 Task: Design an intricate, multi-part, and multi-material model of a famous warship .
Action: Mouse moved to (210, 132)
Screenshot: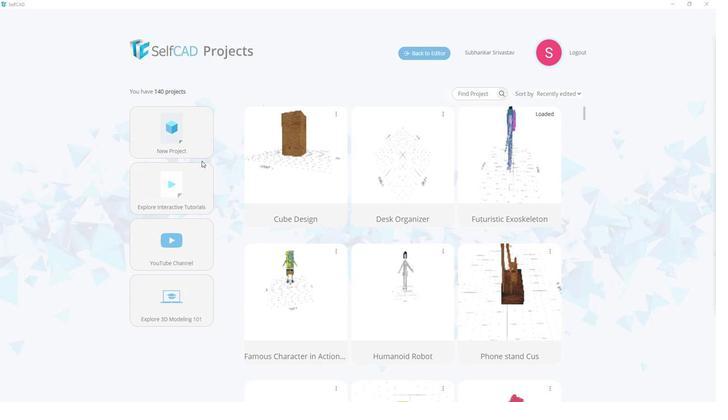 
Action: Mouse pressed left at (210, 132)
Screenshot: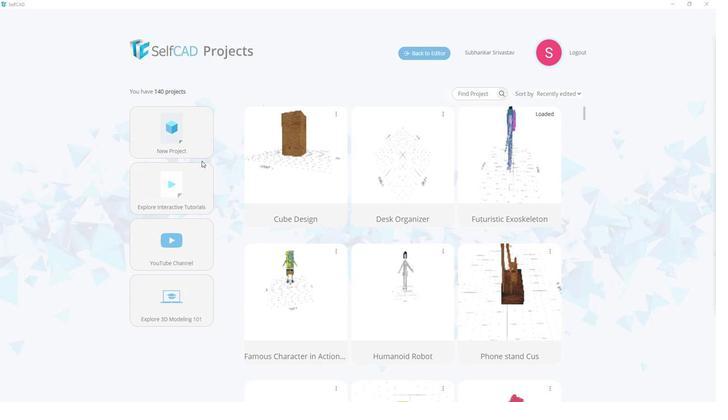 
Action: Mouse moved to (354, 160)
Screenshot: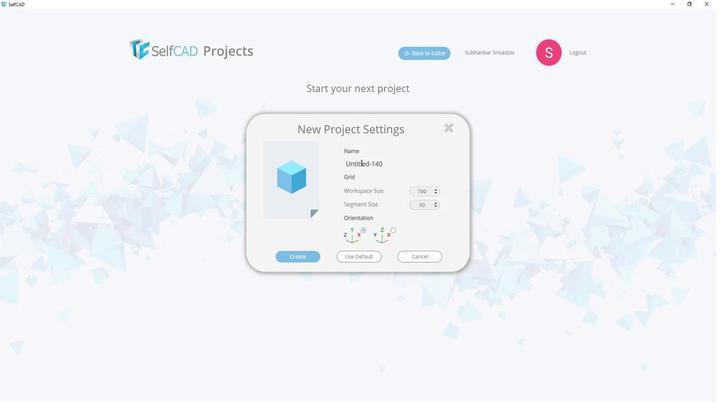 
Action: Mouse pressed left at (354, 160)
Screenshot: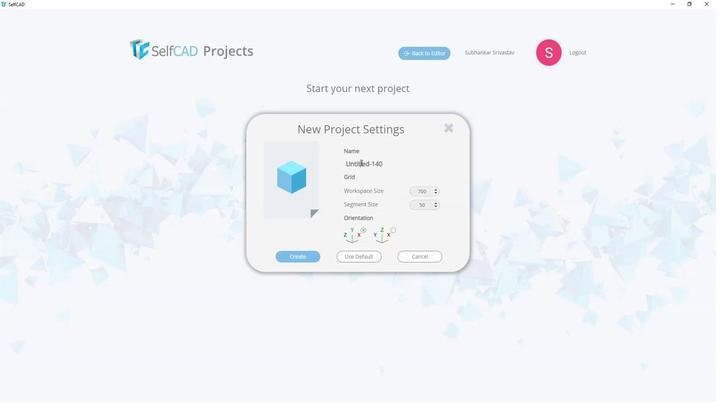 
Action: Key pressed <Key.shift><Key.shift><Key.shift><Key.shift><Key.shift><Key.shift><Key.shift><Key.shift><Key.shift><Key.shift><Key.shift><Key.shift><Key.shift><Key.shift><Key.shift><Key.shift>Famous<Key.space>warship
Screenshot: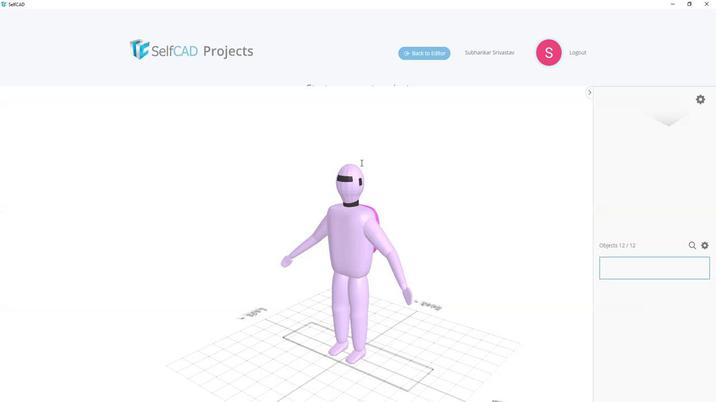 
Action: Mouse moved to (311, 244)
Screenshot: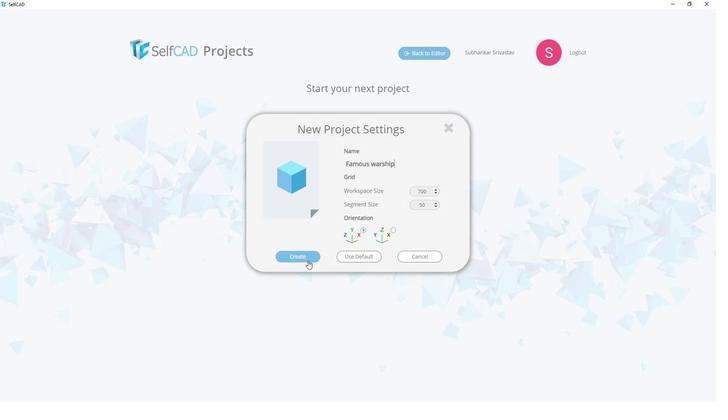 
Action: Mouse pressed left at (311, 244)
Screenshot: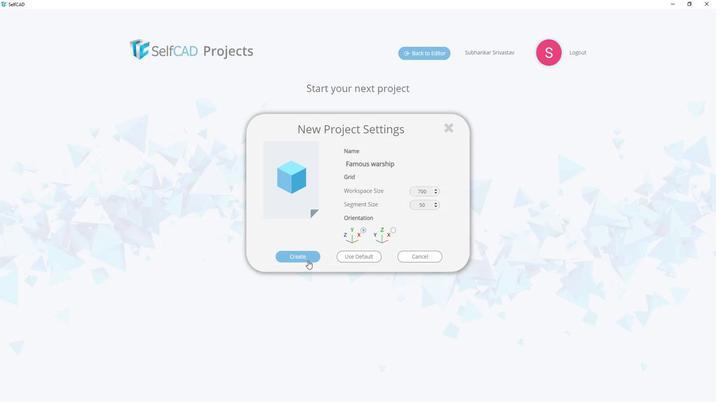 
Action: Mouse moved to (81, 89)
Screenshot: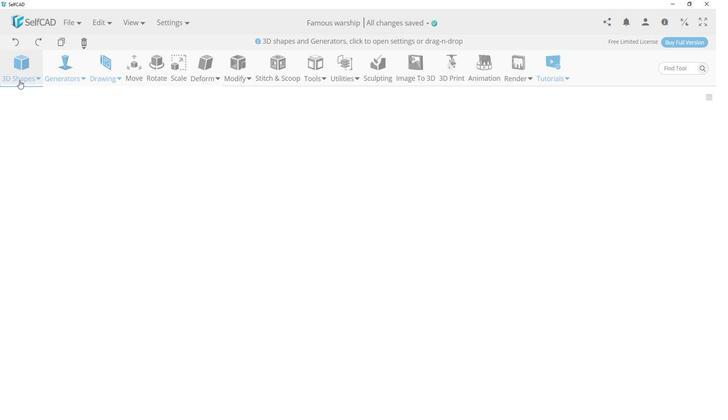
Action: Mouse pressed left at (81, 89)
Screenshot: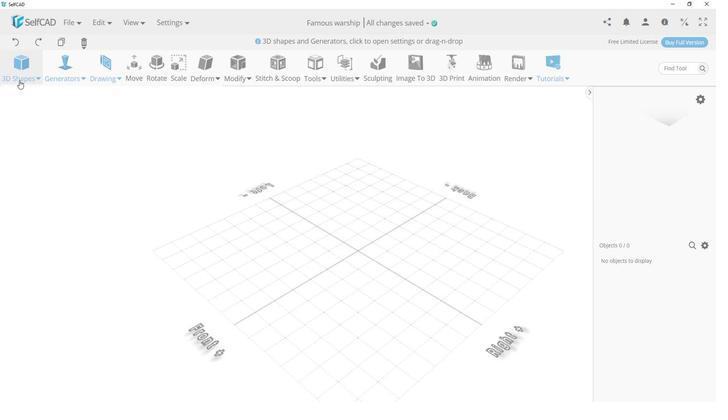 
Action: Mouse moved to (88, 155)
Screenshot: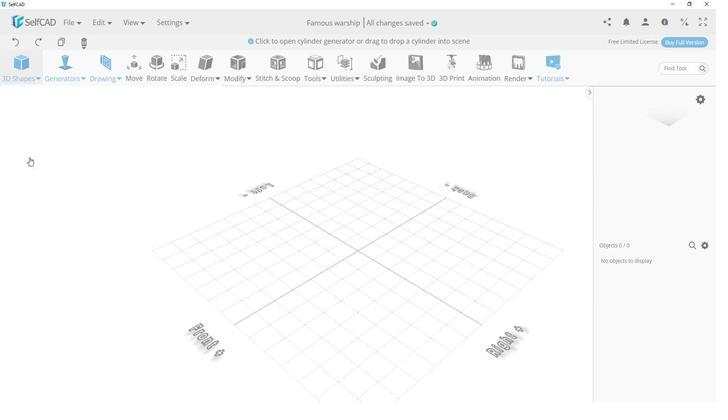 
Action: Mouse pressed left at (88, 155)
Screenshot: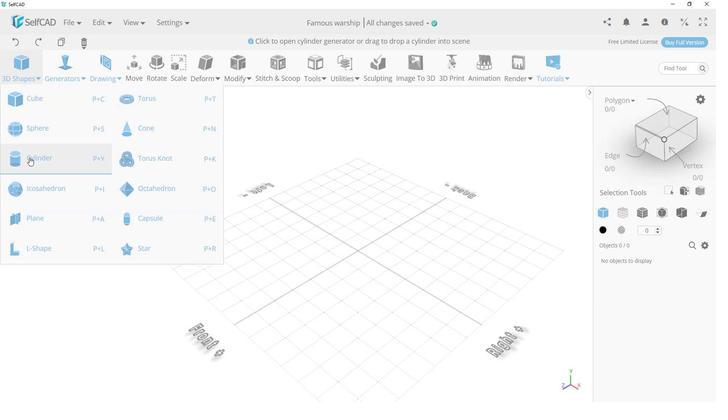 
Action: Mouse moved to (157, 147)
Screenshot: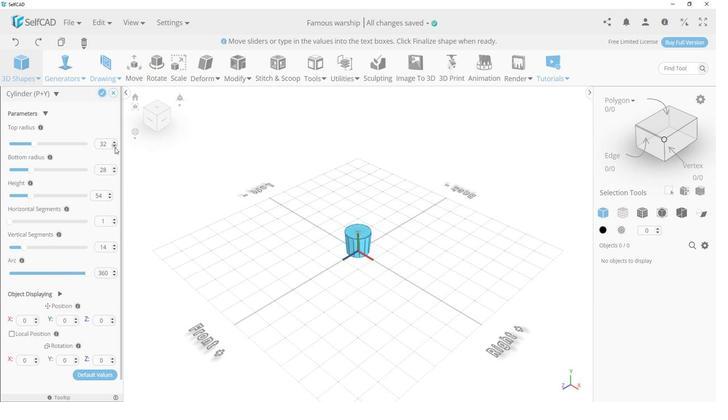 
Action: Mouse pressed left at (157, 147)
Screenshot: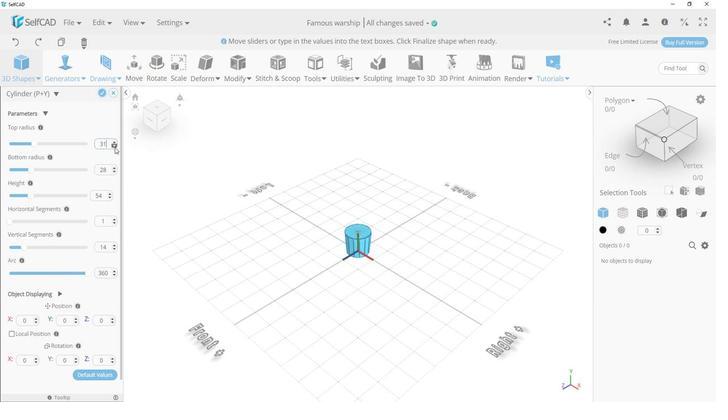 
Action: Mouse pressed left at (157, 147)
Screenshot: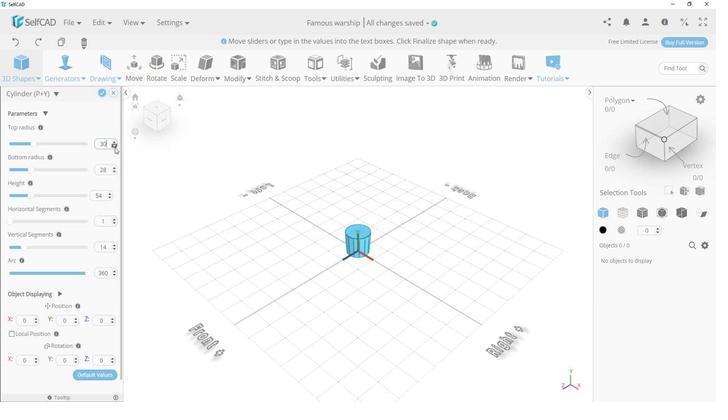 
Action: Mouse moved to (156, 165)
Screenshot: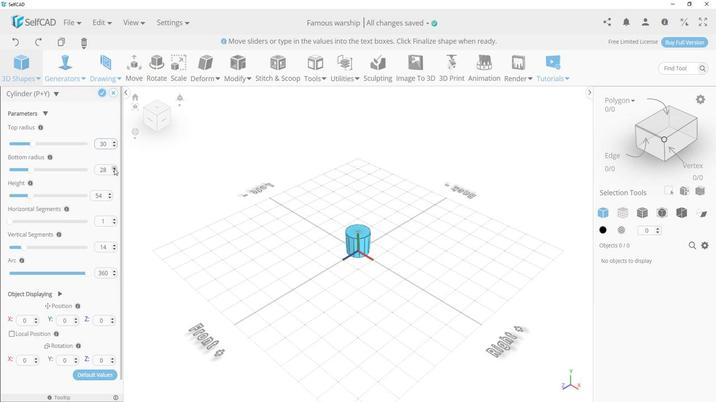 
Action: Mouse pressed left at (156, 165)
Screenshot: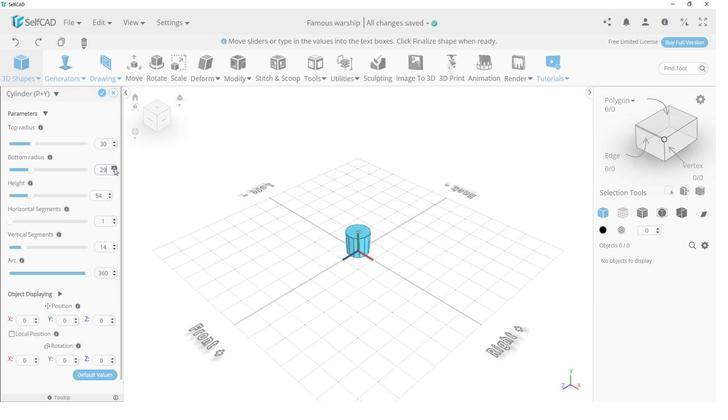 
Action: Mouse pressed left at (156, 165)
Screenshot: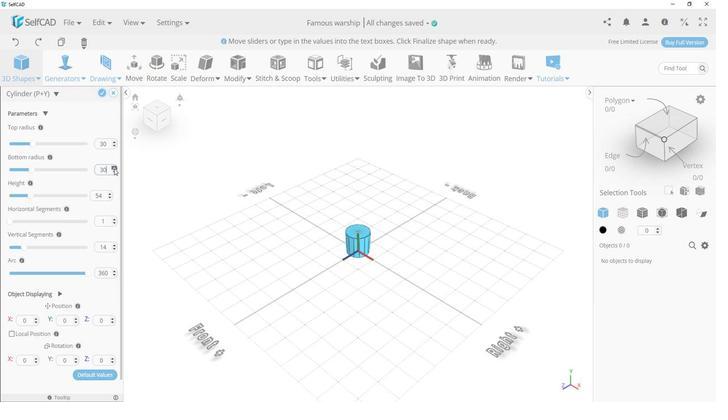 
Action: Mouse moved to (89, 188)
Screenshot: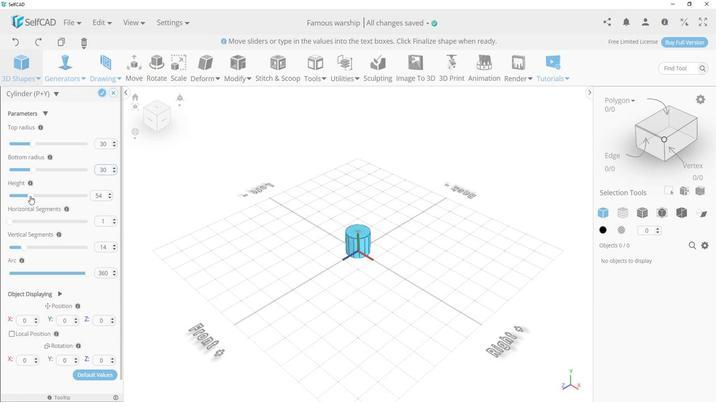 
Action: Mouse pressed left at (89, 188)
Screenshot: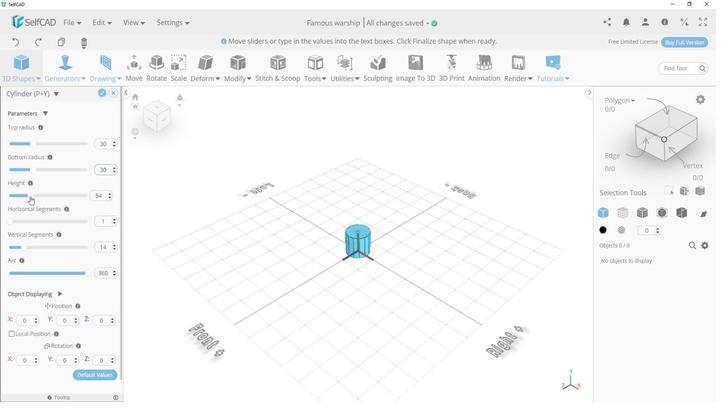 
Action: Mouse moved to (146, 100)
Screenshot: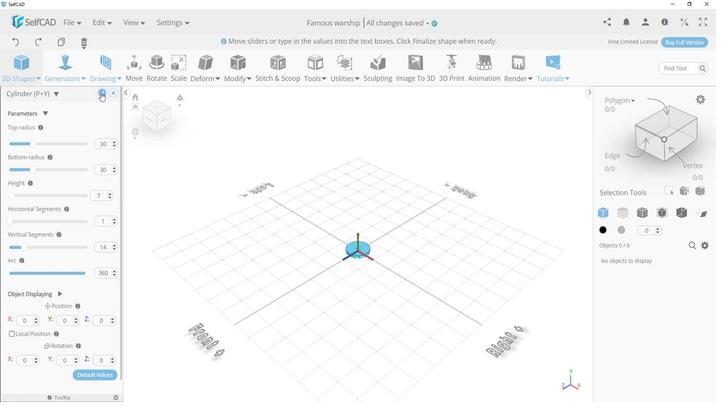 
Action: Mouse pressed left at (146, 100)
Screenshot: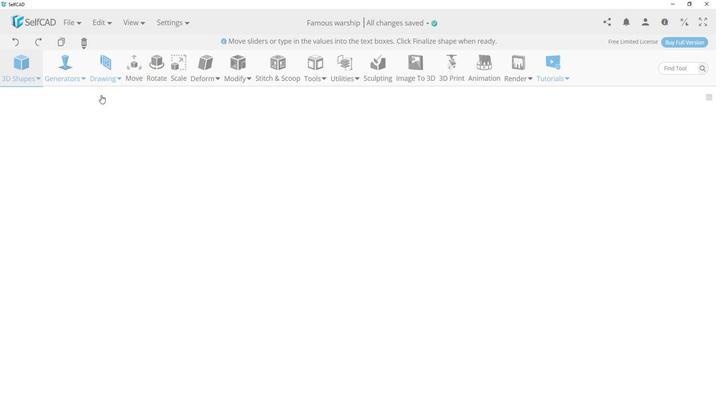 
Action: Mouse moved to (282, 207)
Screenshot: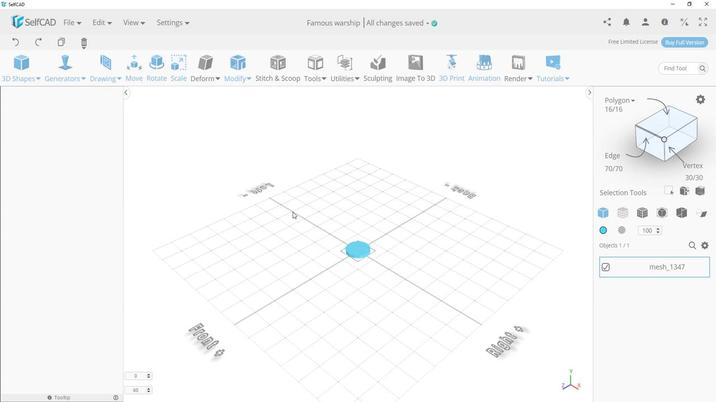 
Action: Mouse pressed left at (282, 207)
Screenshot: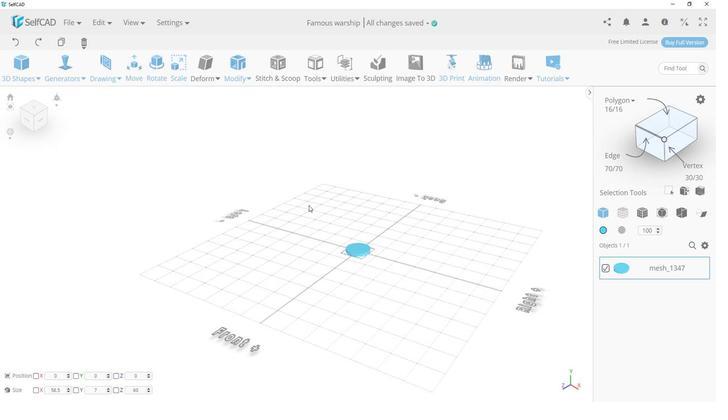 
Action: Mouse moved to (354, 235)
Screenshot: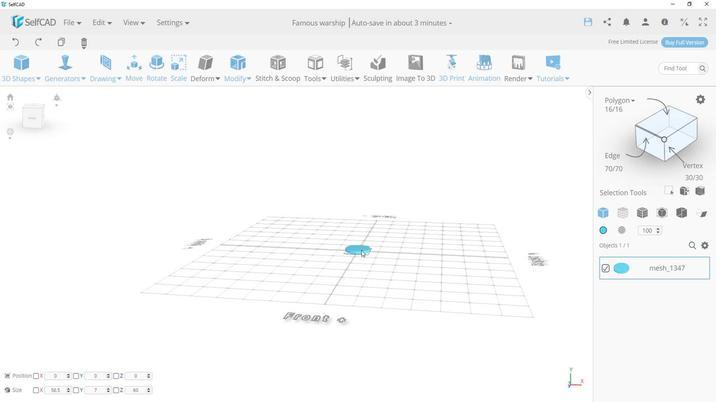 
Action: Mouse scrolled (354, 235) with delta (0, 0)
Screenshot: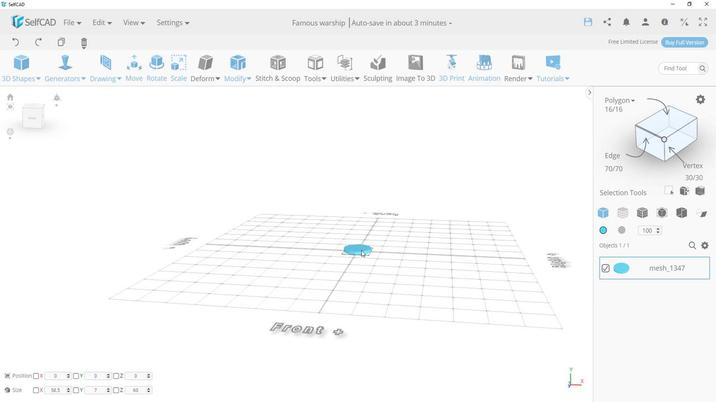 
Action: Mouse scrolled (354, 235) with delta (0, 0)
Screenshot: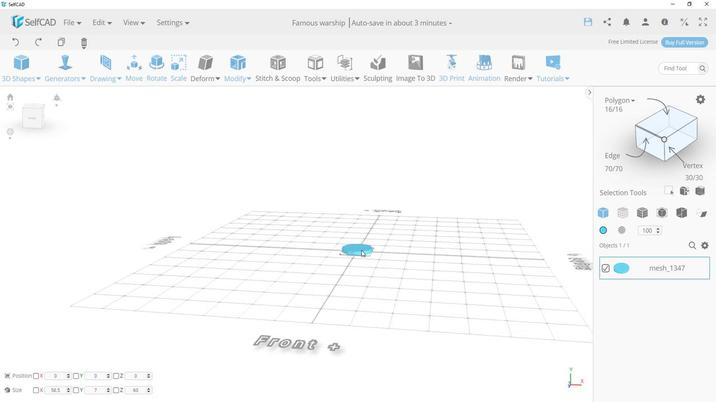 
Action: Mouse scrolled (354, 235) with delta (0, 0)
Screenshot: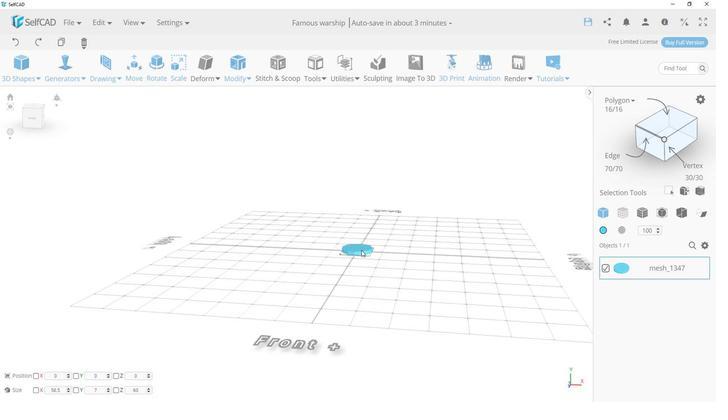 
Action: Mouse scrolled (354, 235) with delta (0, 0)
Screenshot: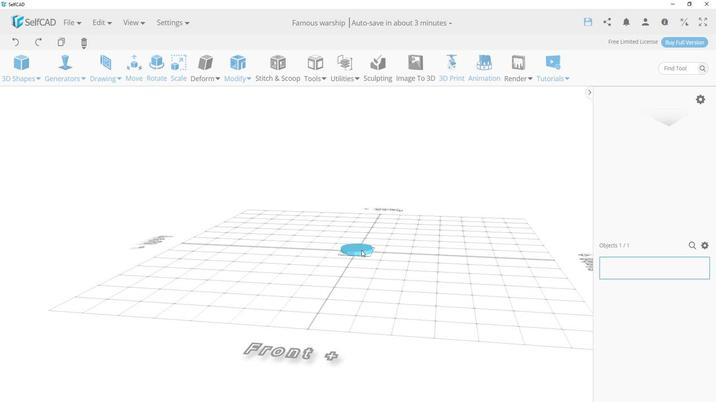 
Action: Mouse scrolled (354, 235) with delta (0, 0)
Screenshot: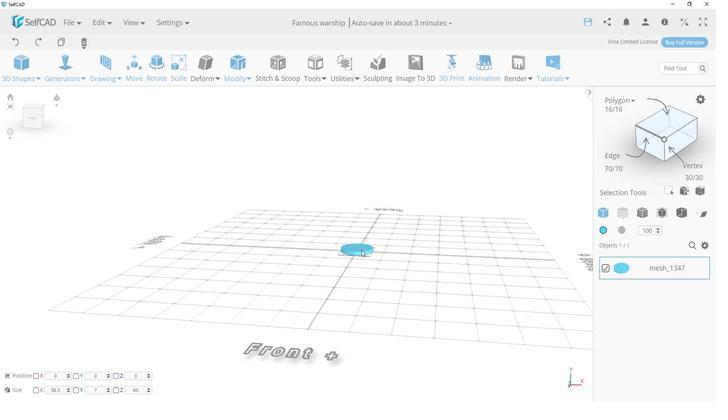 
Action: Mouse scrolled (354, 235) with delta (0, 0)
Screenshot: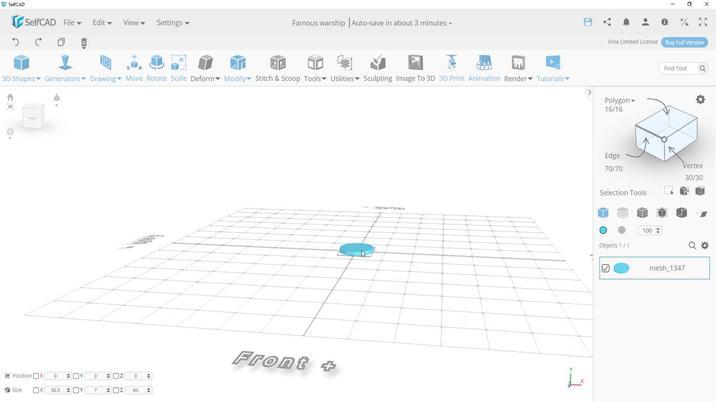 
Action: Mouse scrolled (354, 235) with delta (0, 0)
Screenshot: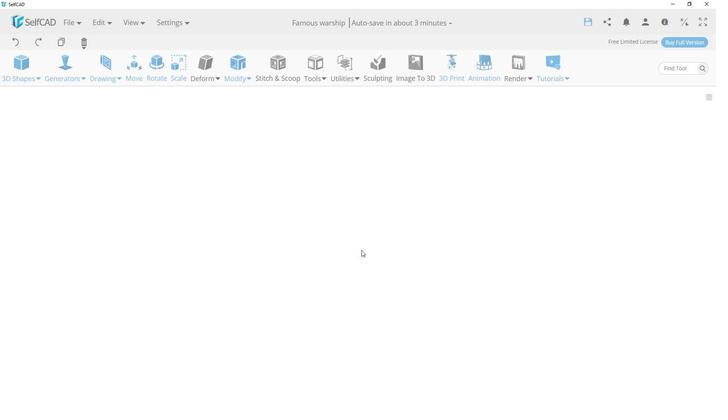 
Action: Mouse scrolled (354, 235) with delta (0, 0)
Screenshot: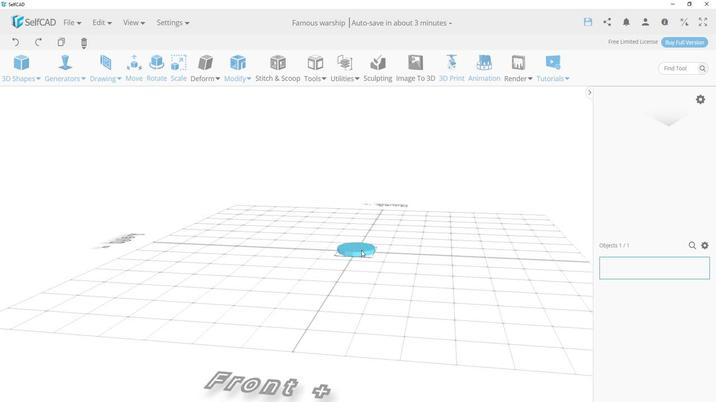 
Action: Mouse scrolled (354, 235) with delta (0, 0)
Screenshot: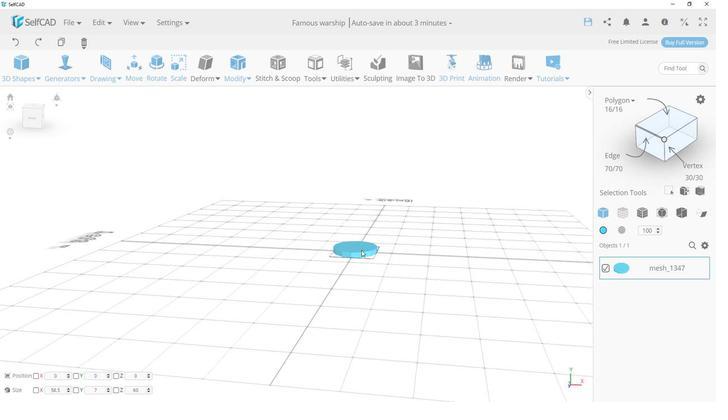 
Action: Mouse scrolled (354, 235) with delta (0, 0)
Screenshot: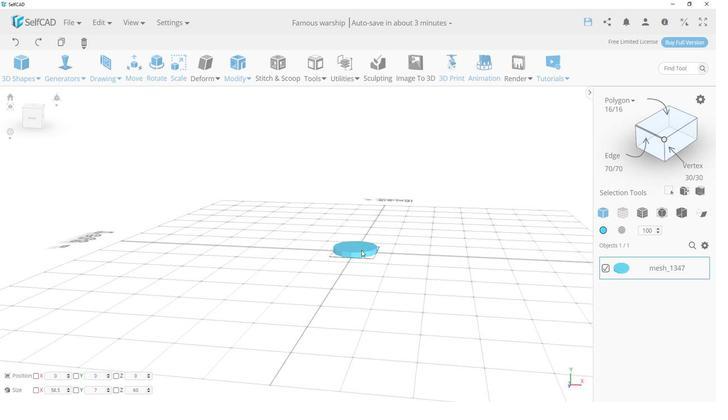 
Action: Mouse scrolled (354, 235) with delta (0, 0)
Screenshot: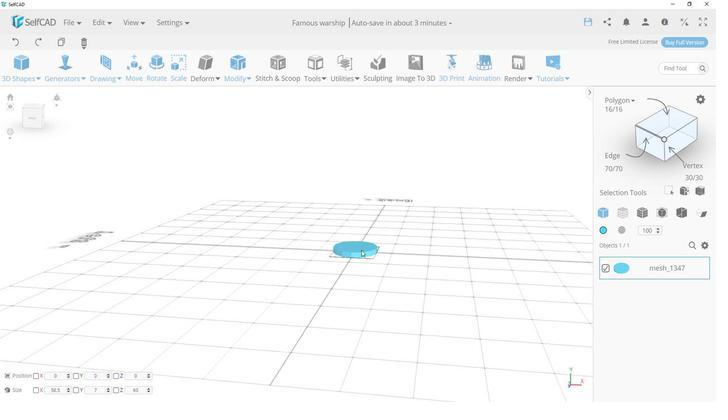 
Action: Mouse moved to (77, 354)
Screenshot: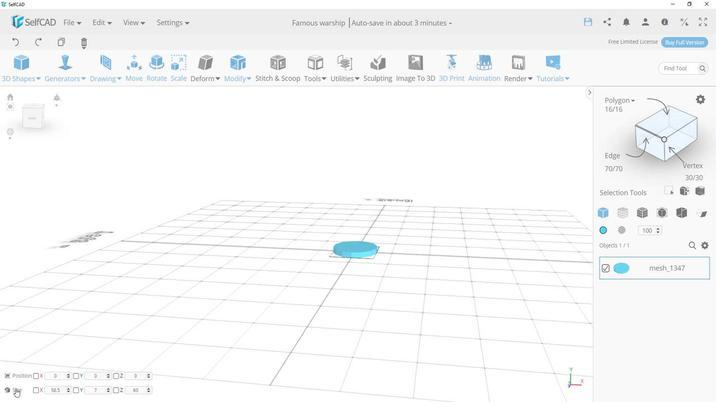 
Action: Mouse pressed left at (77, 354)
Screenshot: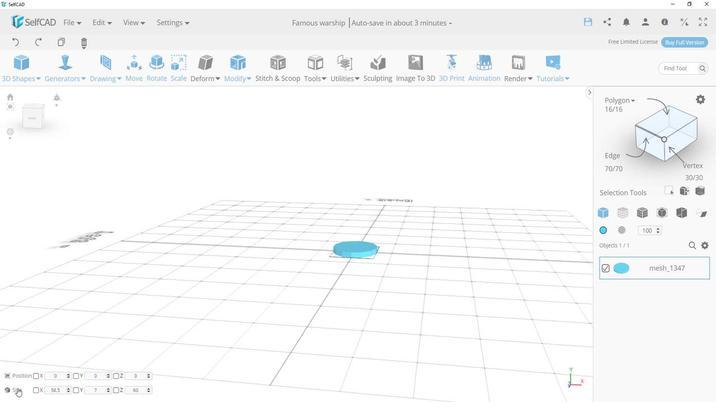 
Action: Mouse moved to (370, 233)
Screenshot: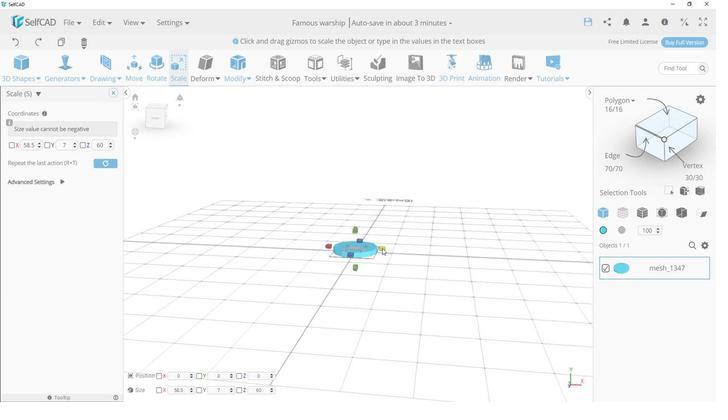 
Action: Mouse pressed left at (370, 233)
Screenshot: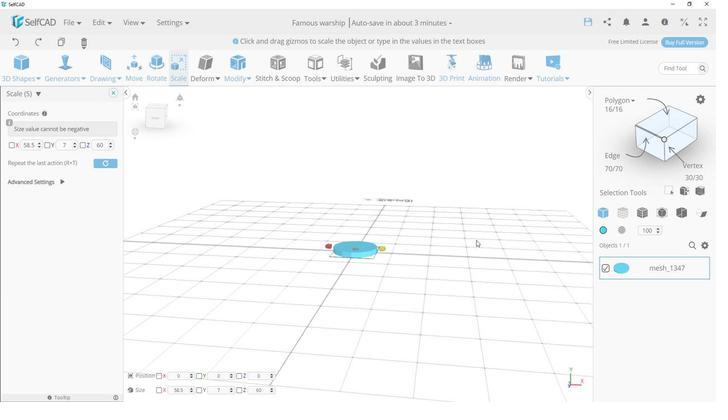 
Action: Mouse moved to (400, 234)
Screenshot: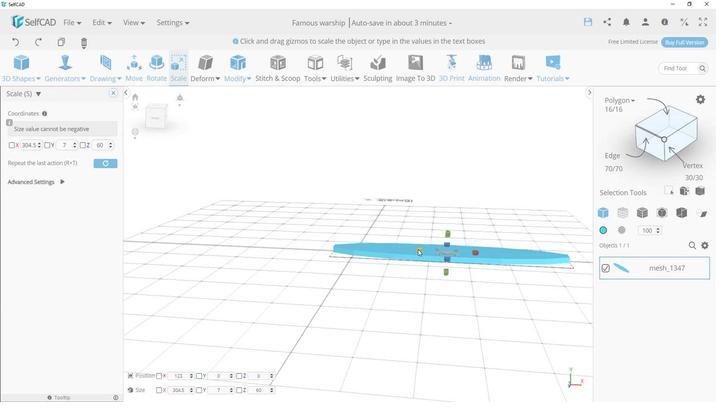 
Action: Mouse pressed left at (400, 234)
Screenshot: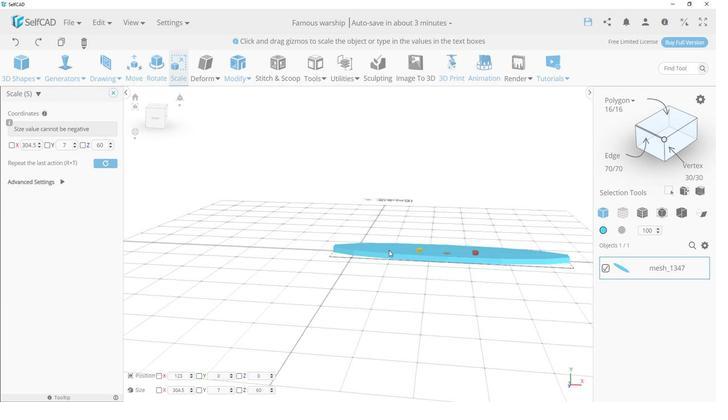 
Action: Mouse moved to (208, 342)
Screenshot: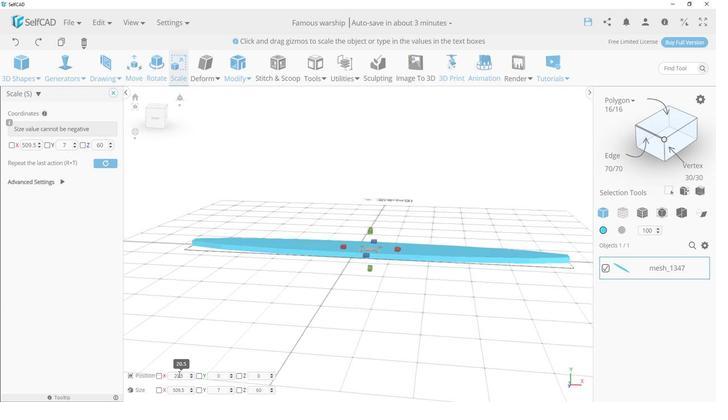 
Action: Mouse pressed left at (208, 342)
Screenshot: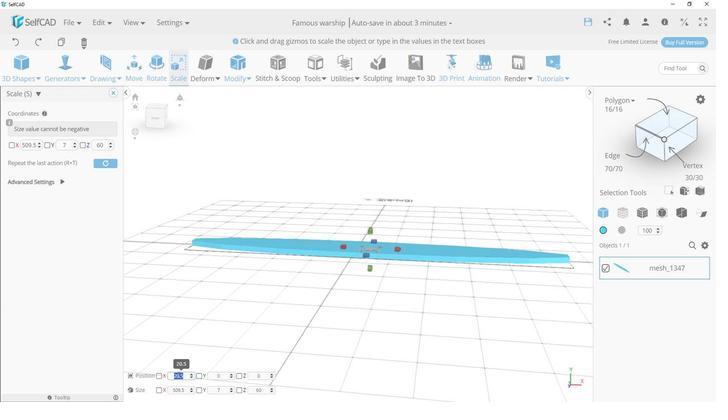 
Action: Mouse moved to (208, 342)
Screenshot: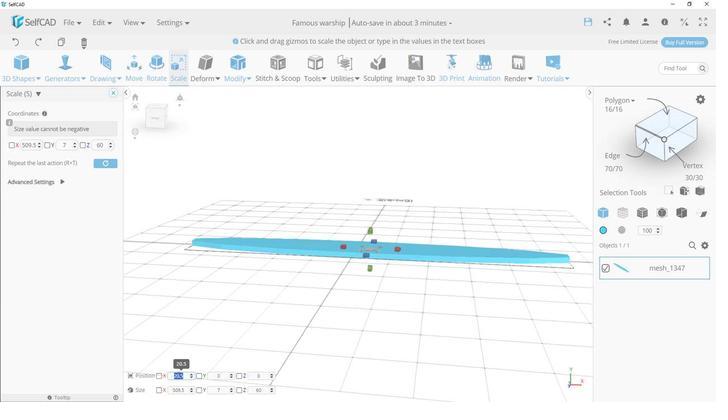 
Action: Key pressed 0<Key.enter>
Screenshot: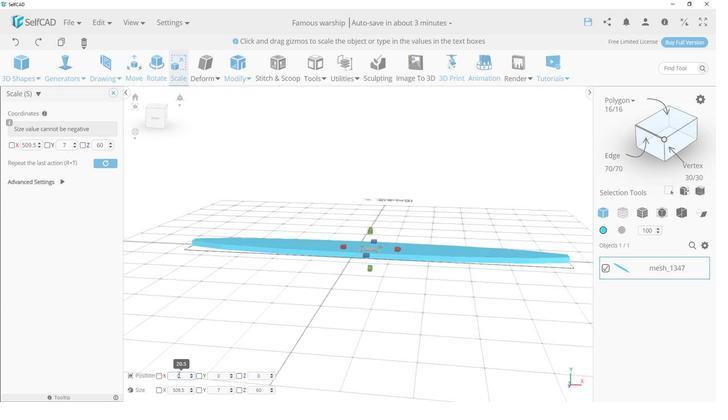 
Action: Mouse moved to (335, 280)
Screenshot: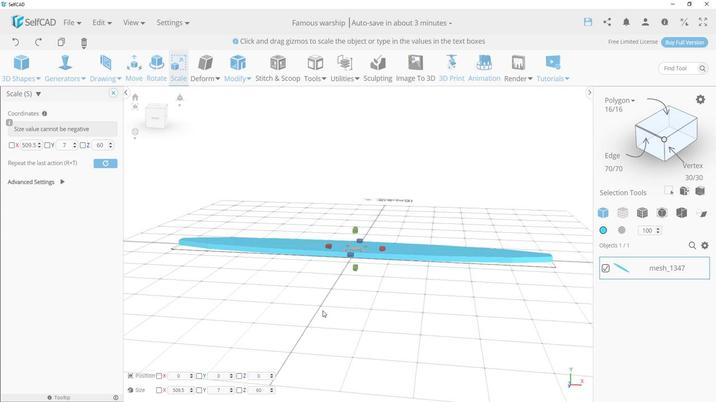 
Action: Mouse pressed left at (335, 280)
Screenshot: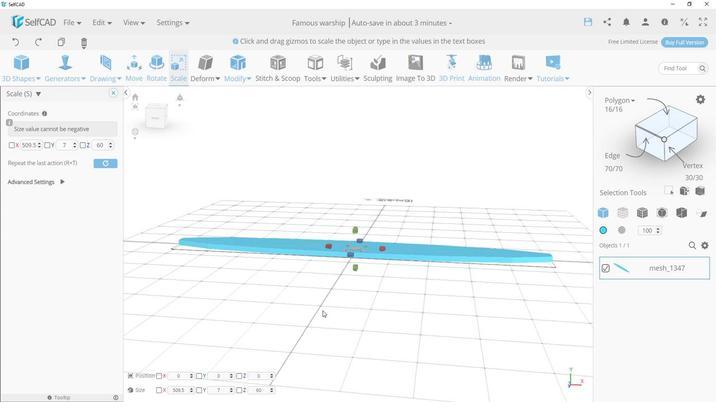 
Action: Mouse moved to (373, 228)
Screenshot: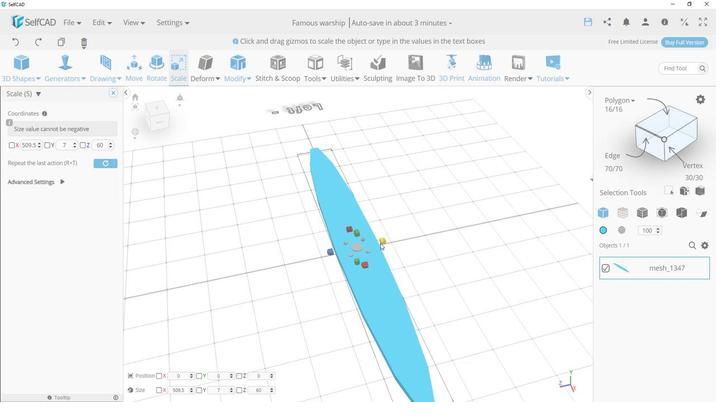 
Action: Mouse pressed left at (373, 228)
Screenshot: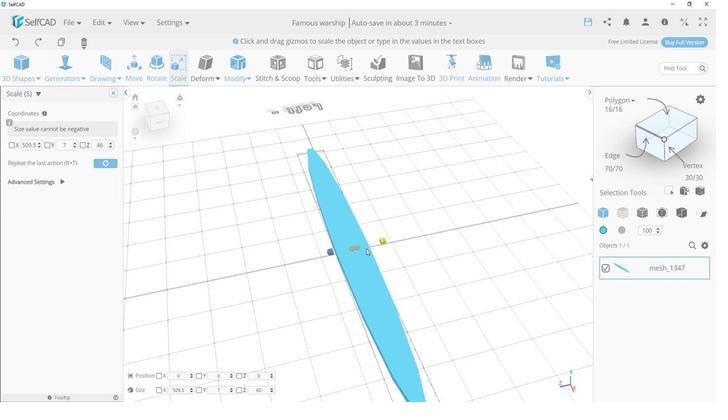 
Action: Mouse moved to (275, 343)
Screenshot: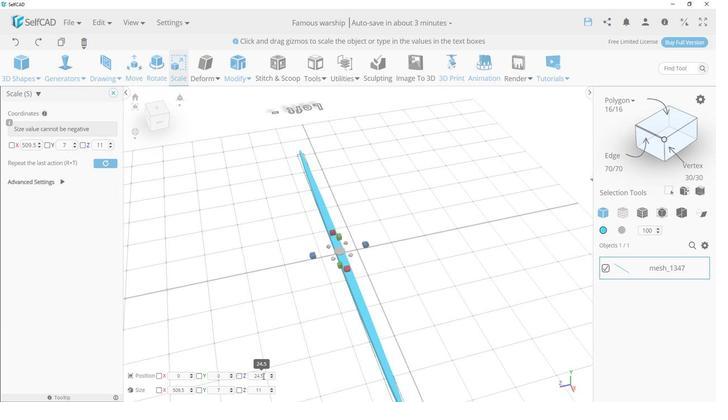 
Action: Mouse pressed left at (275, 343)
Screenshot: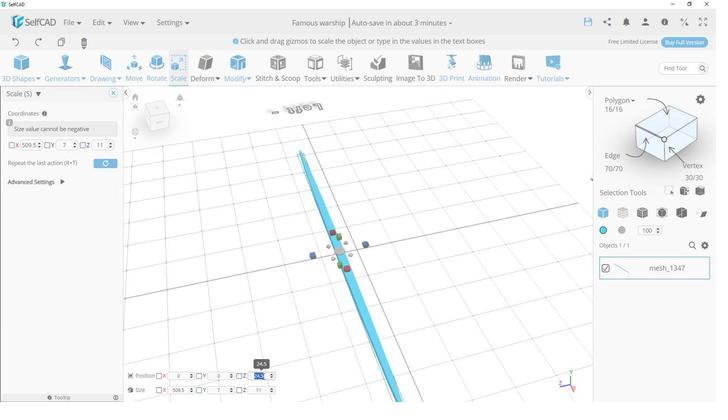 
Action: Key pressed 0<Key.enter>
Screenshot: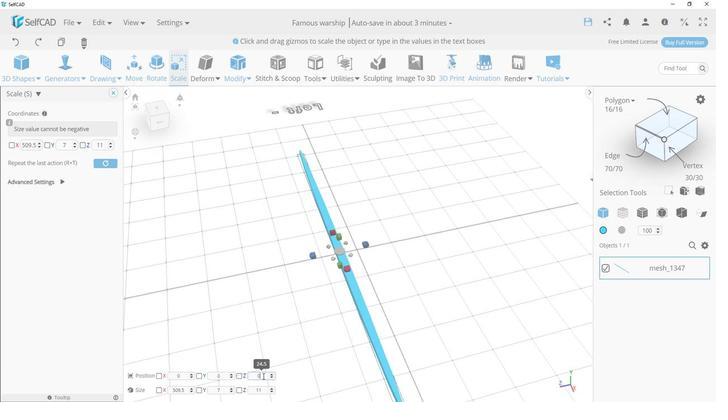 
Action: Mouse moved to (324, 296)
Screenshot: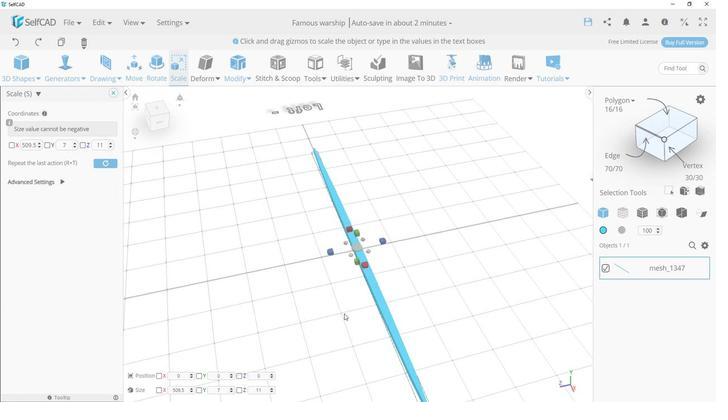 
Action: Mouse pressed left at (324, 296)
Screenshot: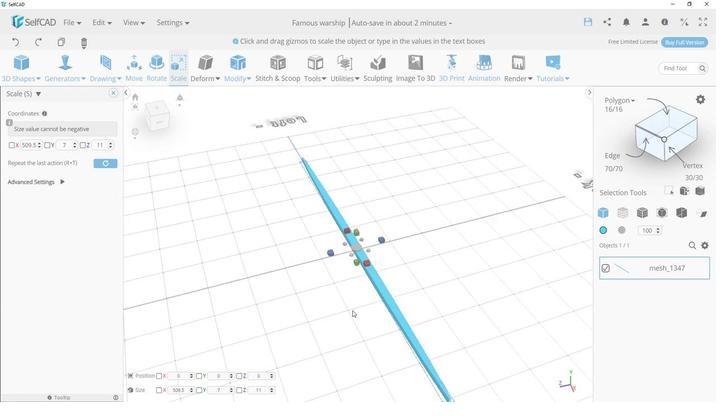 
Action: Mouse moved to (599, 130)
Screenshot: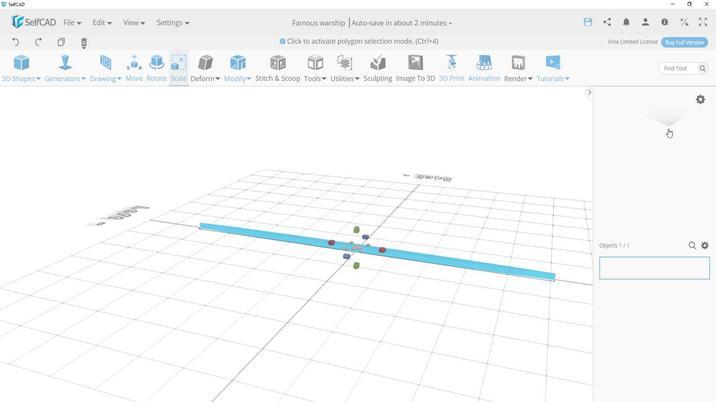 
Action: Mouse pressed left at (599, 130)
Screenshot: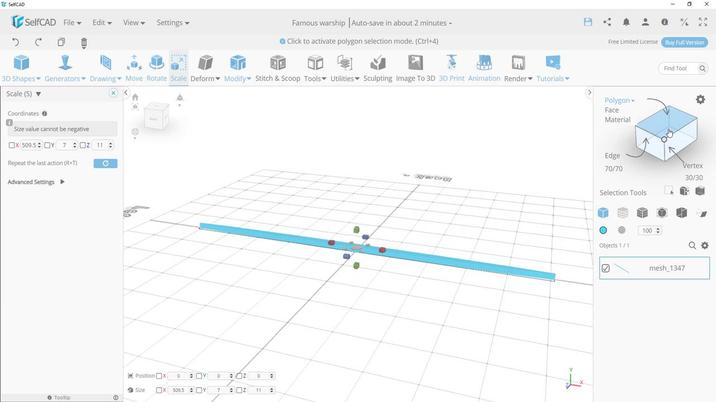
Action: Mouse moved to (350, 288)
Screenshot: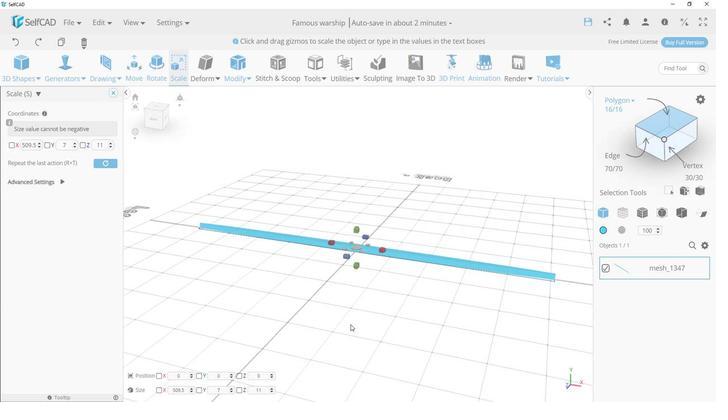 
Action: Mouse pressed left at (350, 288)
Screenshot: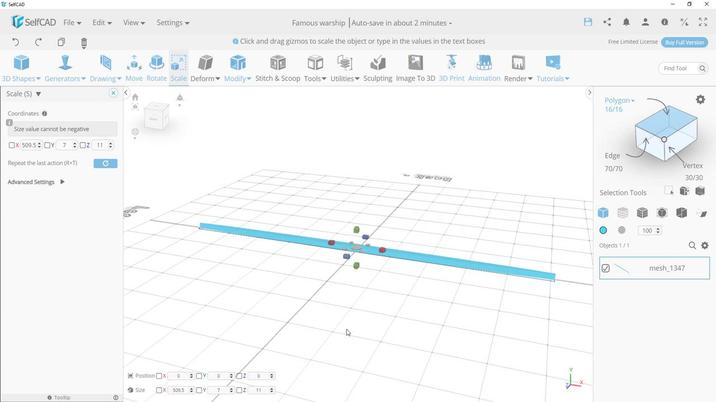 
Action: Mouse moved to (339, 228)
Screenshot: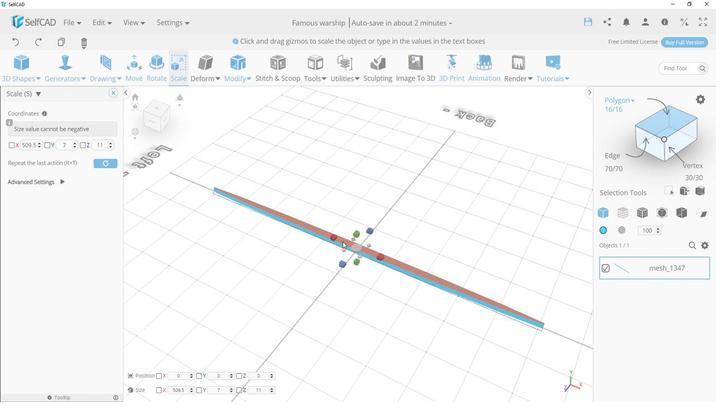 
Action: Mouse pressed left at (339, 228)
Screenshot: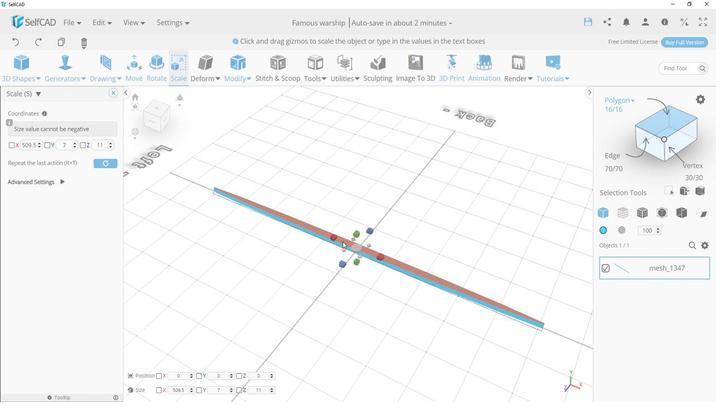 
Action: Mouse moved to (282, 288)
Screenshot: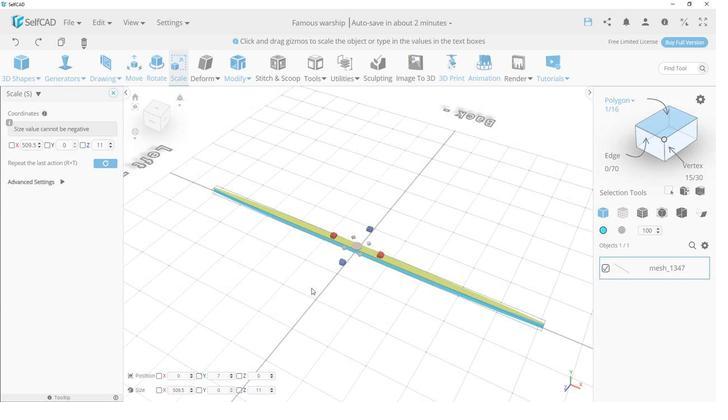 
Action: Mouse pressed left at (282, 288)
Screenshot: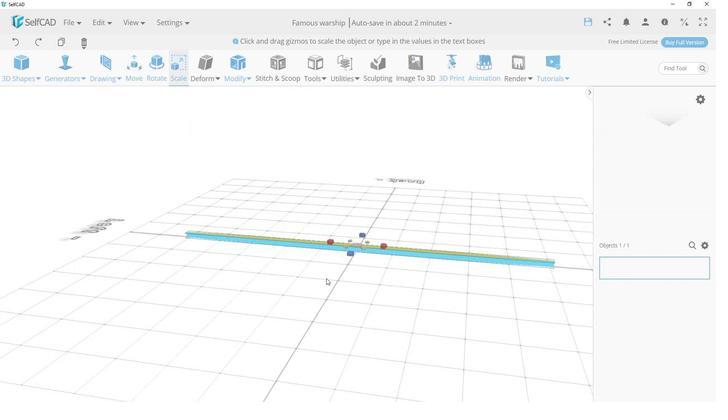 
Action: Mouse moved to (272, 109)
Screenshot: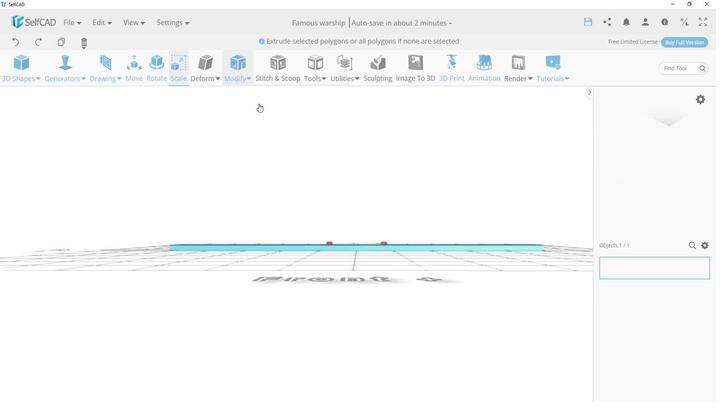 
Action: Mouse pressed left at (272, 109)
Screenshot: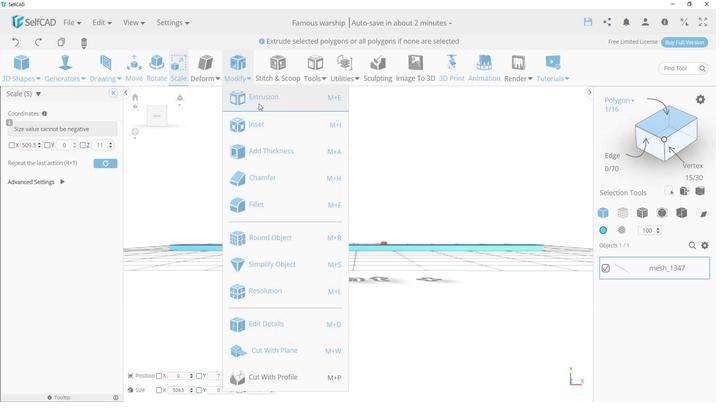 
Action: Mouse moved to (350, 167)
Screenshot: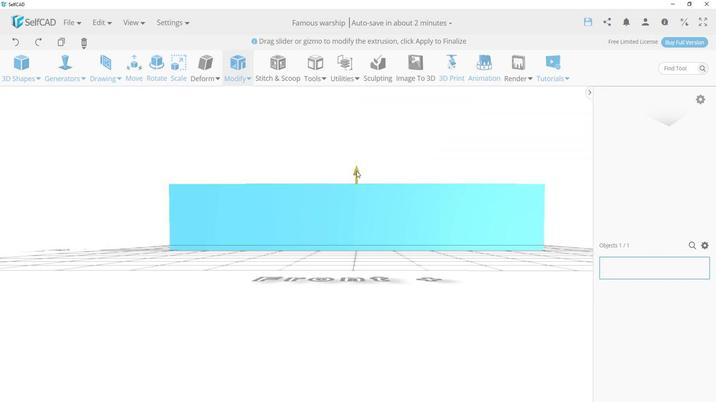 
Action: Mouse pressed left at (350, 167)
Screenshot: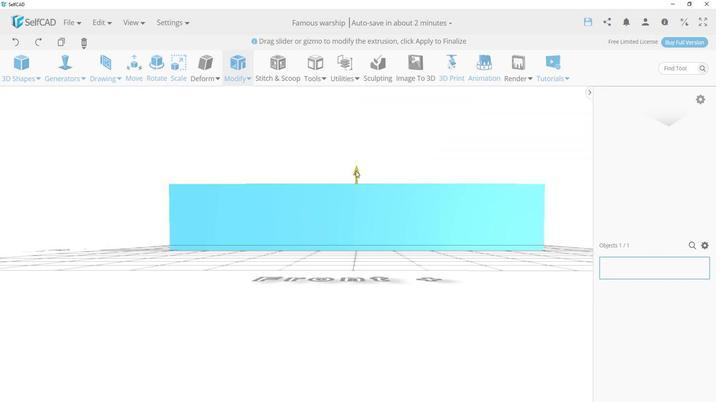 
Action: Mouse moved to (302, 160)
Screenshot: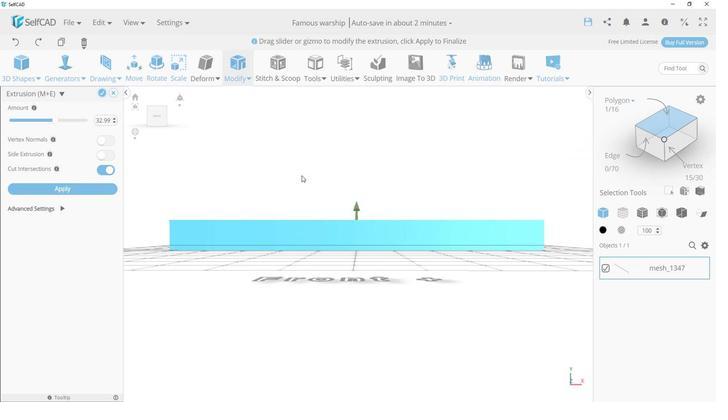 
Action: Mouse pressed left at (302, 160)
Screenshot: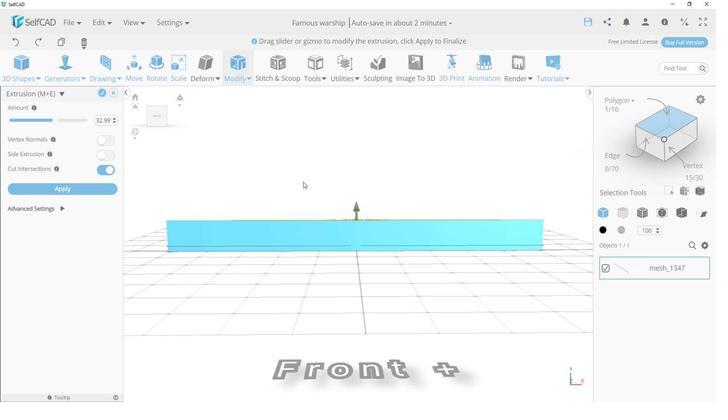 
Action: Mouse moved to (157, 126)
Screenshot: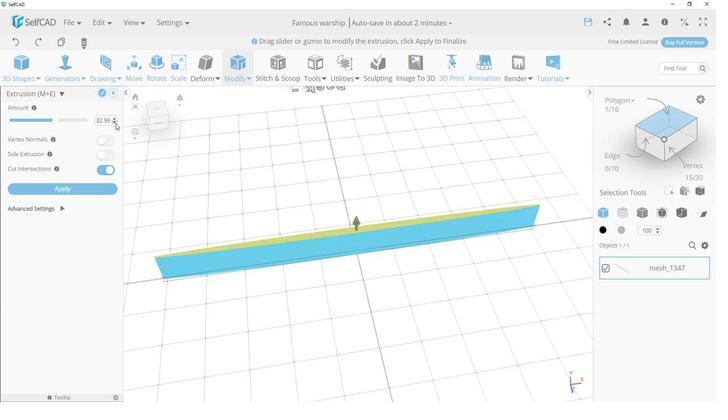 
Action: Mouse pressed left at (157, 126)
Screenshot: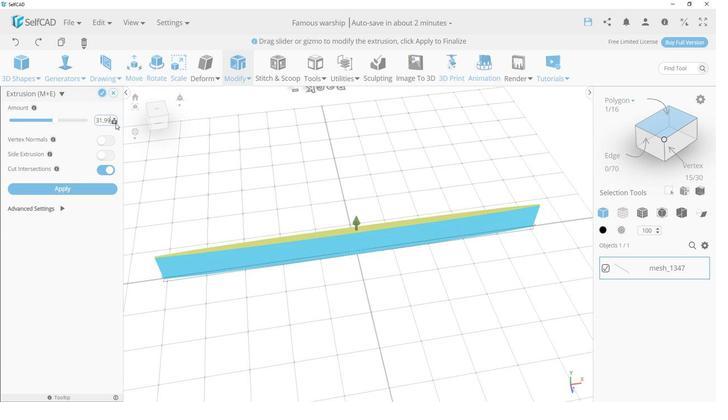 
Action: Mouse moved to (157, 125)
Screenshot: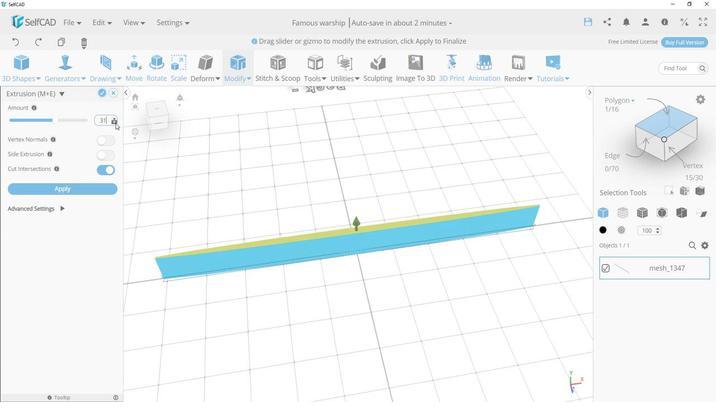 
Action: Mouse pressed left at (157, 125)
Screenshot: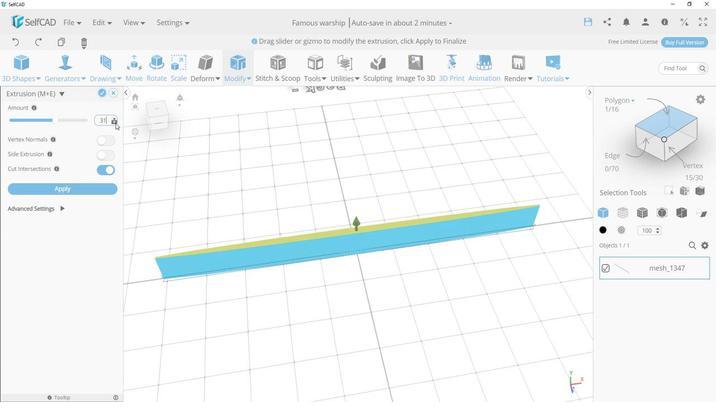 
Action: Mouse moved to (156, 124)
Screenshot: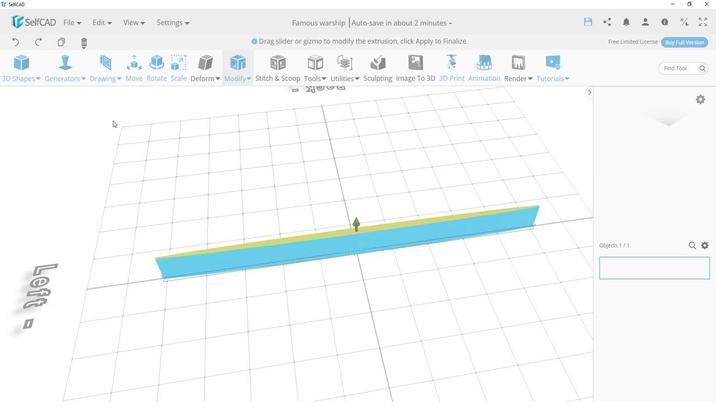 
Action: Mouse pressed left at (156, 124)
Screenshot: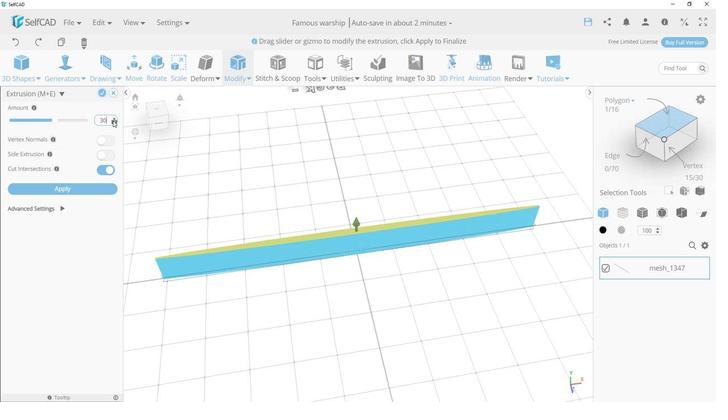 
Action: Mouse moved to (146, 100)
Screenshot: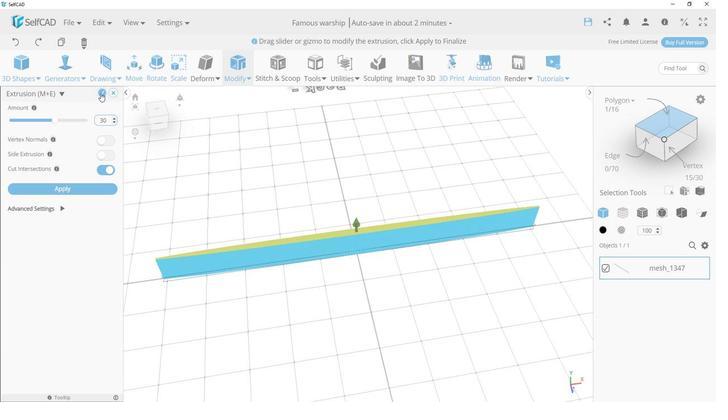 
Action: Mouse pressed left at (146, 100)
Screenshot: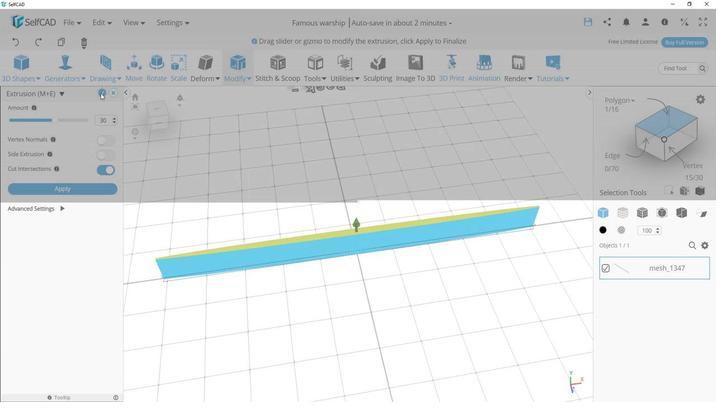 
Action: Mouse moved to (82, 354)
Screenshot: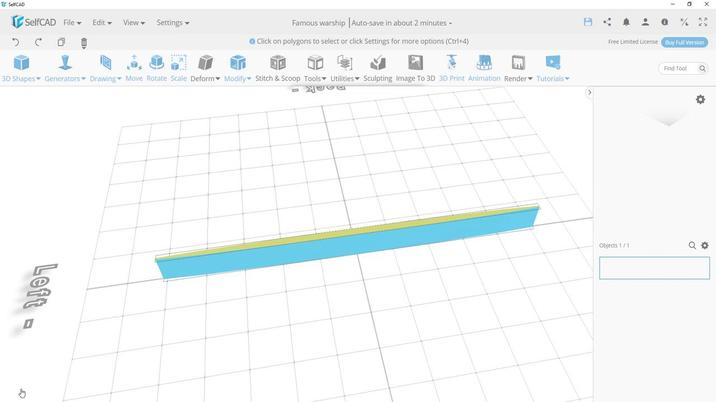 
Action: Mouse pressed left at (82, 354)
Screenshot: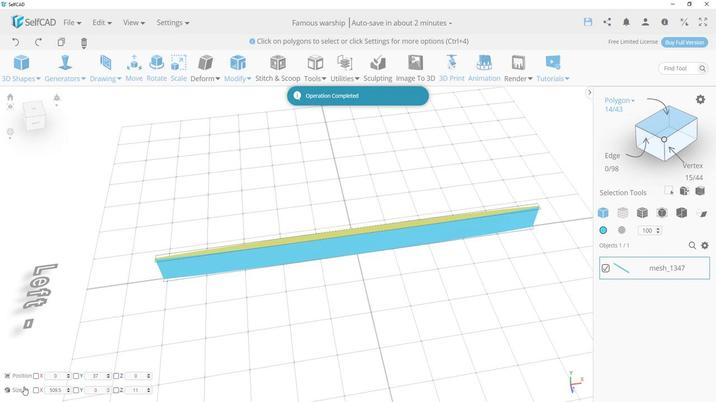 
Action: Mouse moved to (353, 218)
Screenshot: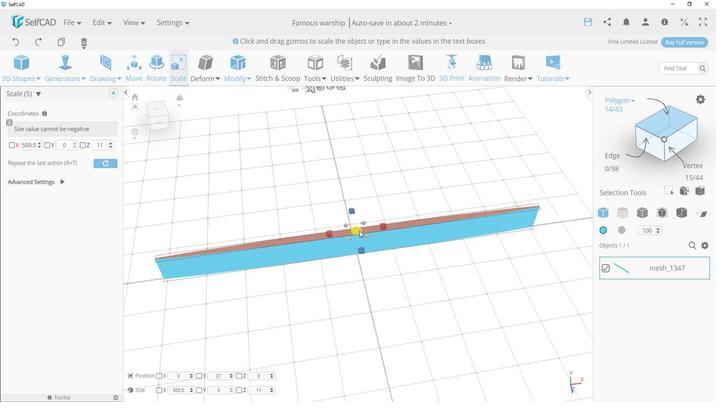 
Action: Mouse pressed left at (353, 218)
Screenshot: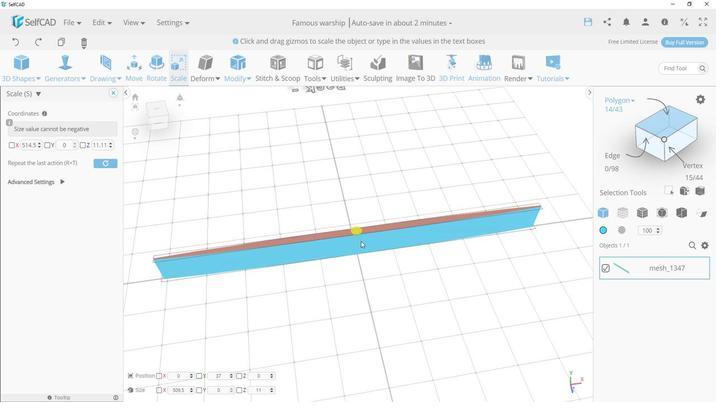 
Action: Mouse moved to (302, 293)
Screenshot: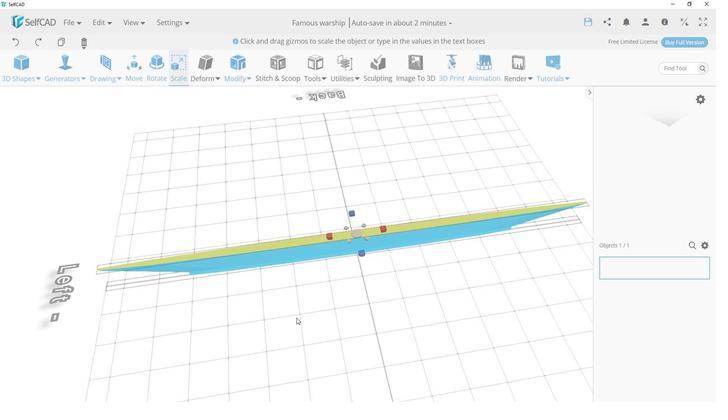 
Action: Key pressed ctrl+Z
Screenshot: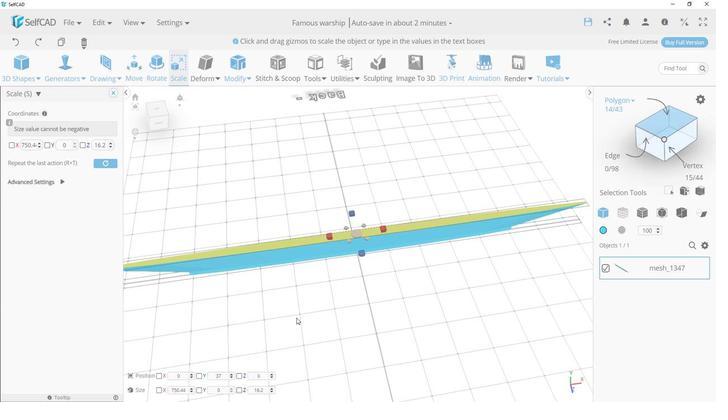 
Action: Mouse moved to (330, 234)
Screenshot: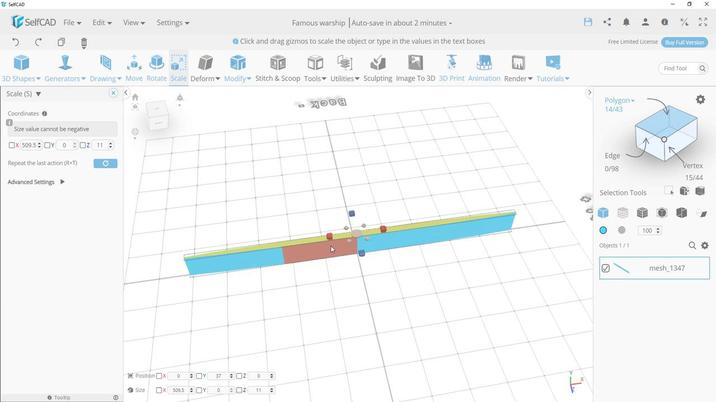 
Action: Mouse pressed left at (330, 234)
Screenshot: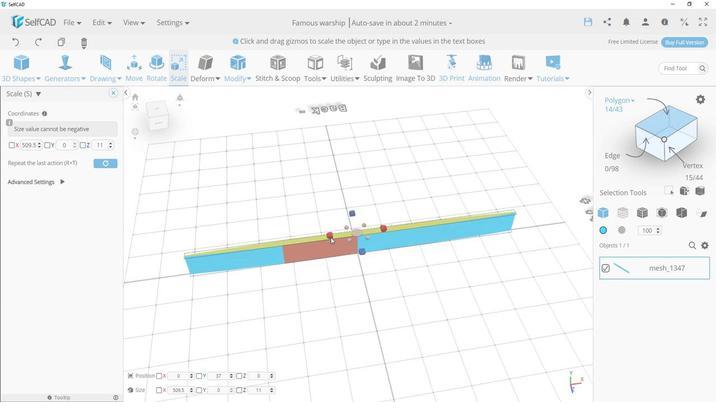 
Action: Mouse moved to (350, 218)
Screenshot: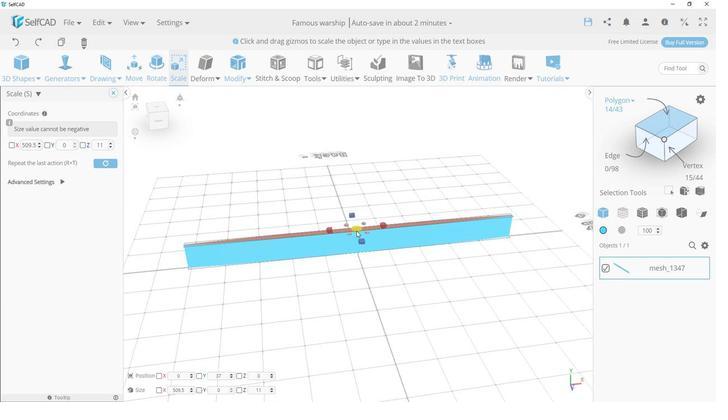 
Action: Mouse pressed left at (350, 218)
Screenshot: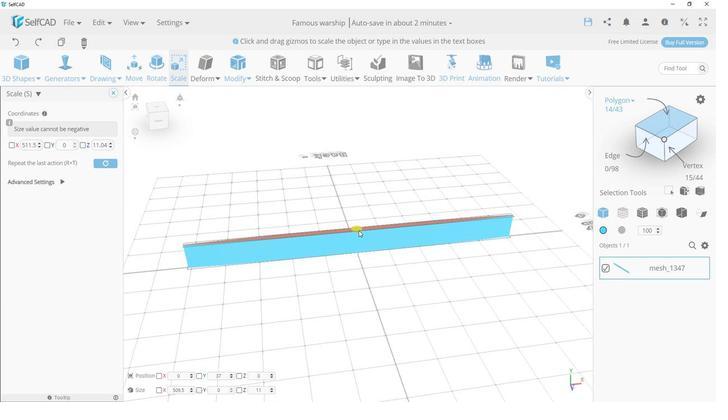 
Action: Mouse moved to (350, 221)
Screenshot: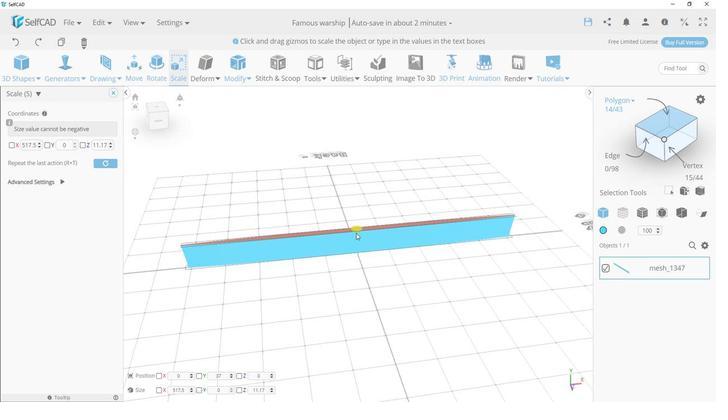 
Action: Key pressed ctrl+Z
Screenshot: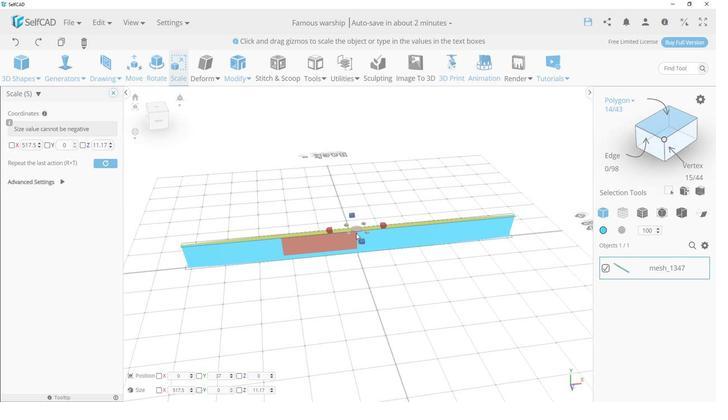 
Action: Mouse moved to (323, 260)
Screenshot: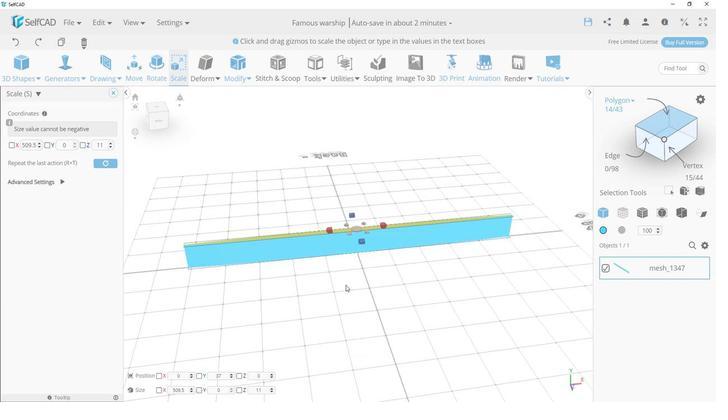 
Action: Mouse pressed left at (323, 260)
Screenshot: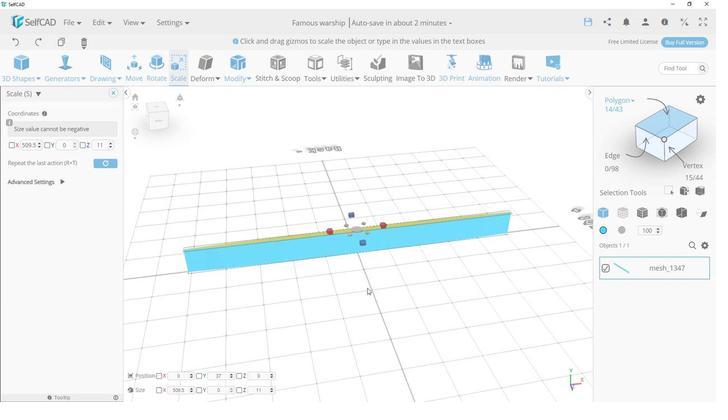 
Action: Mouse moved to (384, 259)
Screenshot: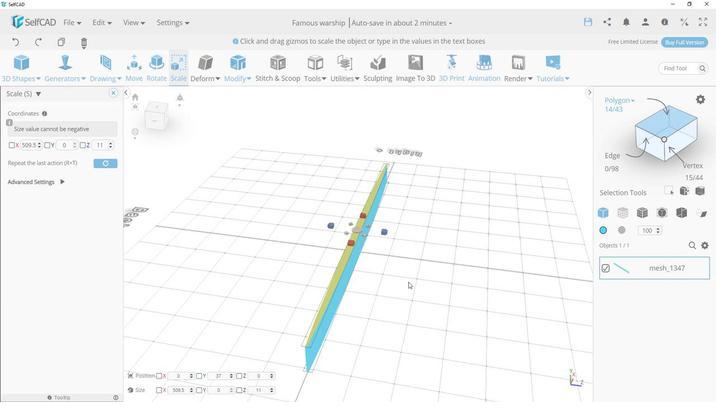 
Action: Mouse pressed left at (384, 259)
Screenshot: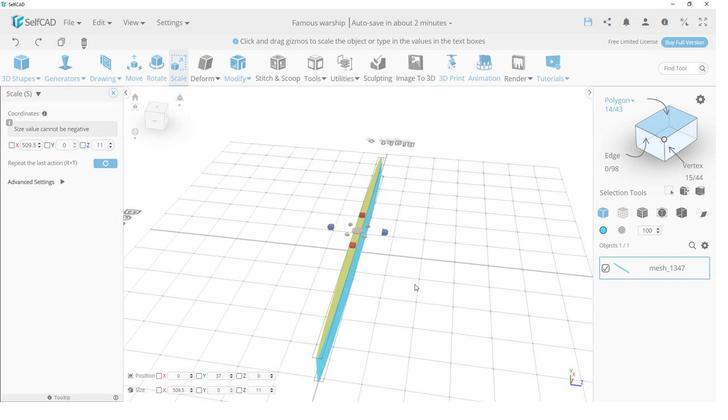 
Action: Mouse moved to (373, 220)
Screenshot: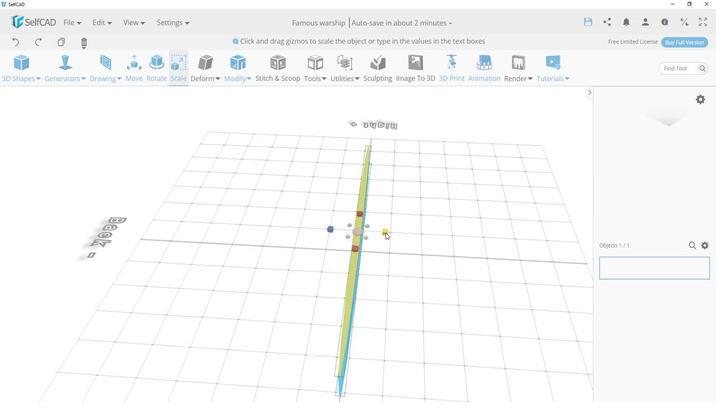 
Action: Mouse pressed left at (373, 220)
Screenshot: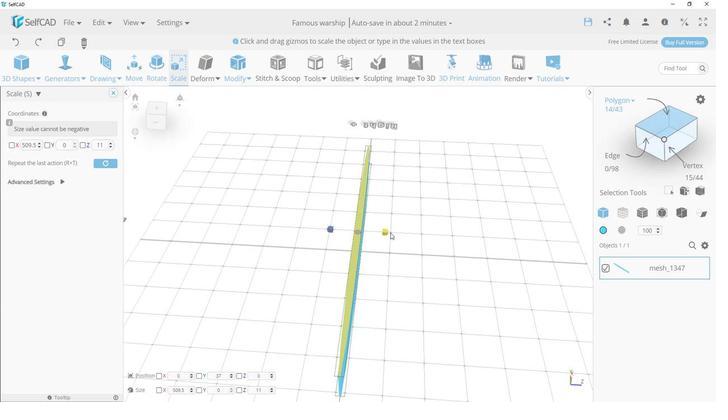 
Action: Mouse moved to (341, 216)
Screenshot: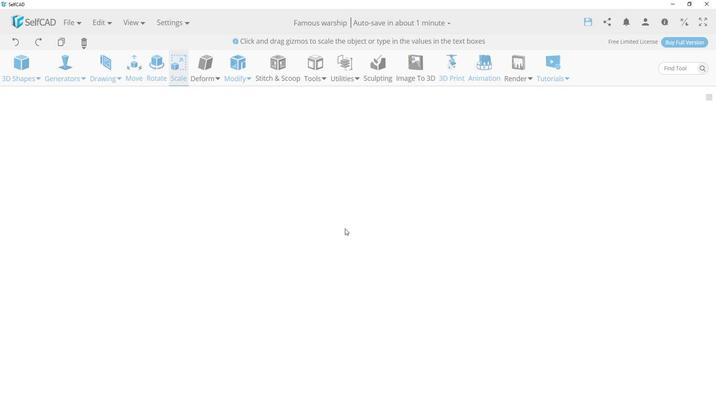 
Action: Mouse pressed left at (341, 216)
Screenshot: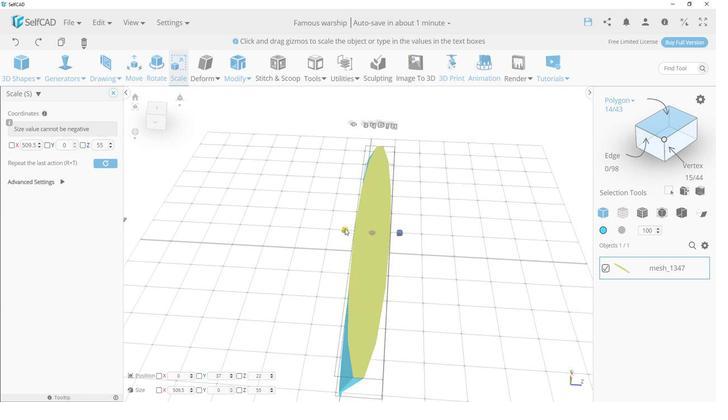 
Action: Mouse moved to (188, 113)
Screenshot: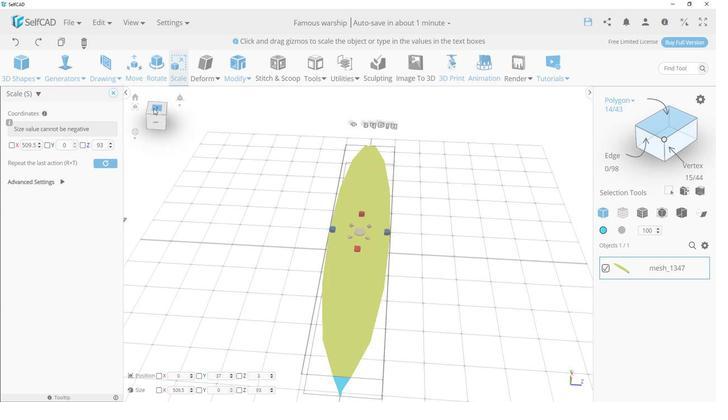 
Action: Mouse pressed left at (188, 113)
Screenshot: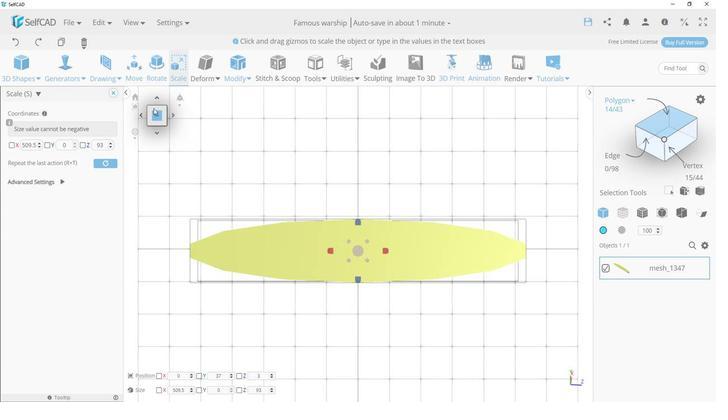 
Action: Mouse moved to (350, 210)
Screenshot: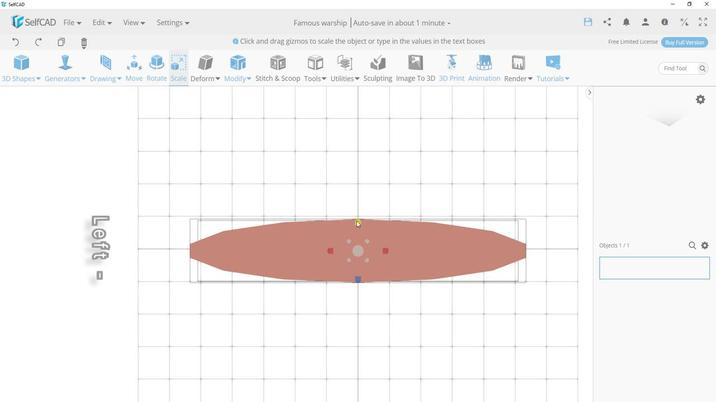 
Action: Mouse pressed left at (350, 210)
Screenshot: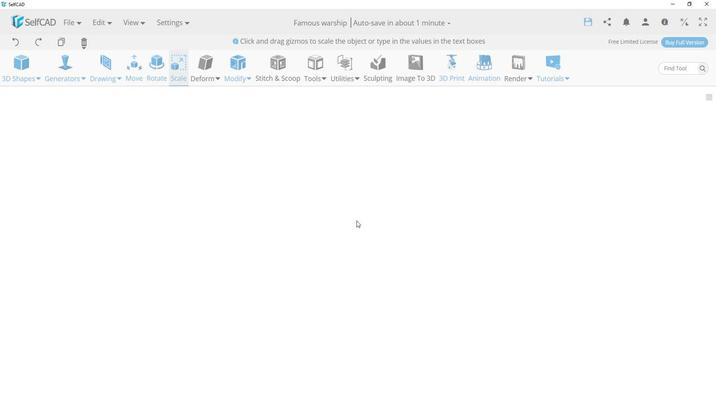 
Action: Mouse moved to (346, 279)
Screenshot: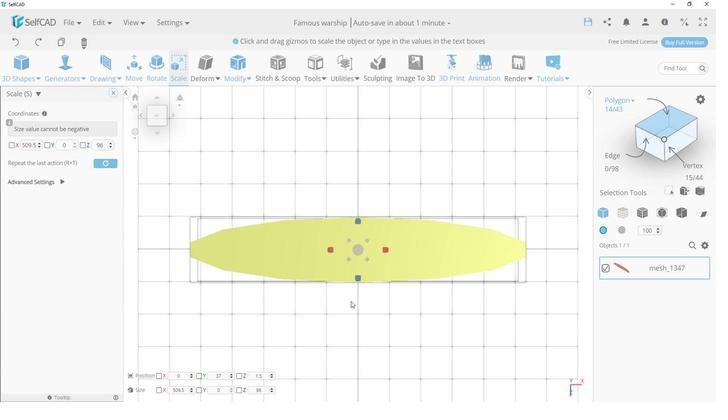 
Action: Mouse pressed left at (346, 279)
Screenshot: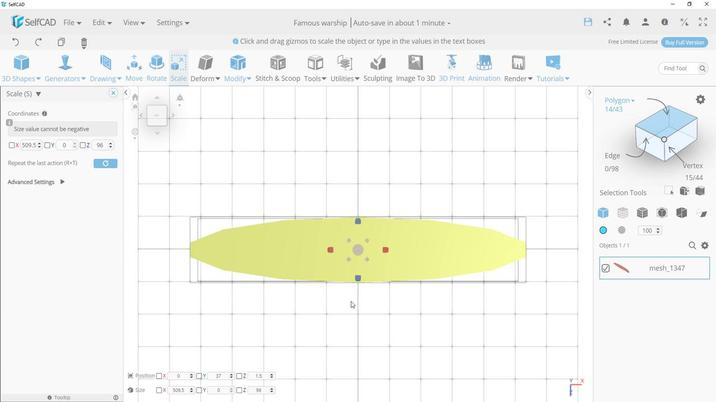 
Action: Mouse moved to (340, 307)
Screenshot: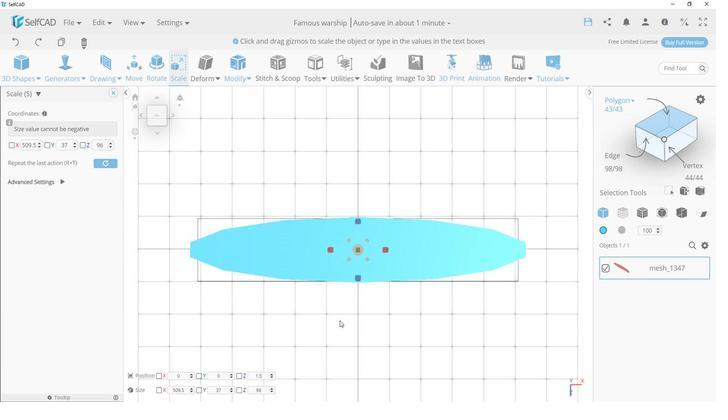 
Action: Mouse pressed left at (340, 307)
Screenshot: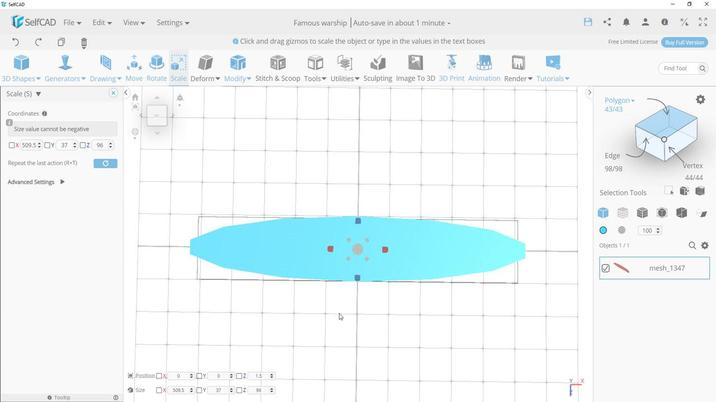 
Action: Mouse moved to (278, 242)
Screenshot: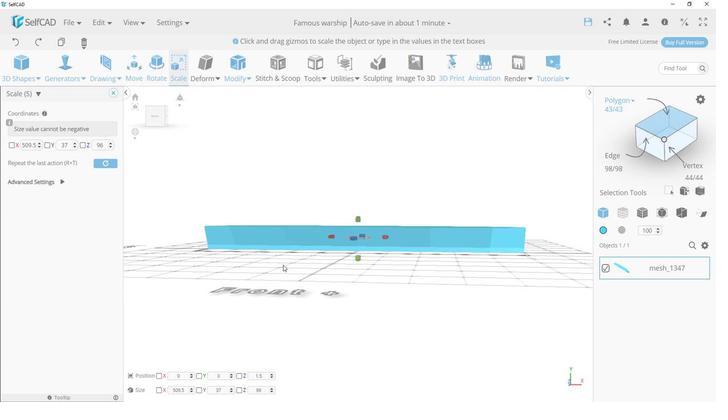 
Action: Mouse pressed left at (278, 242)
Screenshot: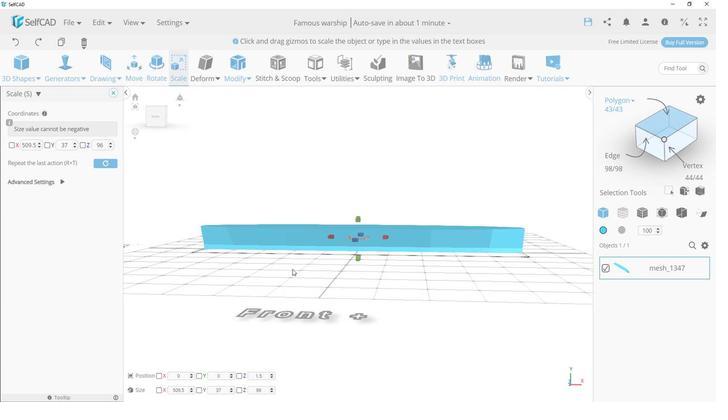 
Action: Mouse moved to (287, 214)
Screenshot: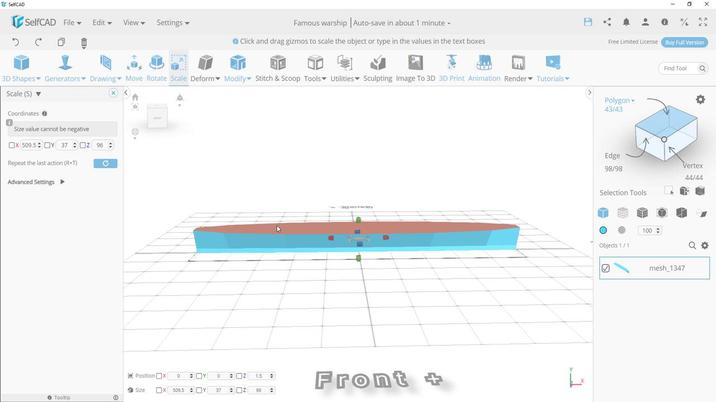 
Action: Mouse pressed left at (287, 214)
Screenshot: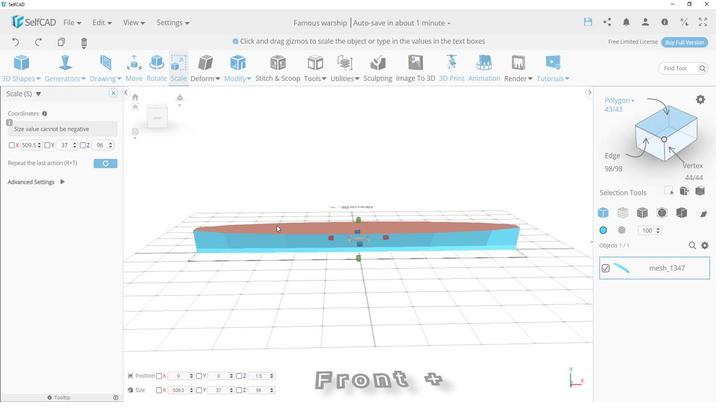 
Action: Mouse moved to (329, 214)
Screenshot: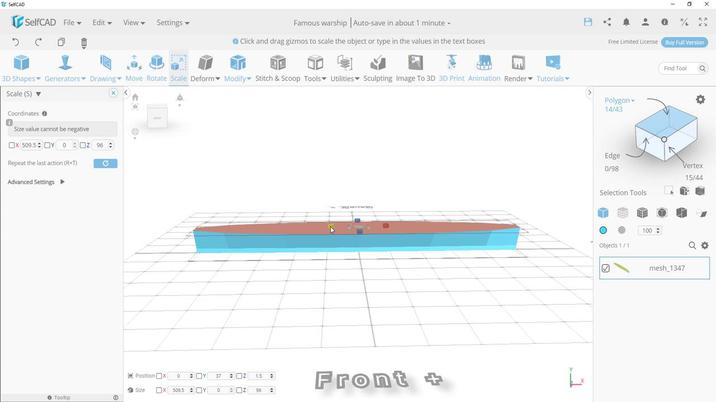 
Action: Mouse pressed left at (329, 214)
Screenshot: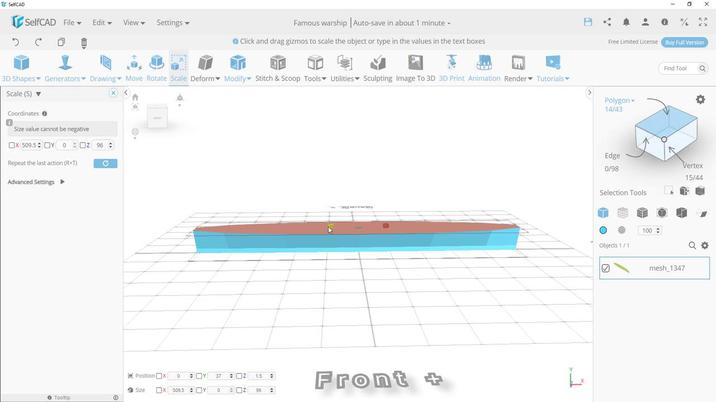 
Action: Mouse moved to (298, 248)
Screenshot: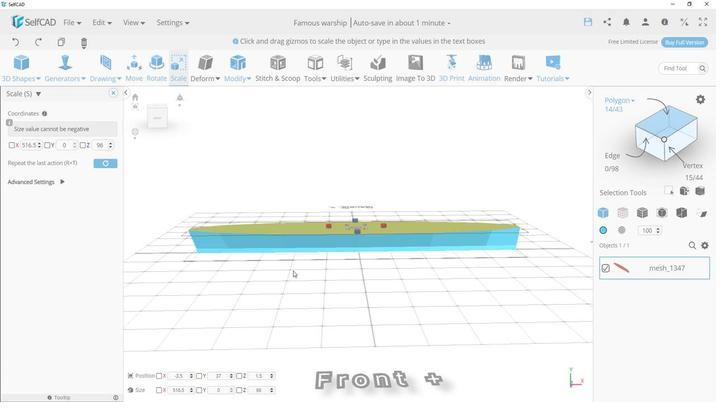 
Action: Mouse pressed left at (298, 248)
Screenshot: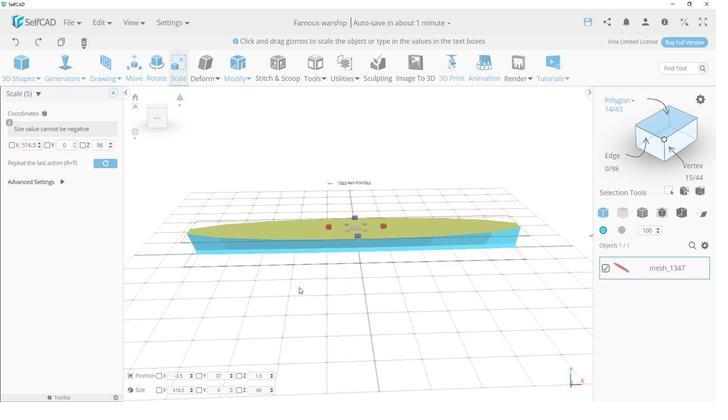 
Action: Mouse moved to (305, 302)
Screenshot: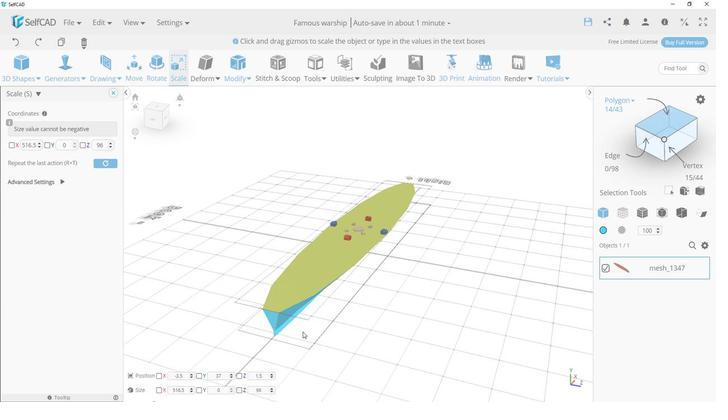
Action: Mouse pressed left at (305, 302)
Screenshot: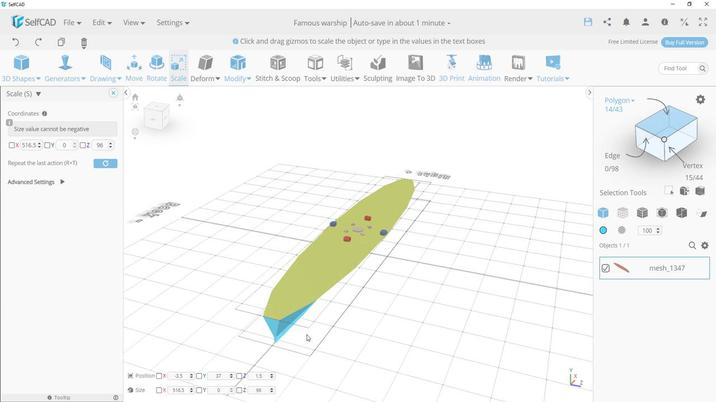 
Action: Mouse moved to (378, 267)
Screenshot: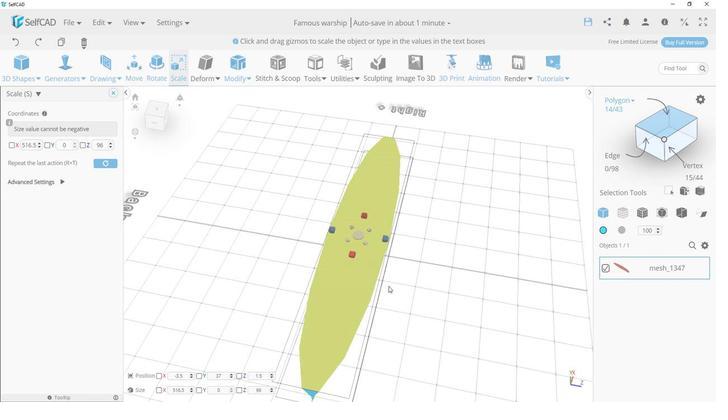 
Action: Mouse pressed left at (378, 267)
Screenshot: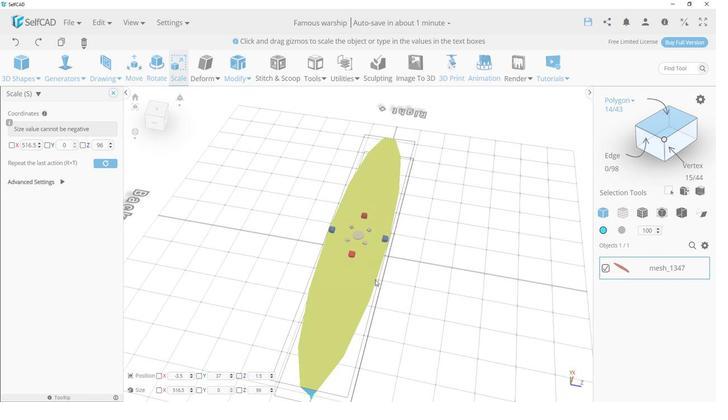 
Action: Mouse moved to (336, 238)
Screenshot: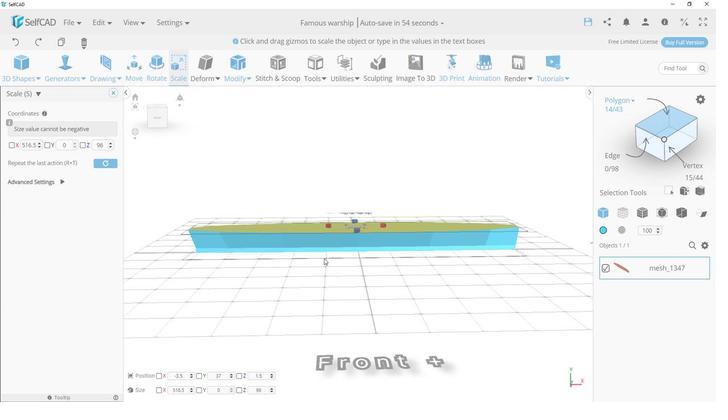 
Action: Mouse pressed left at (336, 238)
Screenshot: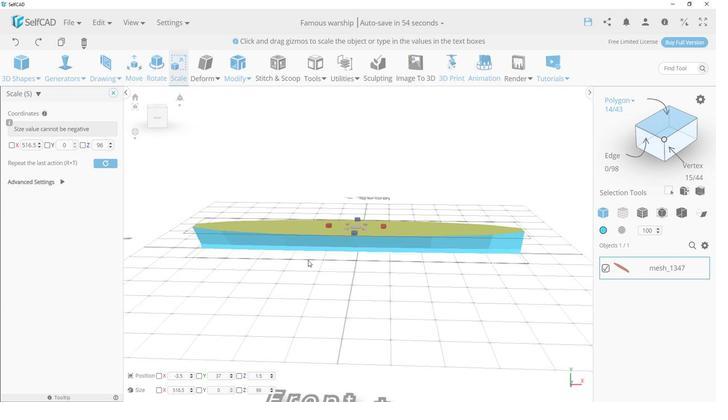 
Action: Mouse moved to (369, 218)
Screenshot: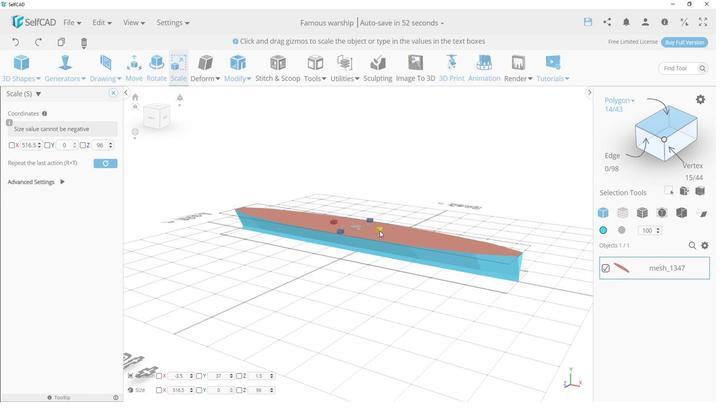 
Action: Mouse pressed left at (369, 218)
Screenshot: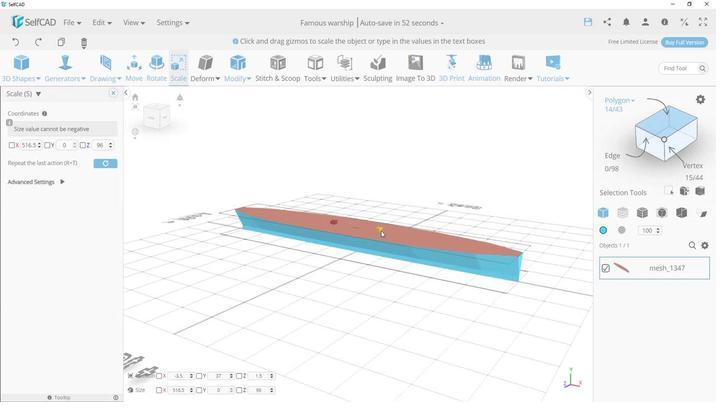 
Action: Mouse moved to (370, 256)
Screenshot: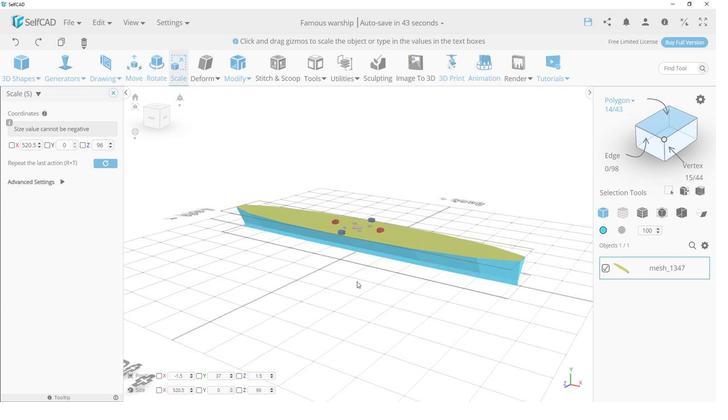 
Action: Mouse pressed left at (370, 256)
Screenshot: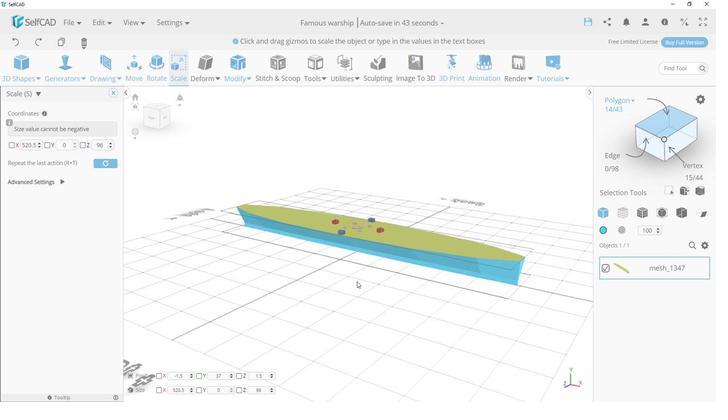 
Action: Mouse moved to (372, 213)
Screenshot: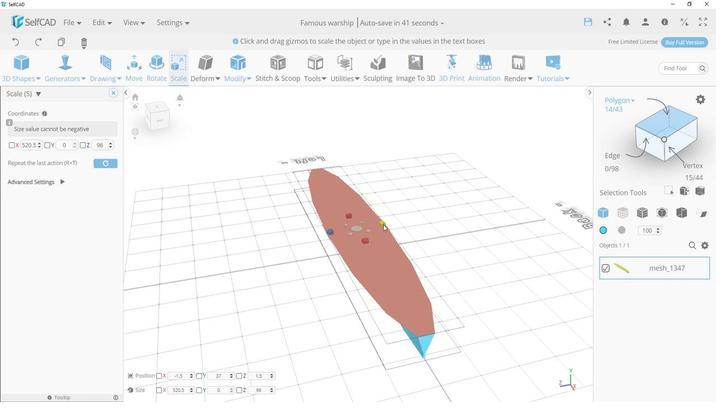 
Action: Mouse pressed left at (372, 213)
Screenshot: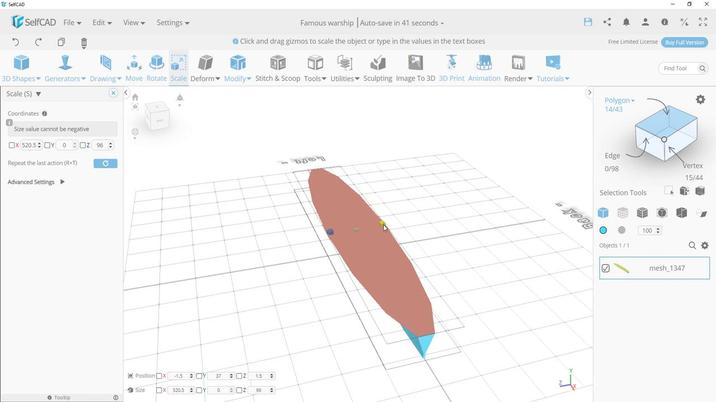 
Action: Mouse moved to (328, 221)
Screenshot: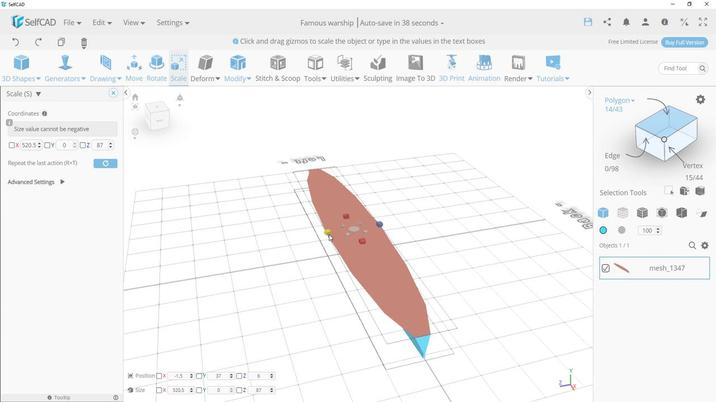 
Action: Mouse pressed left at (328, 221)
Screenshot: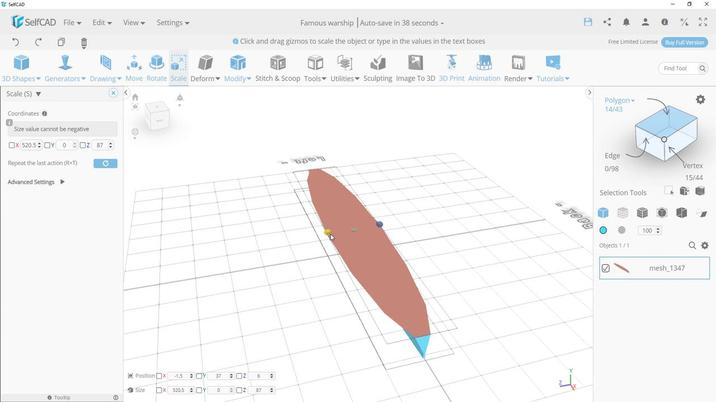 
Action: Mouse moved to (388, 279)
Screenshot: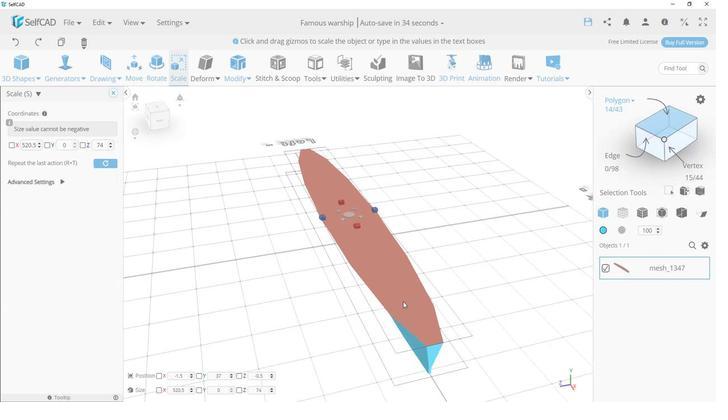 
Action: Mouse scrolled (388, 279) with delta (0, 0)
Screenshot: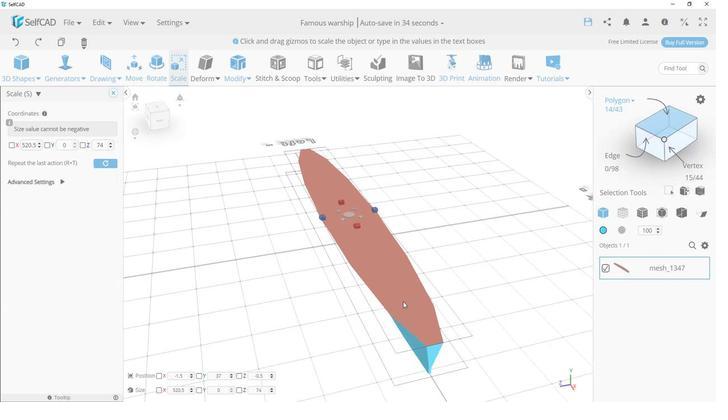 
Action: Mouse moved to (388, 279)
Screenshot: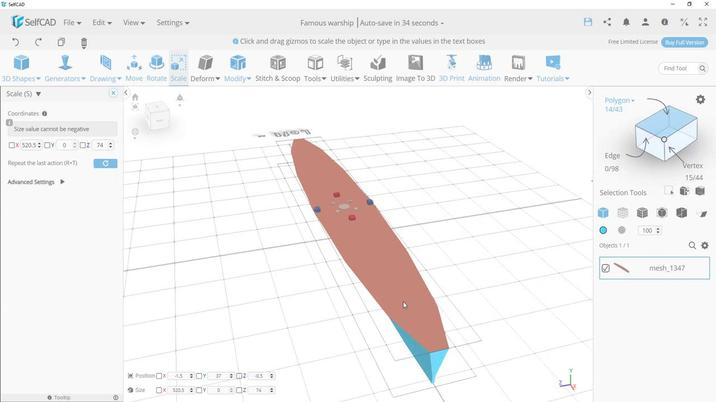 
Action: Mouse scrolled (388, 279) with delta (0, 0)
Screenshot: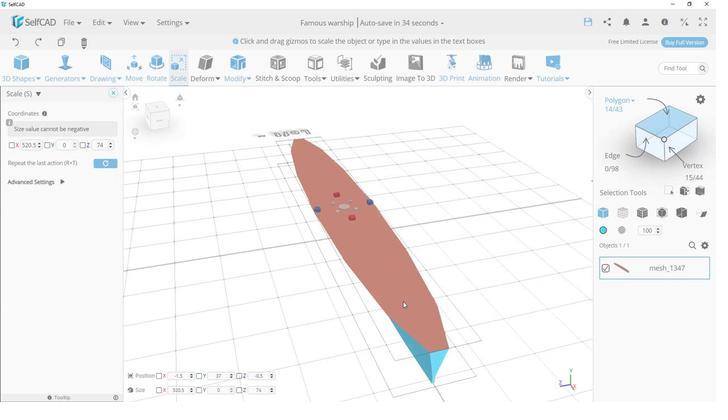 
Action: Mouse scrolled (388, 279) with delta (0, 0)
Screenshot: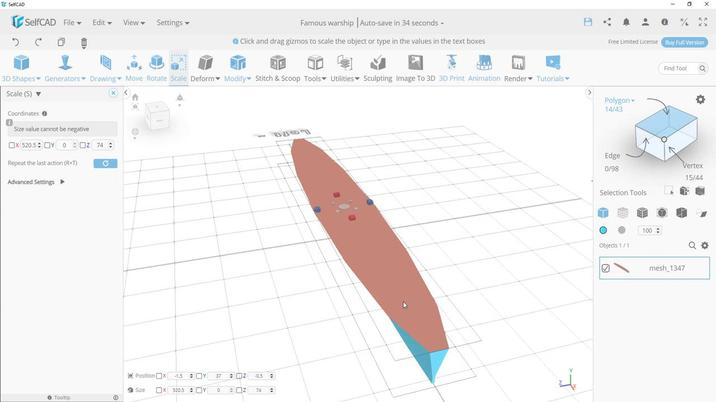 
Action: Mouse scrolled (388, 279) with delta (0, 0)
Screenshot: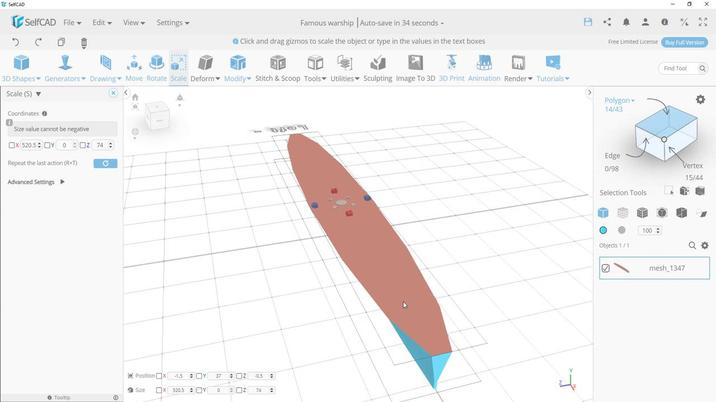 
Action: Mouse scrolled (388, 279) with delta (0, 0)
Screenshot: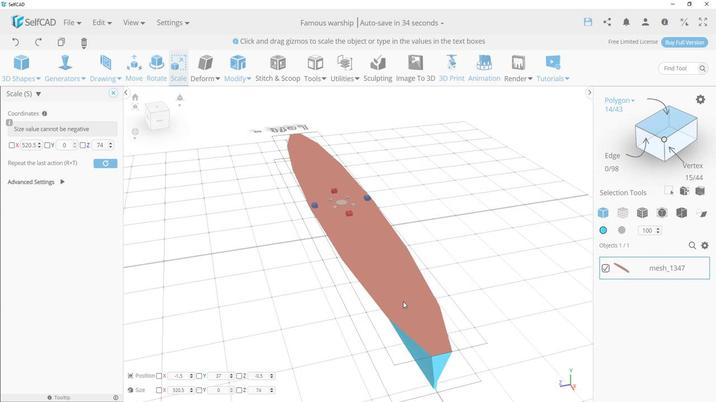 
Action: Mouse moved to (387, 279)
Screenshot: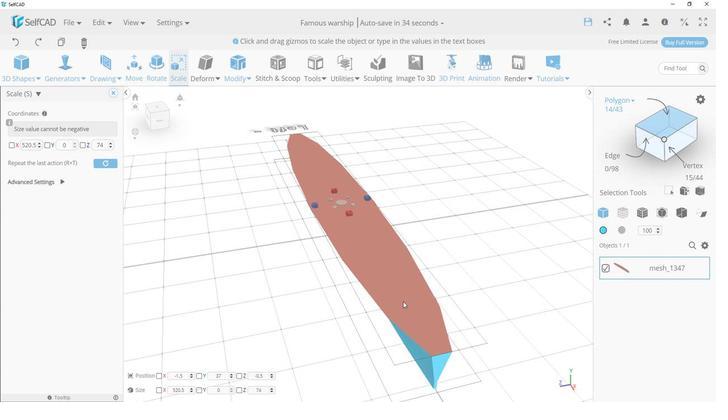 
Action: Mouse scrolled (387, 279) with delta (0, 0)
Screenshot: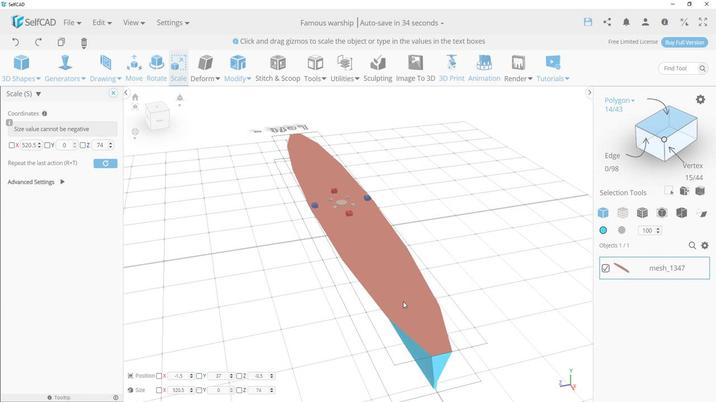 
Action: Mouse scrolled (387, 279) with delta (0, 0)
Screenshot: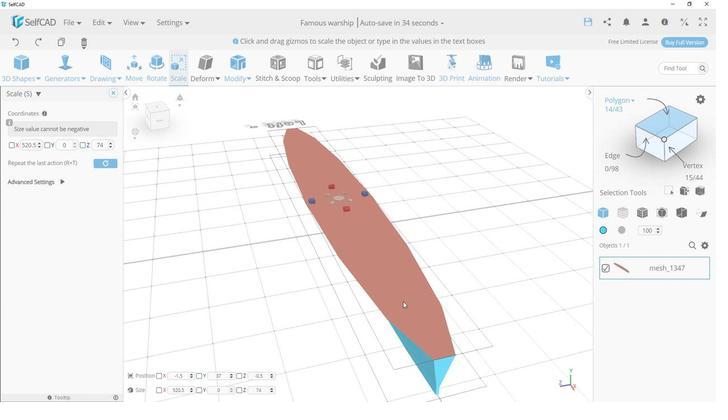 
Action: Mouse scrolled (387, 279) with delta (0, 0)
Screenshot: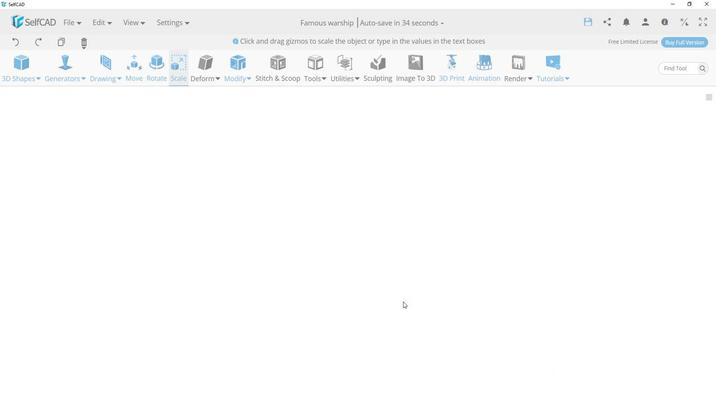 
Action: Mouse moved to (378, 306)
Screenshot: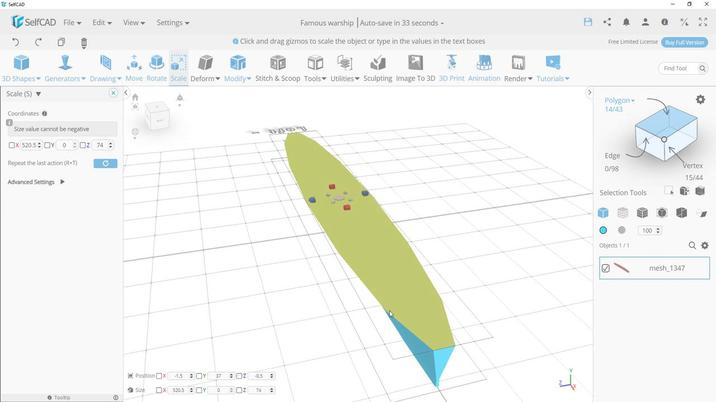
Action: Mouse pressed left at (378, 306)
Screenshot: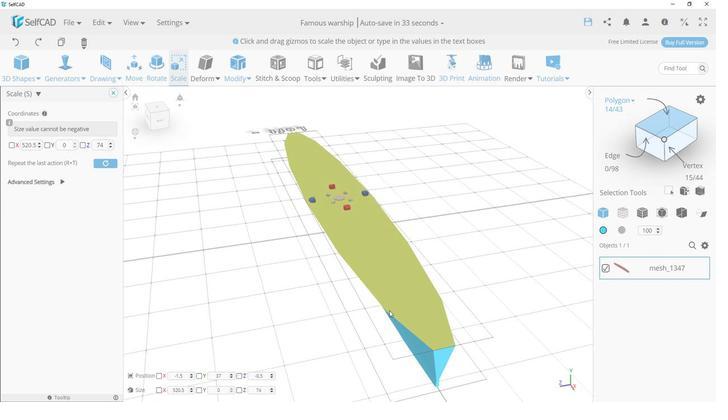 
Action: Mouse moved to (355, 258)
Screenshot: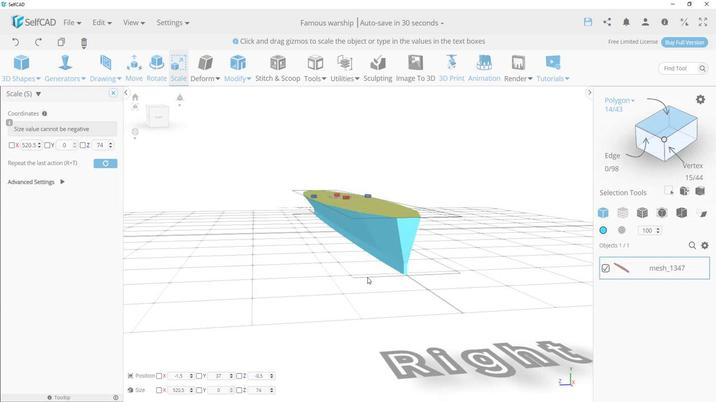 
Action: Mouse pressed left at (355, 258)
Screenshot: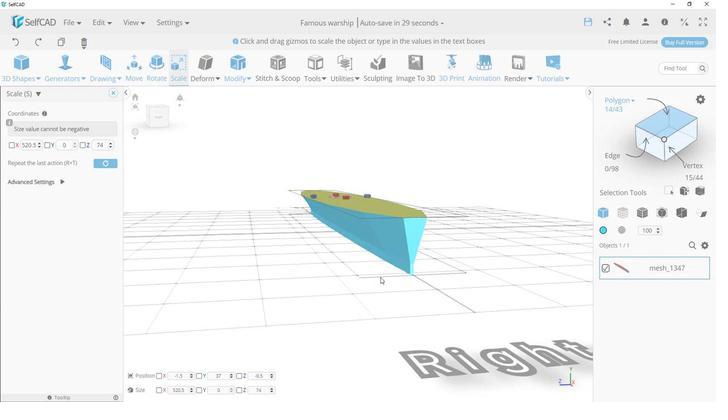 
Action: Mouse moved to (279, 255)
Screenshot: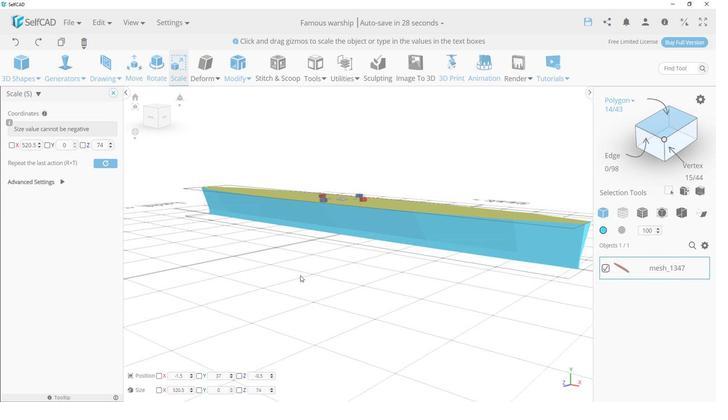 
Action: Mouse pressed left at (279, 255)
Screenshot: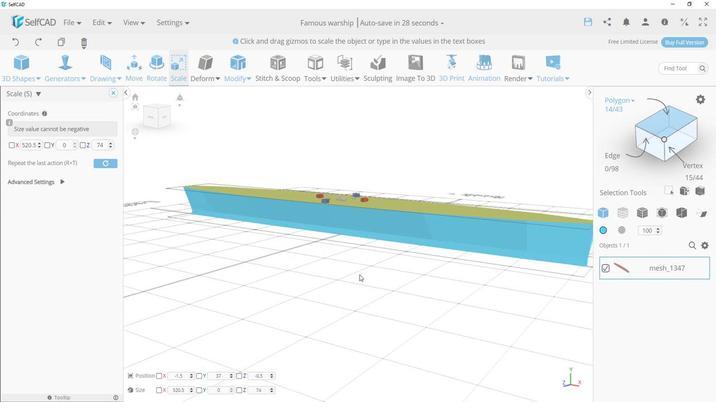 
Action: Mouse moved to (226, 262)
Screenshot: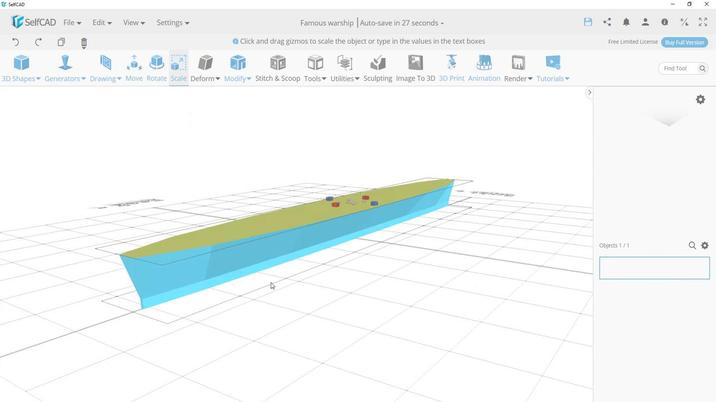 
Action: Mouse pressed left at (226, 262)
Screenshot: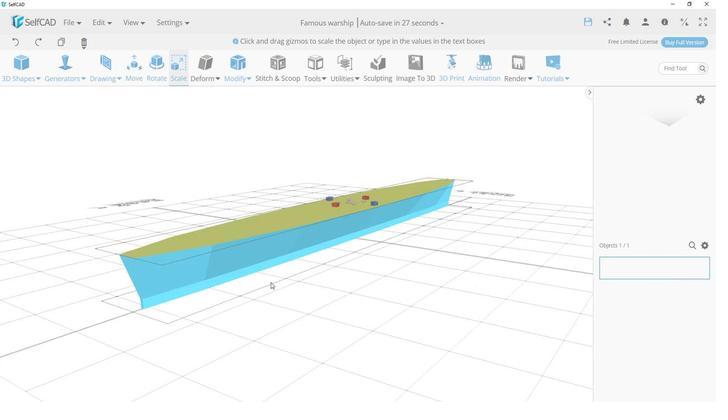 
Action: Mouse moved to (302, 291)
Screenshot: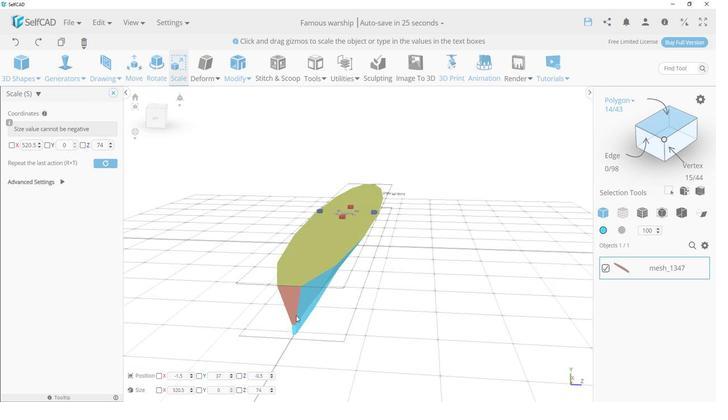 
Action: Mouse scrolled (302, 291) with delta (0, 0)
Screenshot: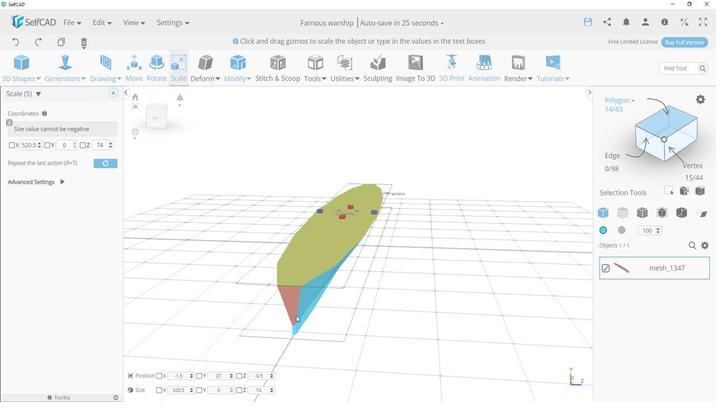 
Action: Mouse scrolled (302, 291) with delta (0, 0)
Screenshot: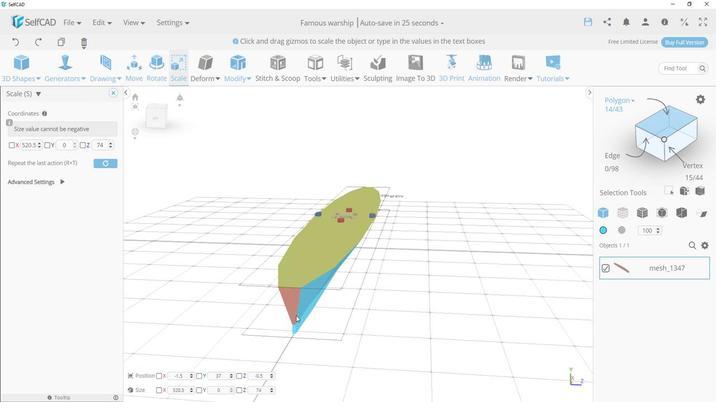 
Action: Mouse scrolled (302, 291) with delta (0, 0)
Screenshot: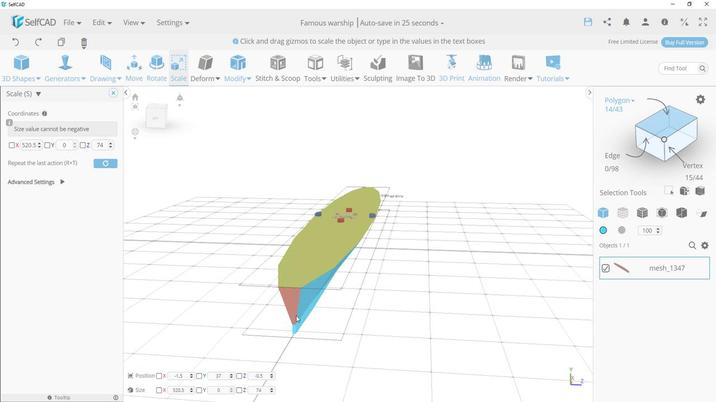 
Action: Mouse scrolled (302, 291) with delta (0, 0)
Screenshot: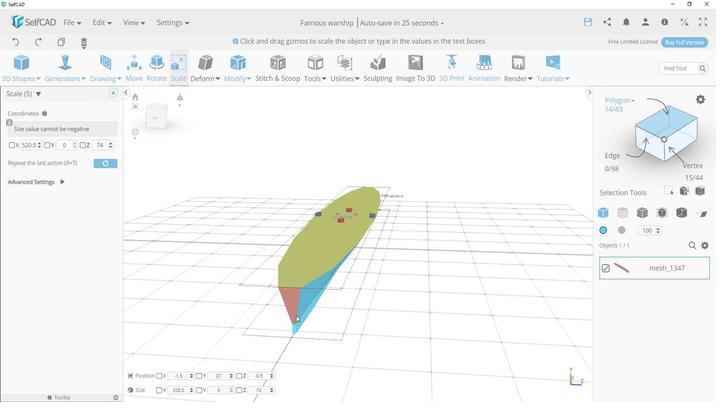 
Action: Mouse scrolled (302, 291) with delta (0, 0)
Screenshot: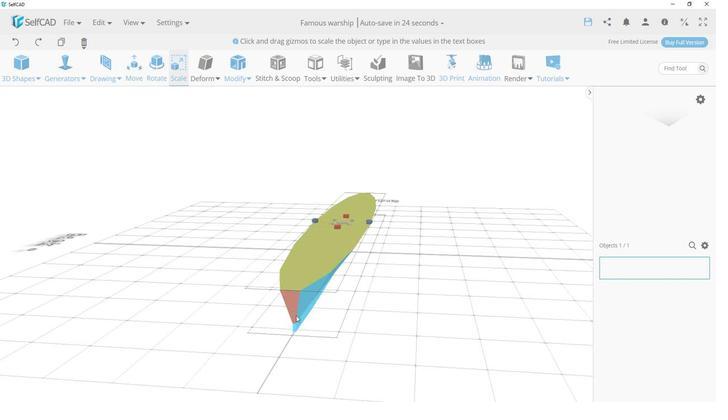 
Action: Mouse scrolled (302, 291) with delta (0, 0)
Screenshot: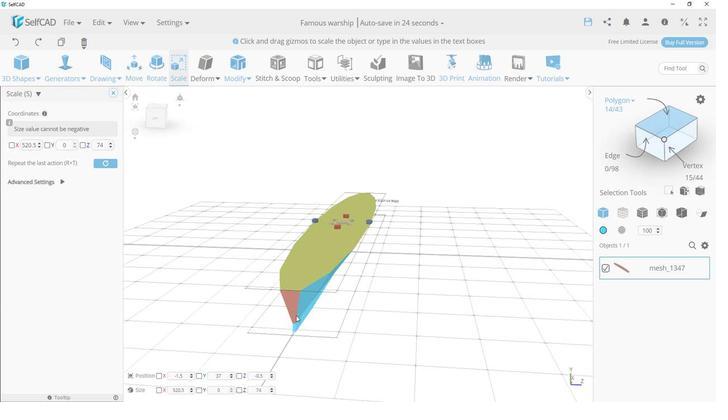 
Action: Mouse moved to (299, 289)
Screenshot: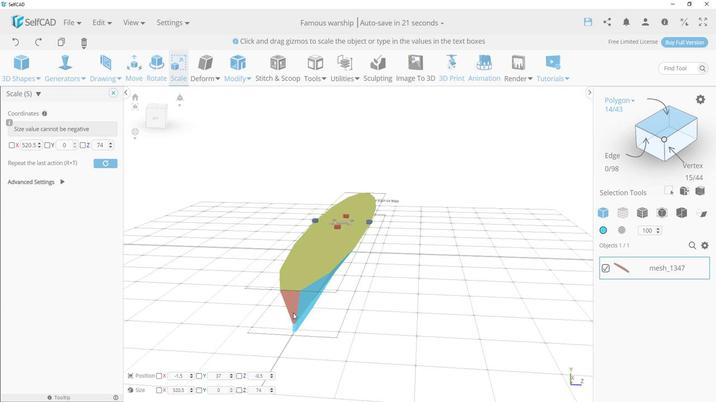 
Action: Key pressed ctrl+Z<'\x1a'><'\x1a'><'\x1a'><'\x1a'><'\x1a'><'\x1a'><'\x1a'><'\x1a'><'\x1a'><'\x1a'><'\x1a'><'\x1a'><'\x1a'><'\x1a'><'\x1a'><'\x1a'><'\x1a'><'\x1a'><'\x1a'><'\x1a'><'\x1a'><'\x1a'><'\x1a'><'\x1a'><'\x1a'><'\x1a'><'\x1a'><'\x1a'><'\x1a'><'\x1a'>
Screenshot: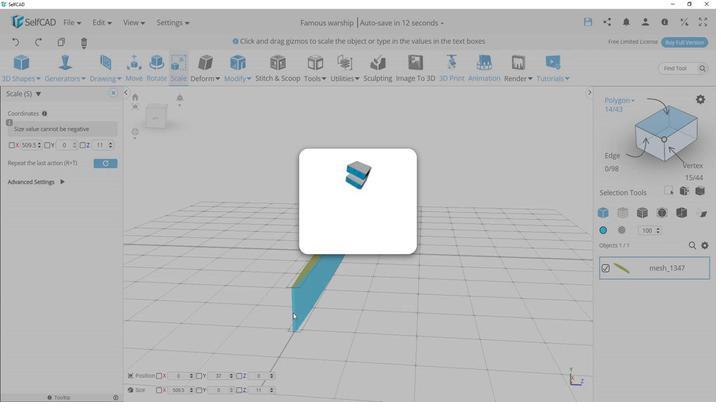 
Action: Mouse moved to (302, 312)
Screenshot: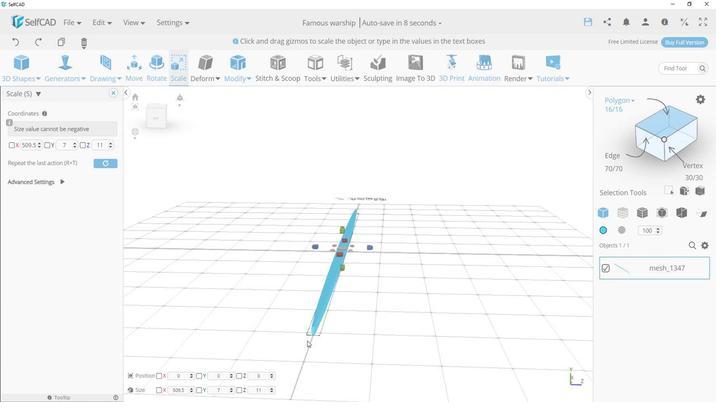 
Action: Mouse pressed left at (302, 312)
Screenshot: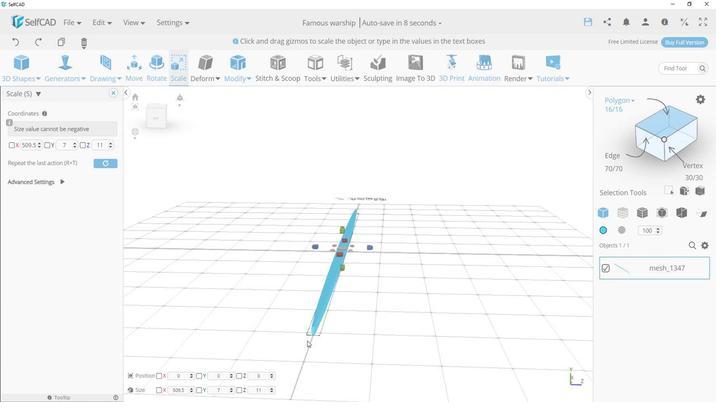 
Action: Mouse moved to (363, 233)
Screenshot: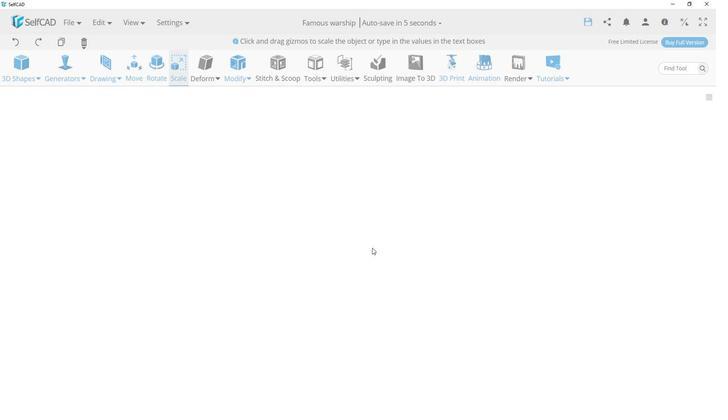 
Action: Mouse pressed left at (363, 233)
Screenshot: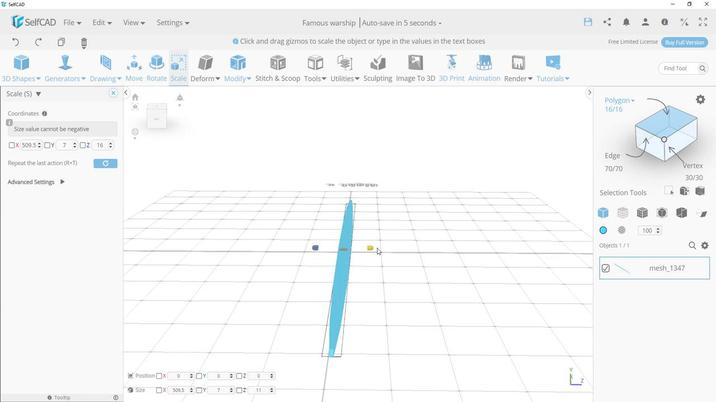 
Action: Mouse moved to (173, 80)
Screenshot: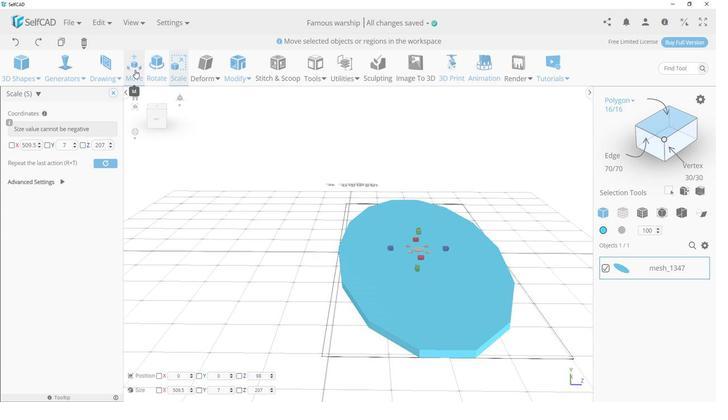 
Action: Mouse pressed left at (173, 80)
Screenshot: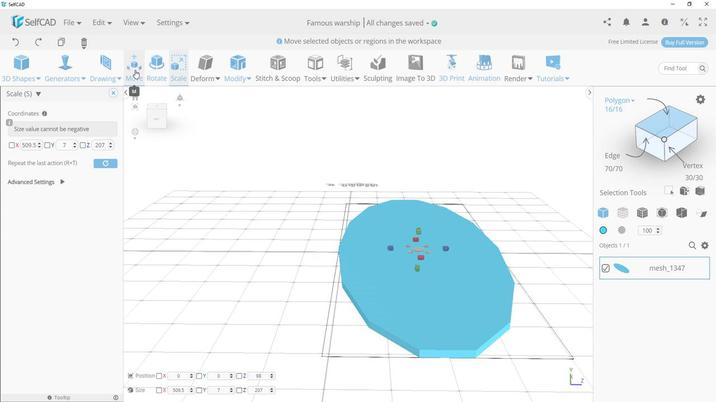 
Action: Mouse moved to (389, 185)
Screenshot: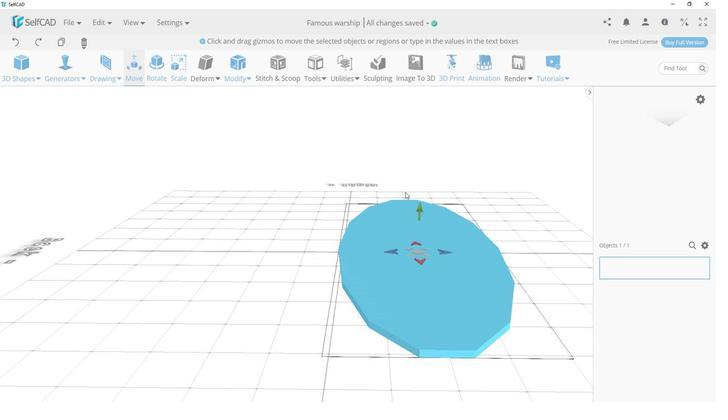 
Action: Key pressed ctrl+Z<'\x1a'><'\x1a'><'\x1a'><'\x1a'><'\x1a'><'\x1a'><'\x1a'><'\x1a'><'\x1a'><'\x1a'><'\x1a'><'\x1a'><'\x1a'><'\x1a'><'\x1a'><'\x1a'><'\x1a'>
Screenshot: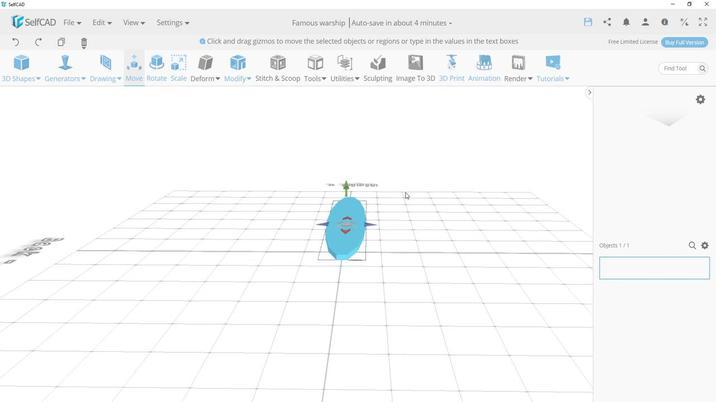 
Action: Mouse moved to (348, 210)
Screenshot: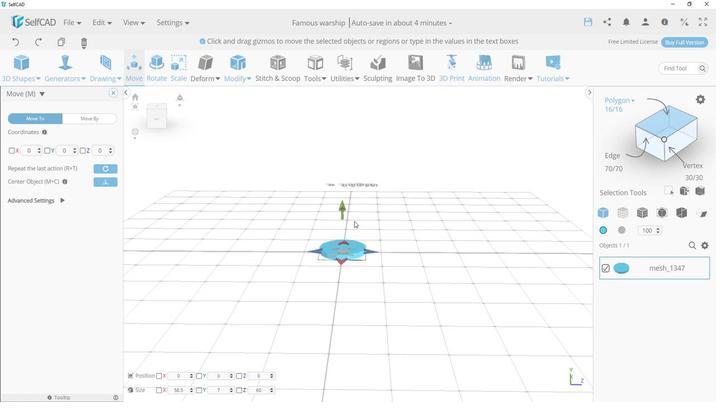 
Action: Mouse scrolled (348, 210) with delta (0, 0)
Screenshot: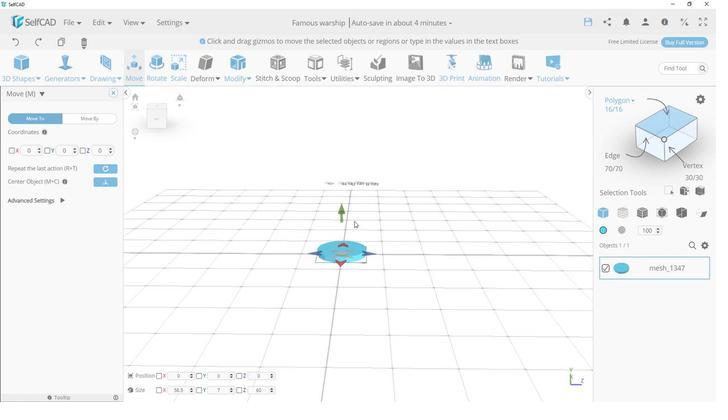 
Action: Mouse scrolled (348, 210) with delta (0, 0)
Screenshot: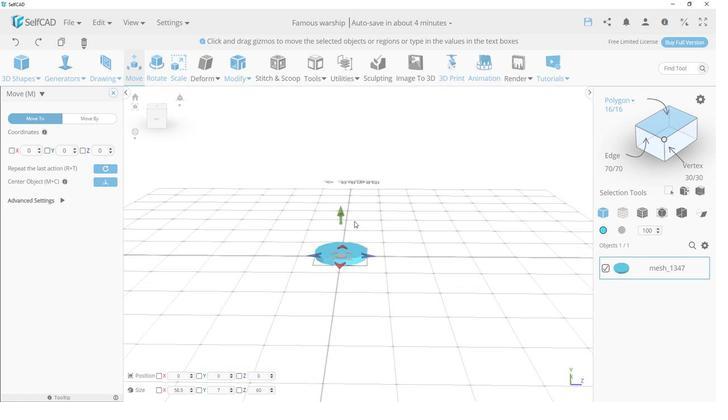 
Action: Mouse scrolled (348, 210) with delta (0, 0)
Screenshot: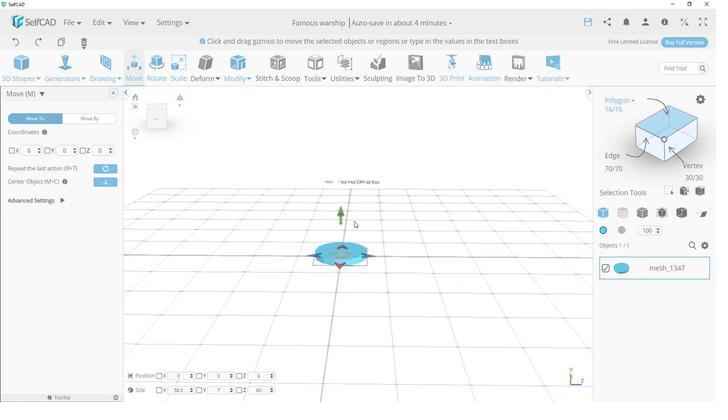 
Action: Mouse scrolled (348, 210) with delta (0, 0)
Screenshot: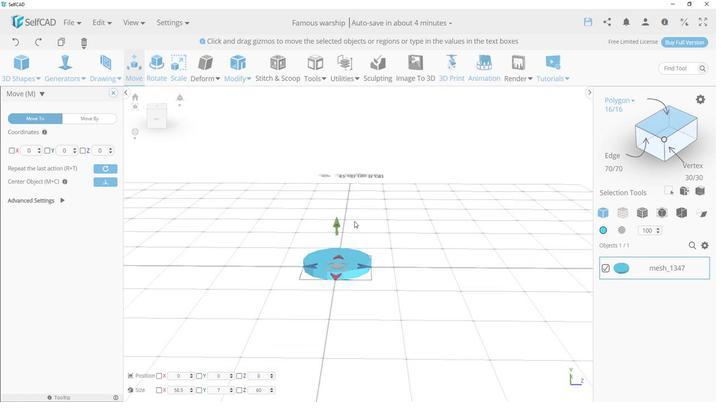 
Action: Mouse scrolled (348, 210) with delta (0, 0)
Screenshot: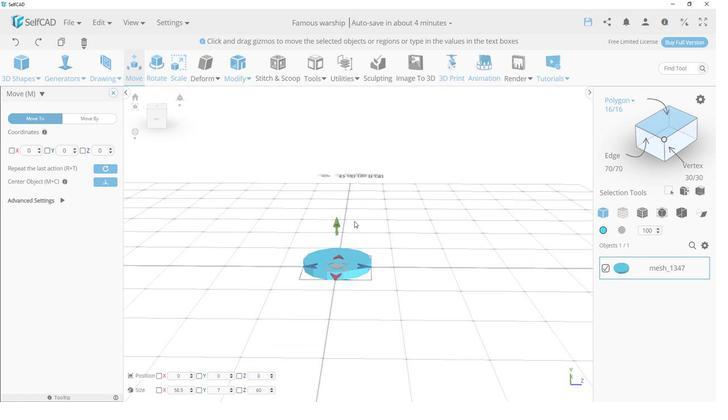 
Action: Mouse scrolled (348, 210) with delta (0, 0)
Screenshot: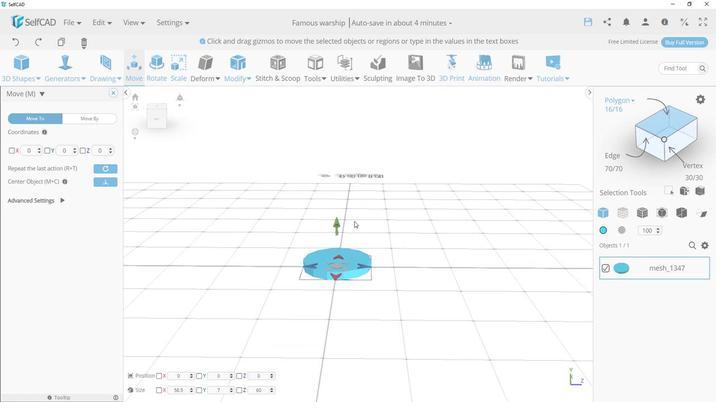 
Action: Mouse scrolled (348, 210) with delta (0, 0)
Screenshot: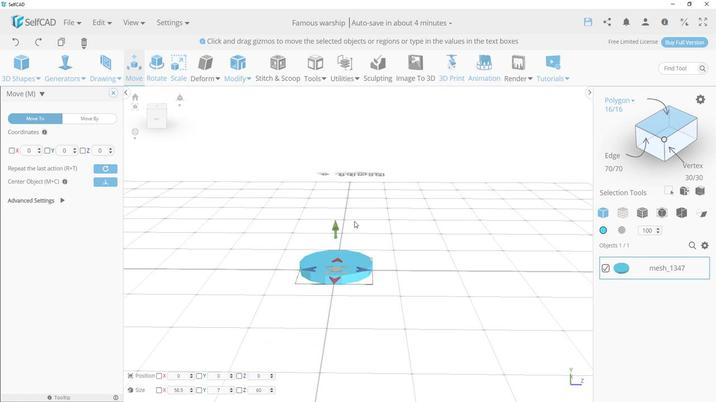 
Action: Key pressed ctrl+Zctrl+Y
Screenshot: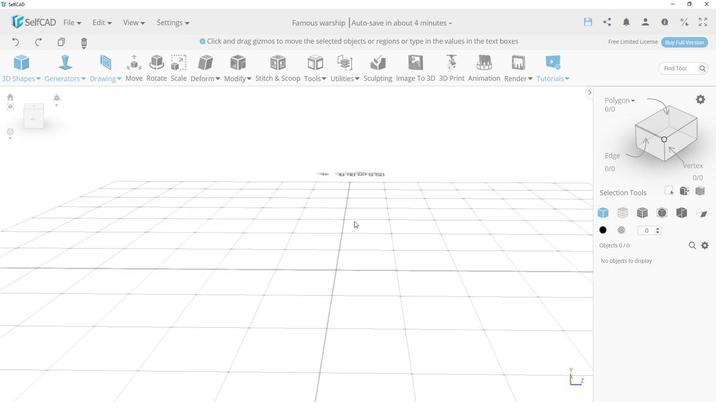 
Action: Mouse moved to (339, 238)
Screenshot: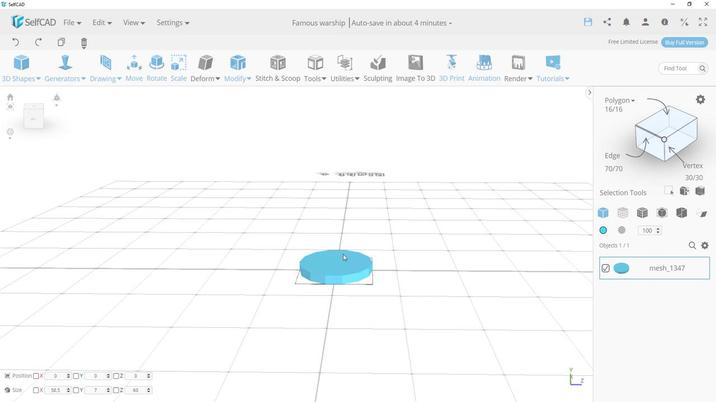 
Action: Mouse scrolled (339, 238) with delta (0, 0)
Screenshot: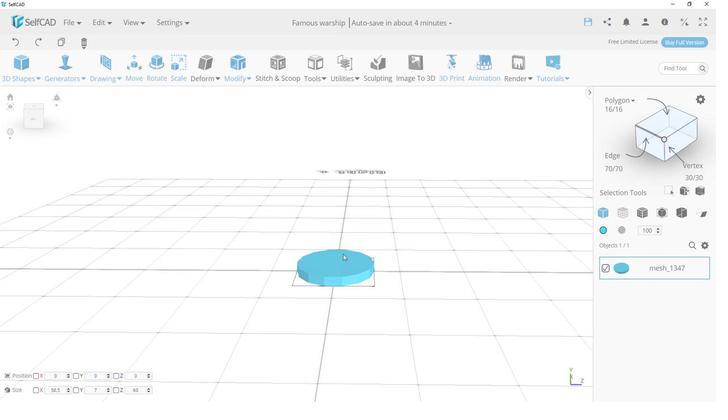 
Action: Mouse scrolled (339, 238) with delta (0, 0)
Screenshot: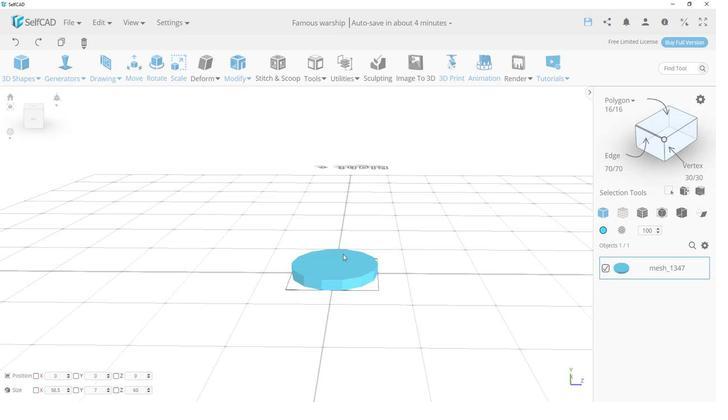 
Action: Mouse scrolled (339, 238) with delta (0, 0)
Screenshot: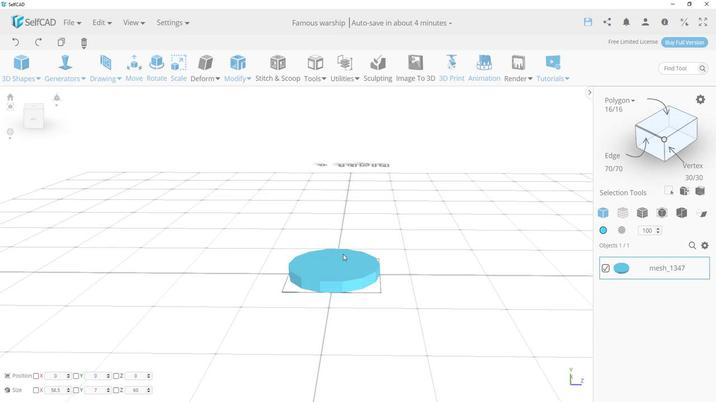 
Action: Mouse scrolled (339, 238) with delta (0, 0)
Screenshot: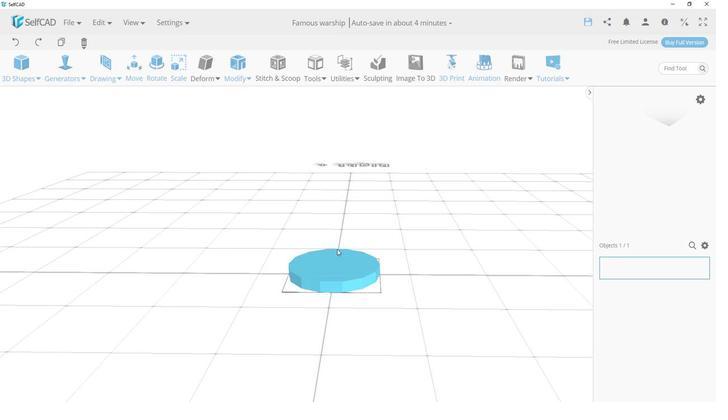 
Action: Mouse moved to (192, 81)
Screenshot: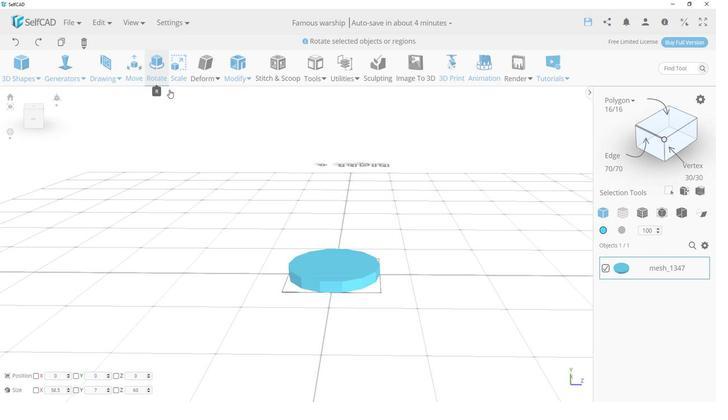 
Action: Mouse pressed left at (192, 81)
Screenshot: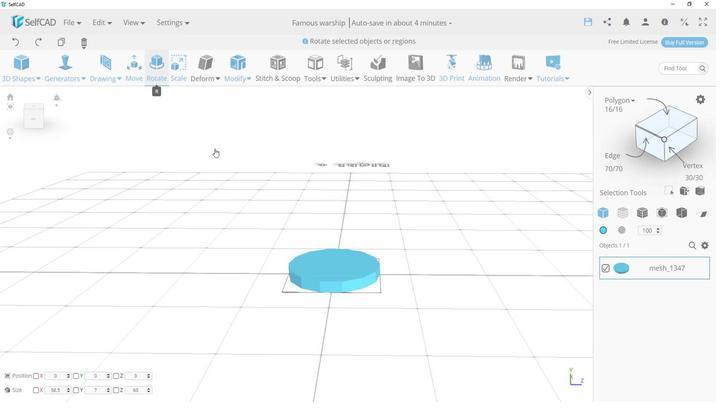
Action: Mouse moved to (325, 193)
Screenshot: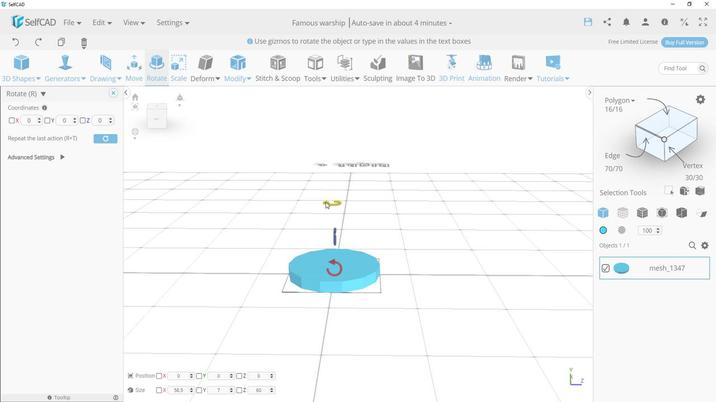 
Action: Mouse pressed left at (325, 193)
Screenshot: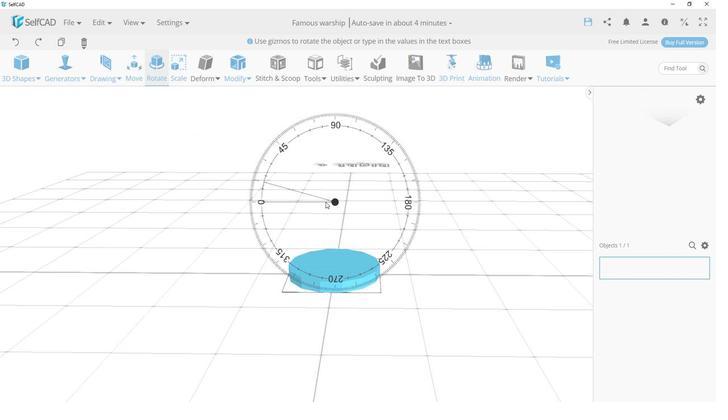 
Action: Mouse moved to (356, 270)
Screenshot: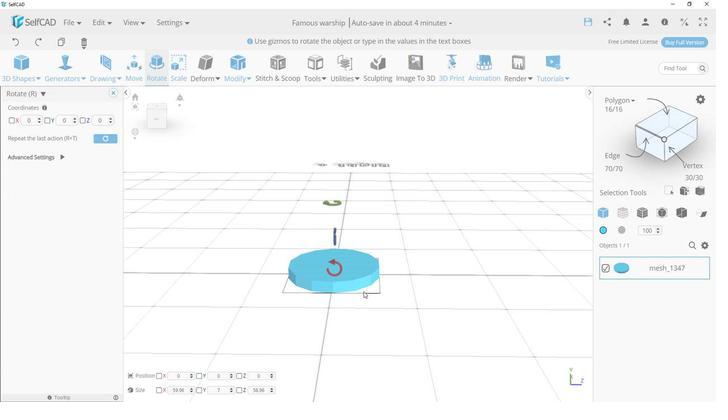 
Action: Mouse scrolled (356, 271) with delta (0, 0)
Screenshot: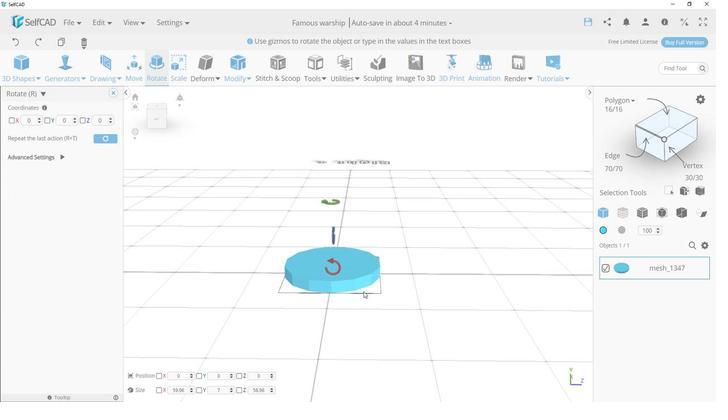 
Action: Mouse scrolled (356, 271) with delta (0, 0)
Screenshot: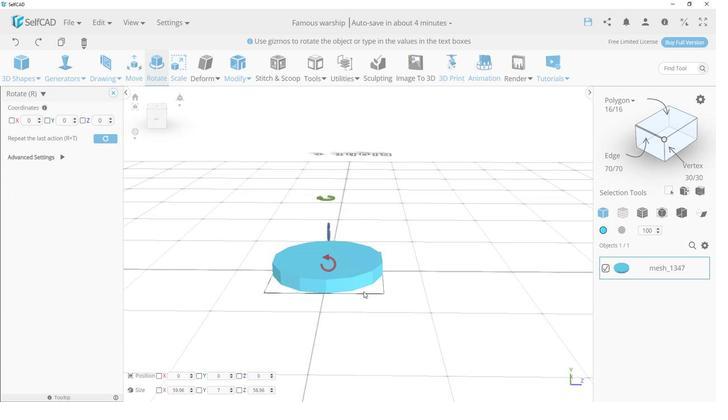 
Action: Mouse scrolled (356, 271) with delta (0, 0)
Screenshot: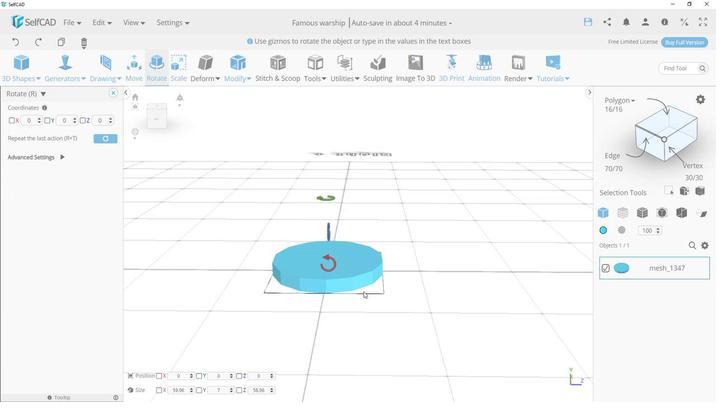
Action: Mouse scrolled (356, 271) with delta (0, 0)
Screenshot: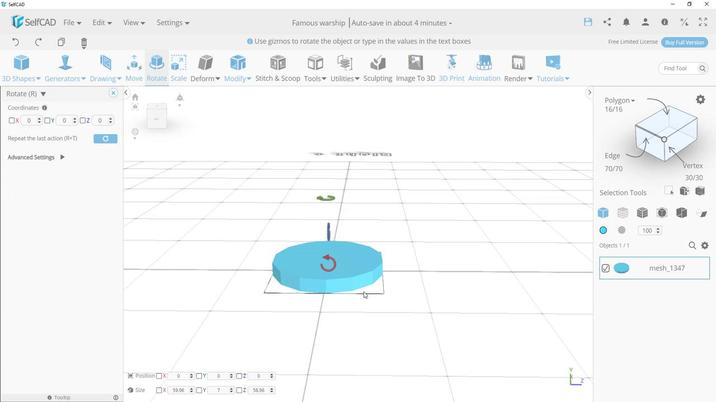 
Action: Mouse scrolled (356, 271) with delta (0, 0)
Screenshot: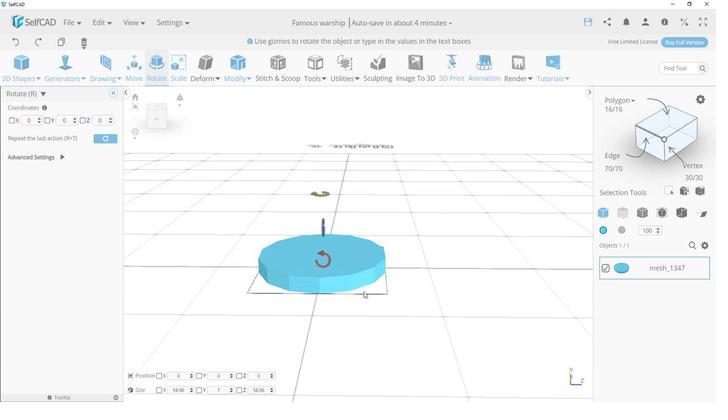 
Action: Mouse scrolled (356, 271) with delta (0, 0)
Screenshot: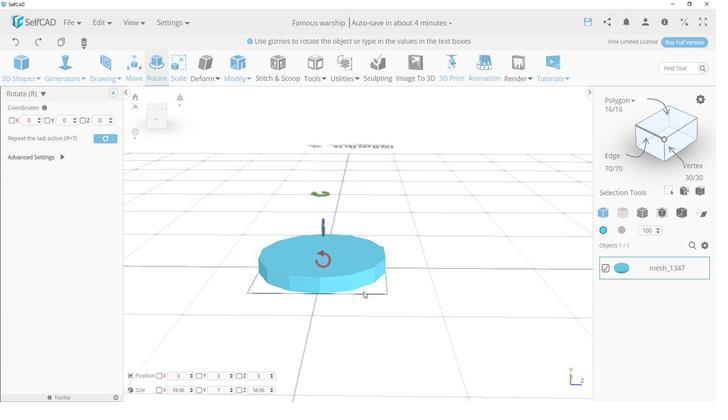 
Action: Mouse scrolled (356, 271) with delta (0, 0)
Screenshot: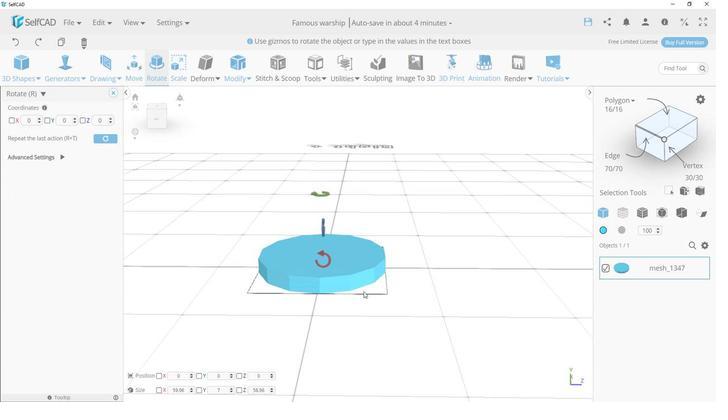 
Action: Mouse scrolled (356, 271) with delta (0, 0)
Screenshot: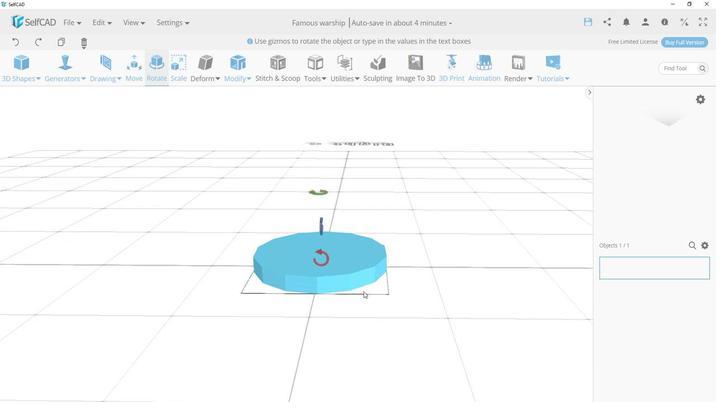
Action: Mouse scrolled (356, 271) with delta (0, 0)
Screenshot: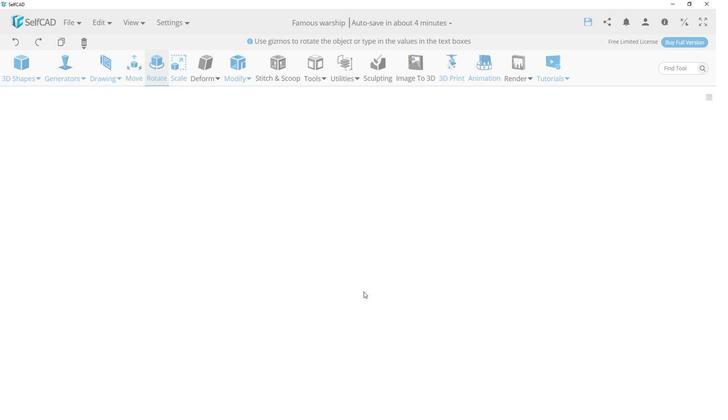 
Action: Mouse scrolled (356, 271) with delta (0, 0)
Screenshot: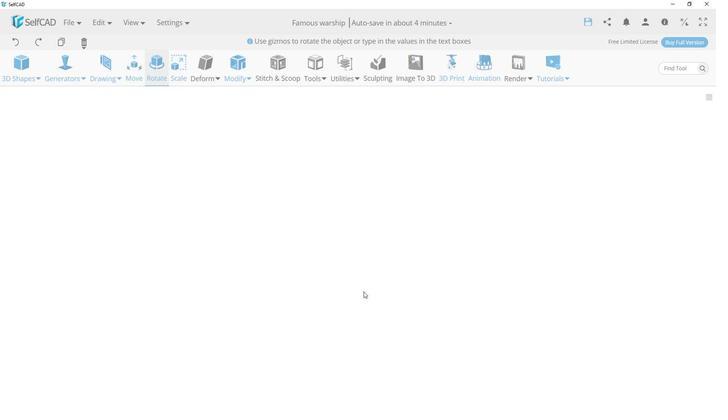 
Action: Mouse scrolled (356, 271) with delta (0, 0)
Screenshot: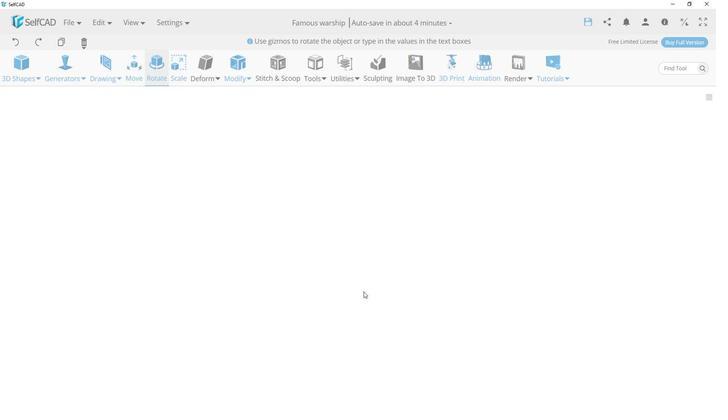 
Action: Mouse scrolled (356, 271) with delta (0, 0)
Screenshot: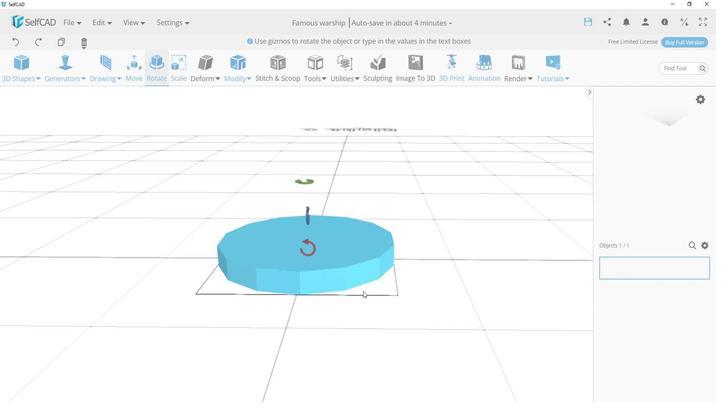 
Action: Mouse scrolled (356, 271) with delta (0, 0)
Screenshot: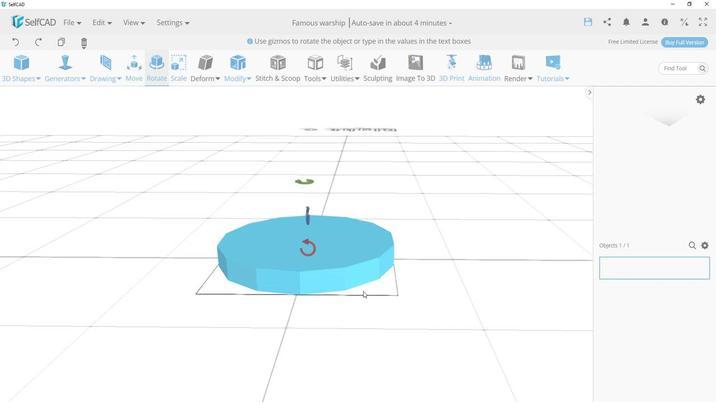 
Action: Mouse scrolled (356, 271) with delta (0, 0)
Screenshot: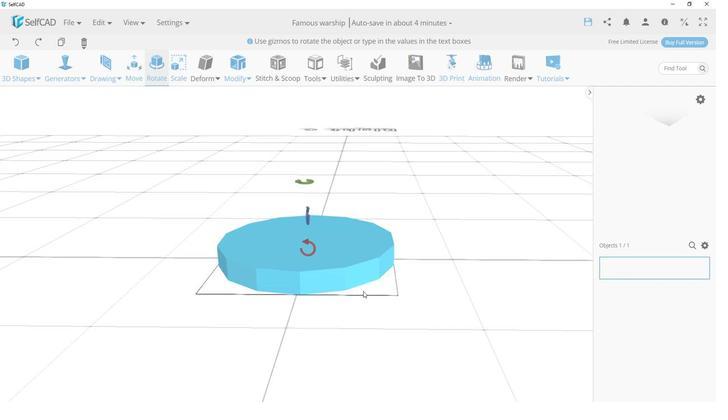 
Action: Mouse moved to (355, 270)
Screenshot: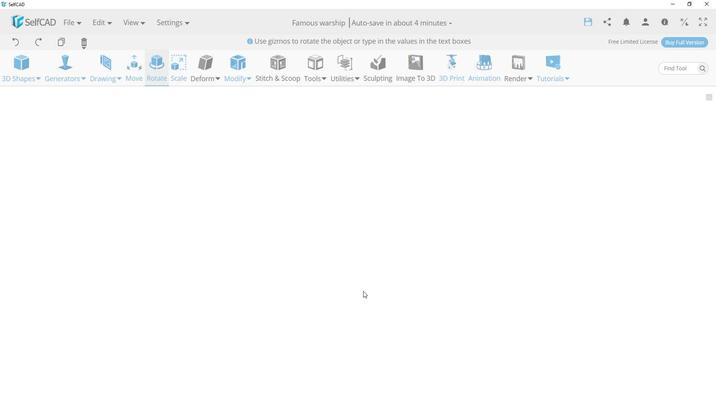 
Action: Mouse scrolled (355, 270) with delta (0, 0)
Screenshot: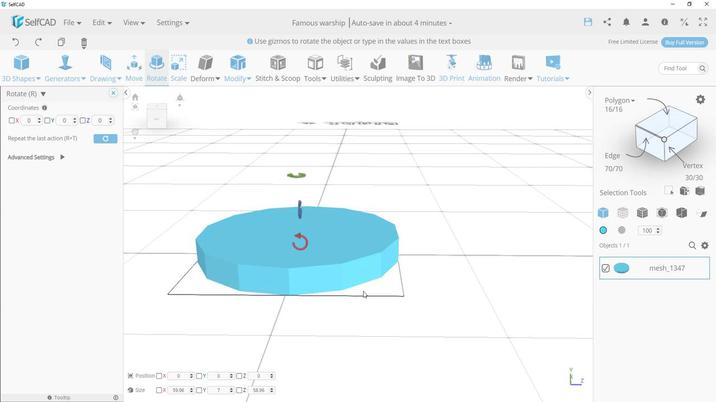 
Action: Mouse scrolled (355, 270) with delta (0, 0)
Screenshot: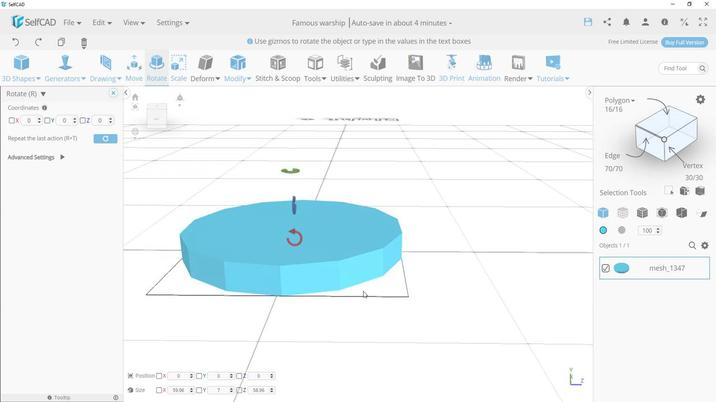 
Action: Mouse scrolled (355, 270) with delta (0, 0)
Screenshot: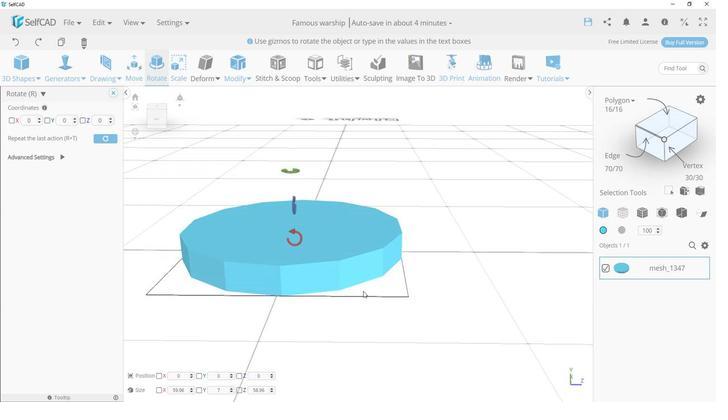 
Action: Mouse scrolled (355, 270) with delta (0, 0)
Screenshot: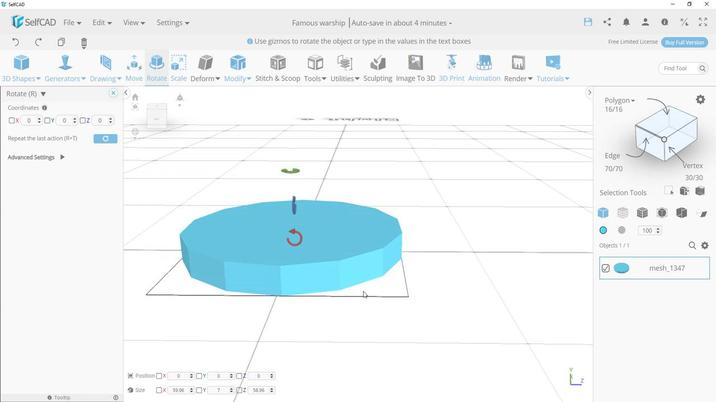 
Action: Mouse scrolled (355, 270) with delta (0, 0)
Screenshot: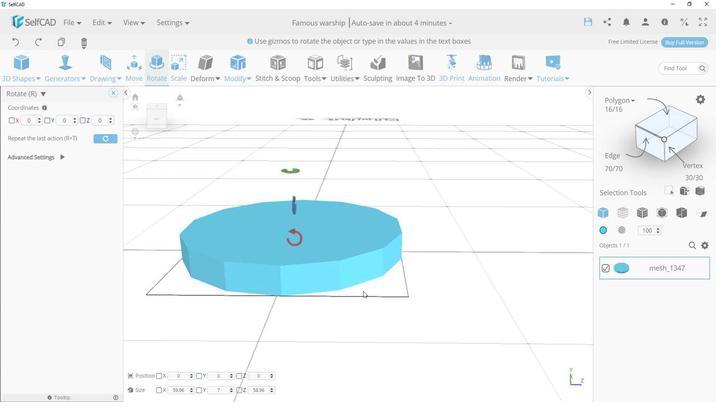 
Action: Mouse moved to (294, 166)
Screenshot: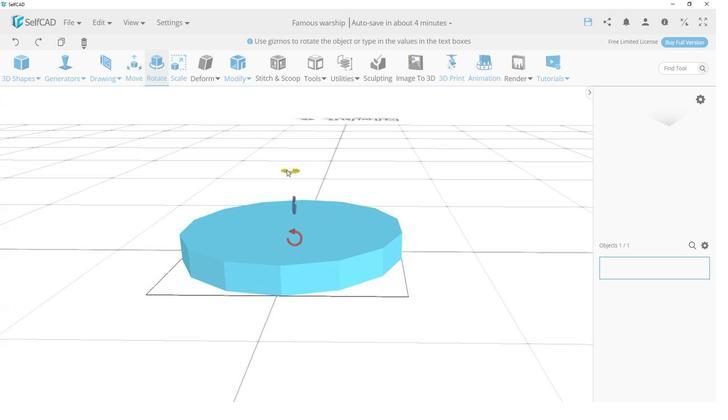 
Action: Mouse pressed left at (294, 166)
Screenshot: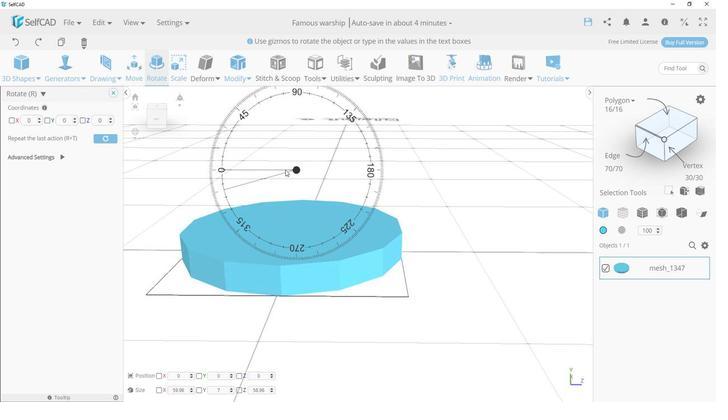 
Action: Mouse moved to (271, 274)
Screenshot: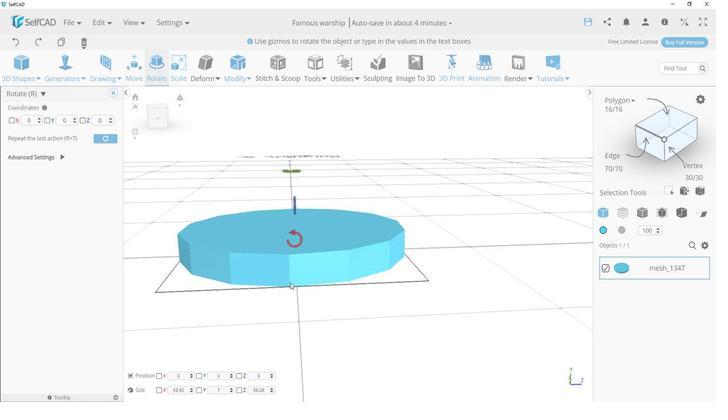 
Action: Mouse pressed left at (271, 274)
Screenshot: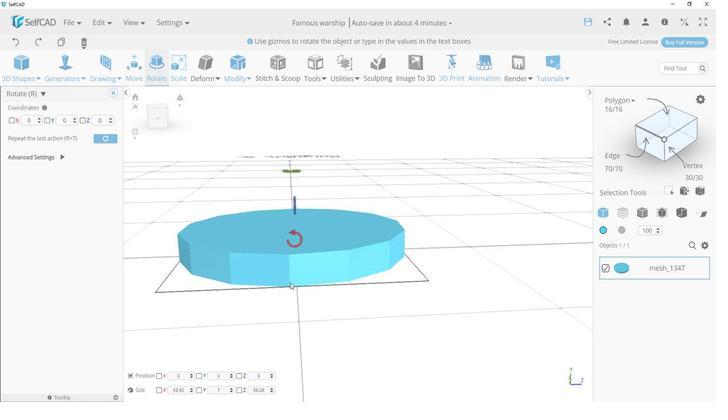 
Action: Mouse moved to (294, 165)
Screenshot: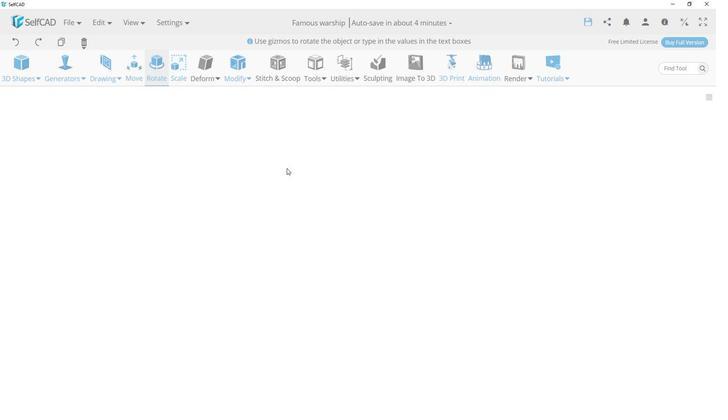 
Action: Mouse pressed left at (294, 165)
Screenshot: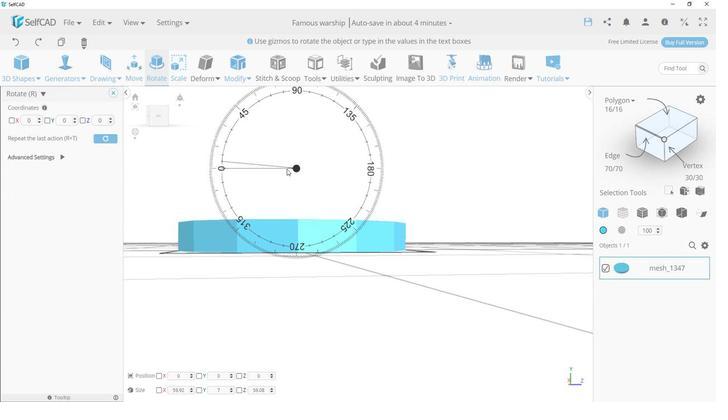
Action: Mouse moved to (358, 260)
Screenshot: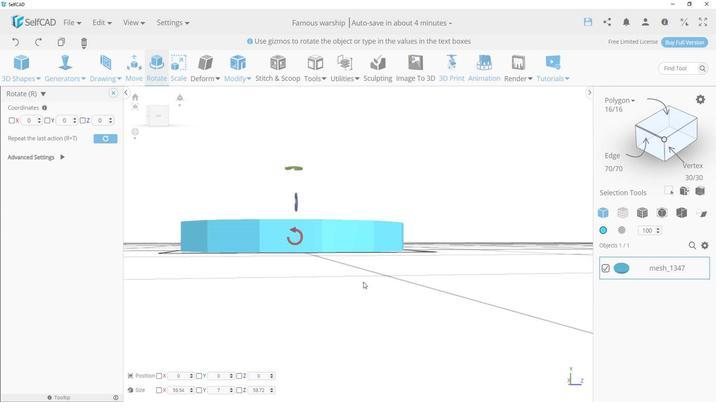 
Action: Mouse pressed left at (358, 260)
Screenshot: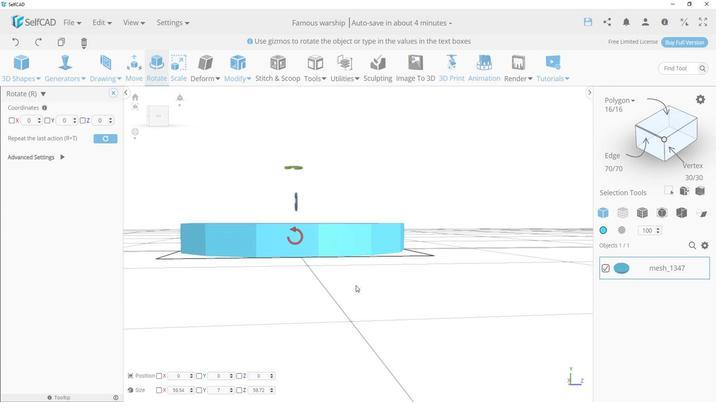 
Action: Mouse moved to (294, 163)
Screenshot: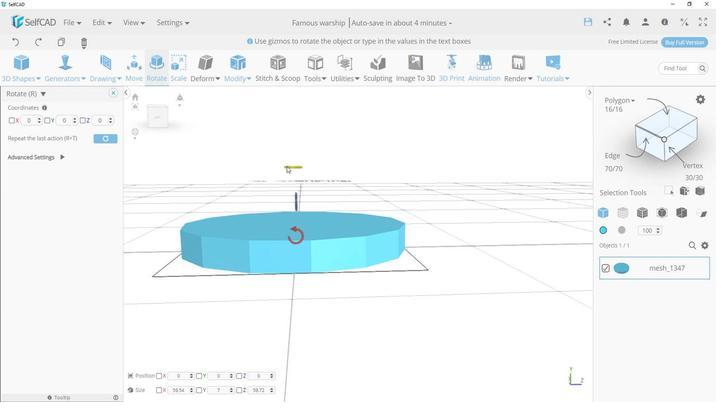 
Action: Mouse pressed left at (294, 163)
Screenshot: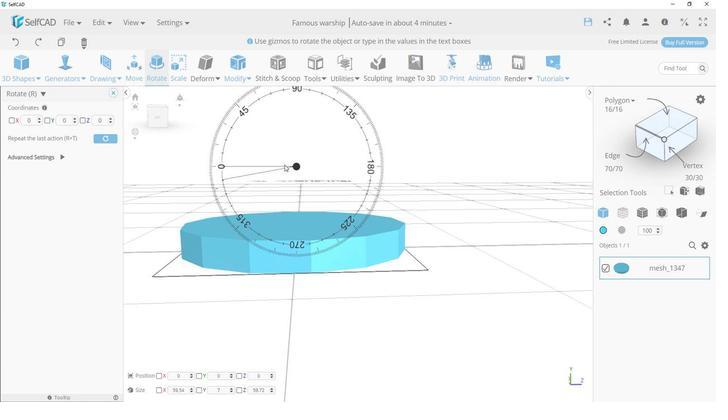 
Action: Mouse moved to (126, 125)
Screenshot: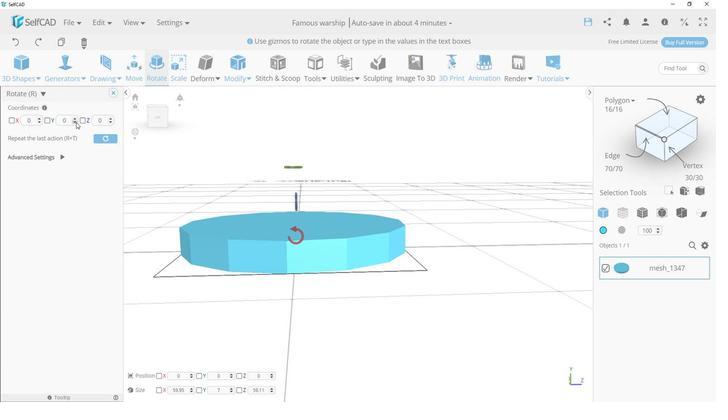 
Action: Mouse pressed left at (126, 125)
Screenshot: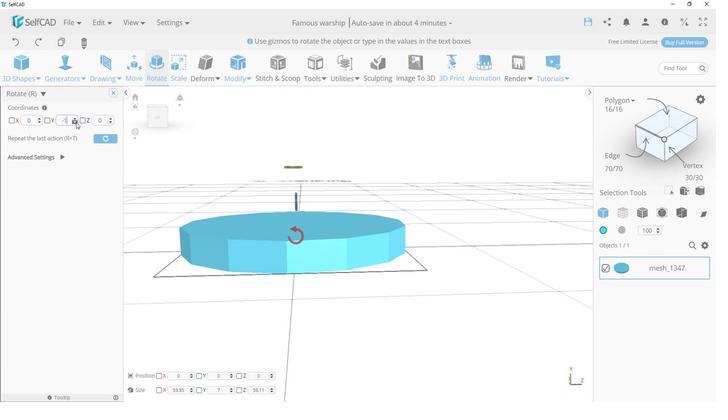
Action: Mouse pressed left at (126, 125)
Screenshot: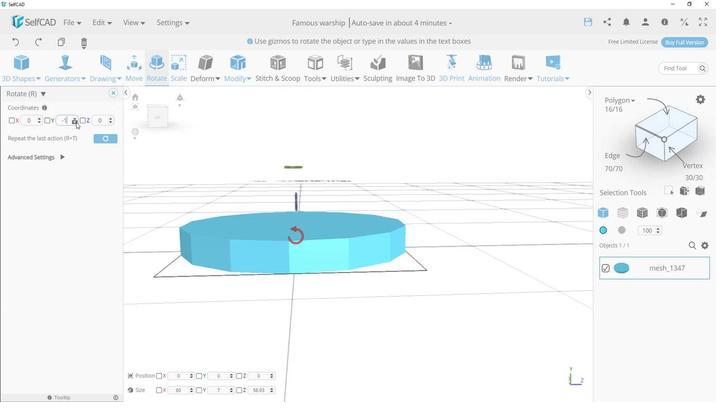 
Action: Mouse pressed left at (126, 125)
Screenshot: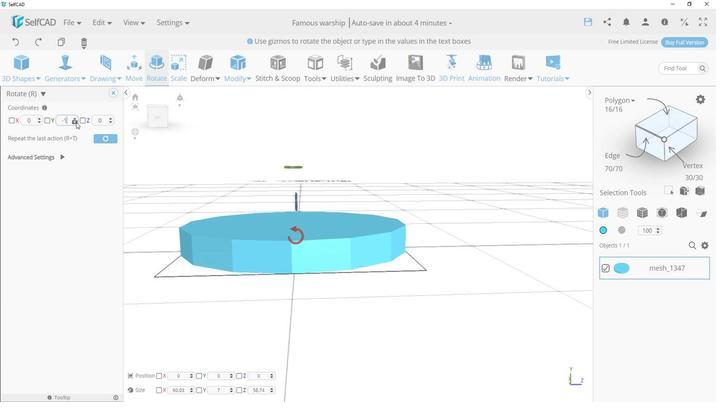 
Action: Mouse moved to (297, 279)
Screenshot: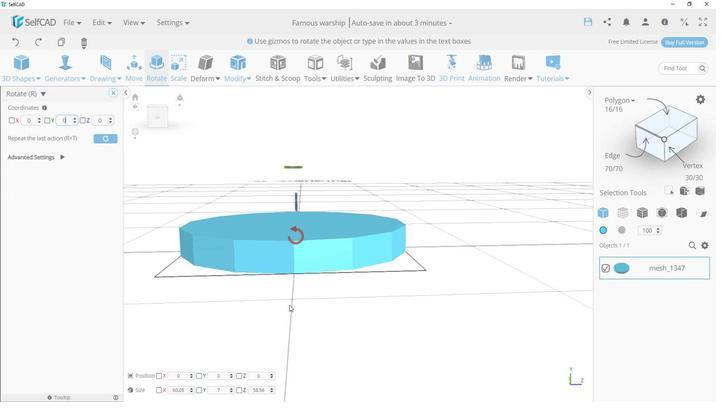 
Action: Mouse pressed left at (297, 279)
Screenshot: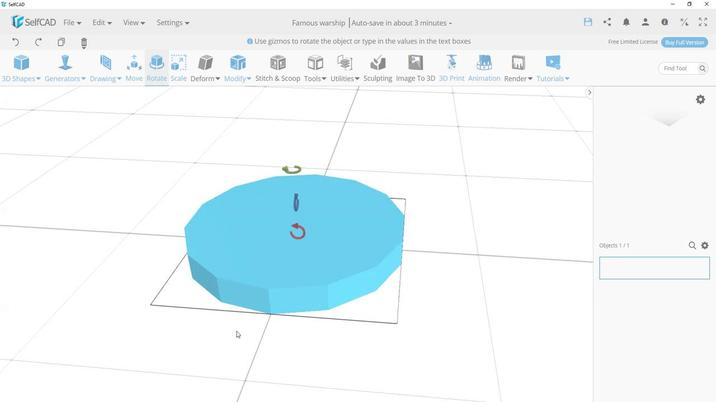 
Action: Mouse moved to (420, 239)
Screenshot: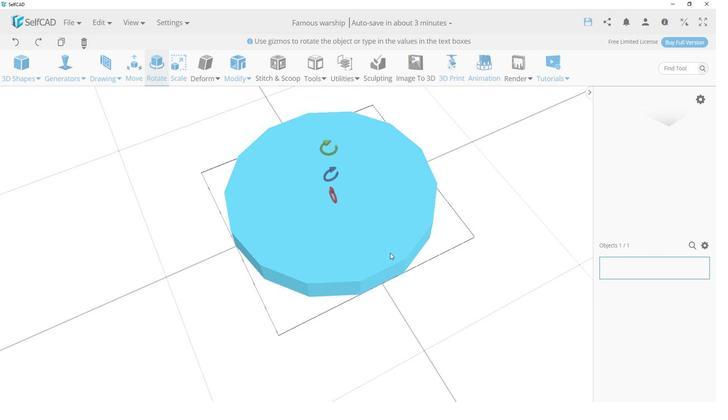 
Action: Mouse pressed left at (420, 239)
Screenshot: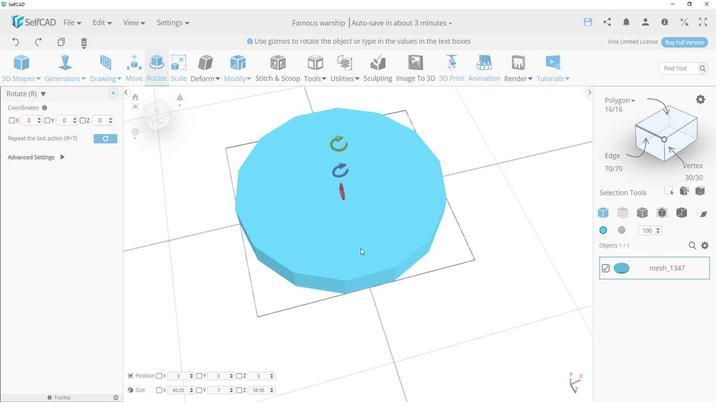 
Action: Mouse moved to (190, 113)
Screenshot: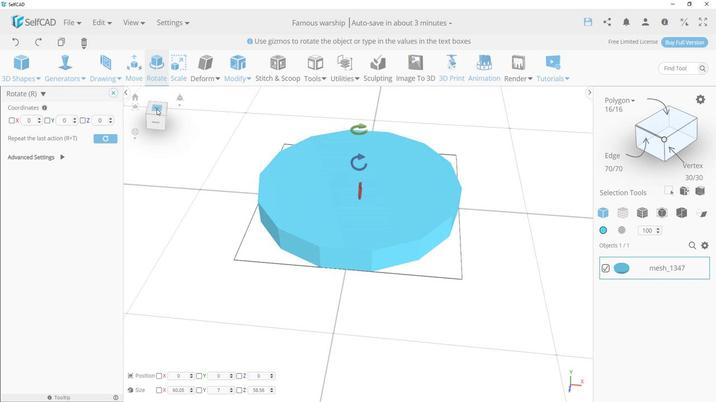 
Action: Mouse pressed left at (190, 113)
Screenshot: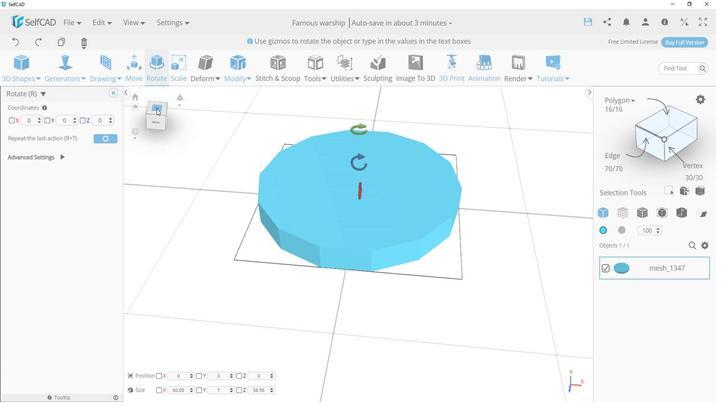 
Action: Mouse moved to (179, 356)
Screenshot: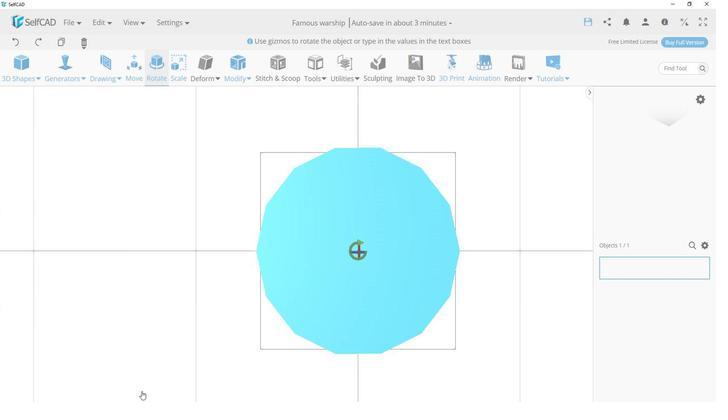 
Action: Mouse pressed left at (179, 356)
Screenshot: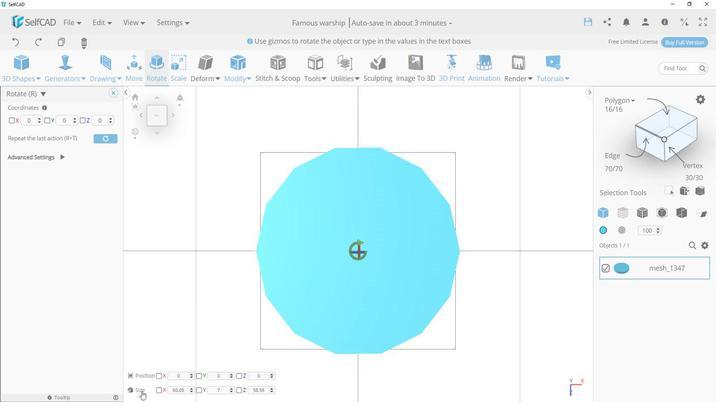 
Action: Mouse moved to (374, 237)
Screenshot: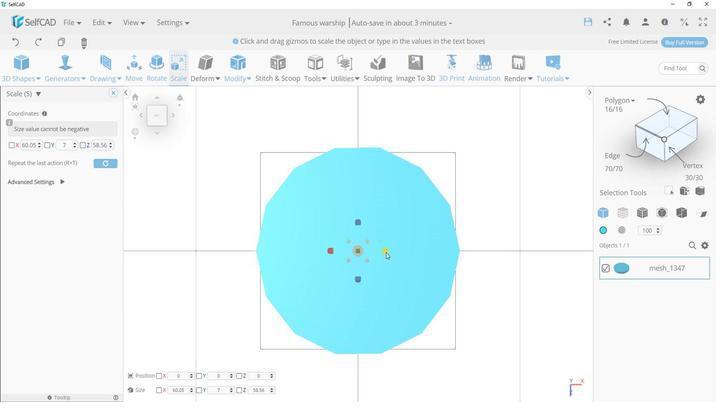 
Action: Mouse pressed left at (374, 237)
Screenshot: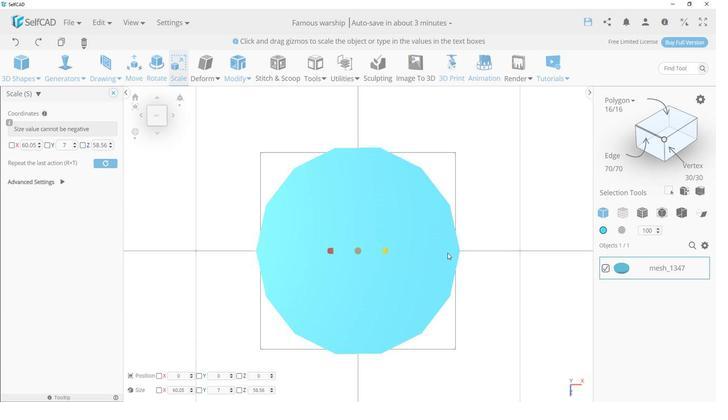 
Action: Mouse moved to (409, 216)
Screenshot: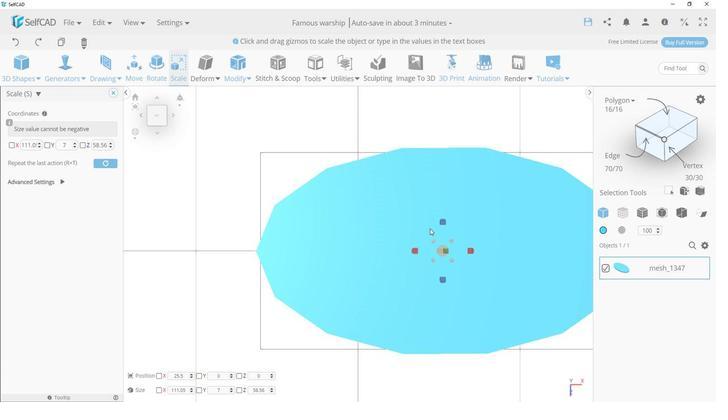 
Action: Mouse scrolled (409, 216) with delta (0, 0)
Screenshot: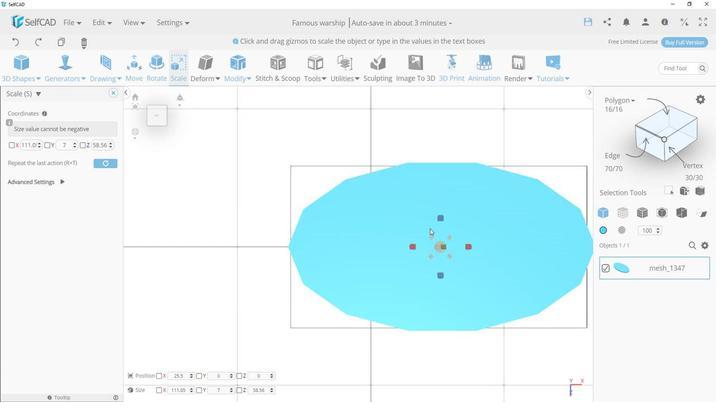 
Action: Mouse scrolled (409, 216) with delta (0, 0)
Screenshot: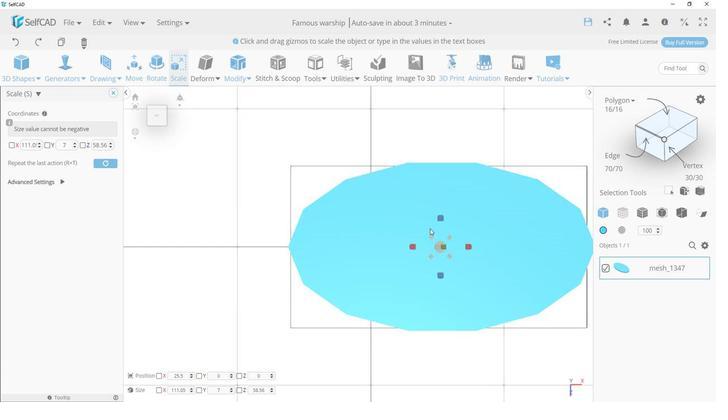 
Action: Mouse scrolled (409, 216) with delta (0, 0)
Screenshot: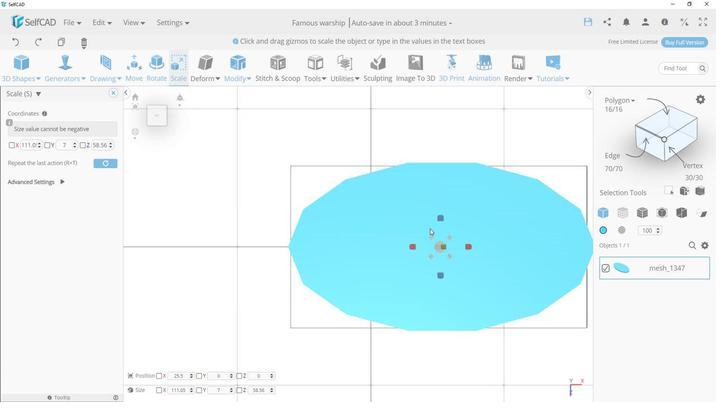 
Action: Mouse scrolled (409, 216) with delta (0, 0)
Screenshot: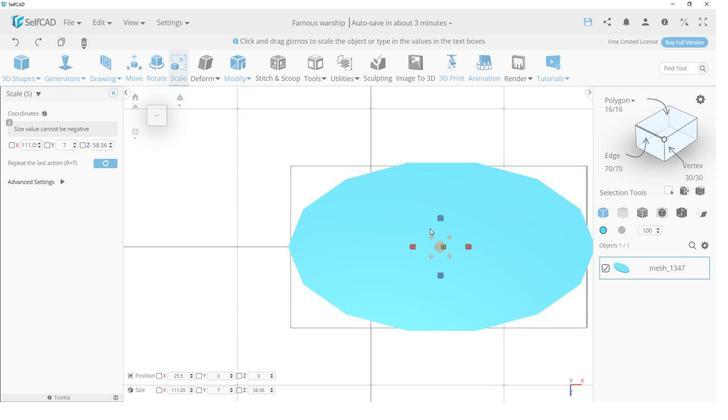 
Action: Mouse scrolled (409, 216) with delta (0, 0)
Screenshot: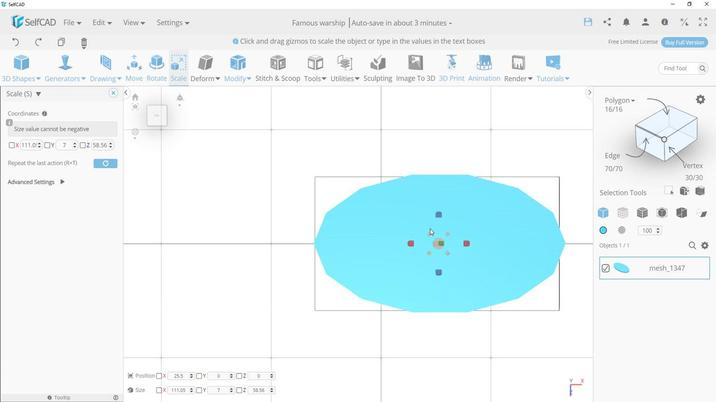 
Action: Mouse scrolled (409, 216) with delta (0, 0)
Screenshot: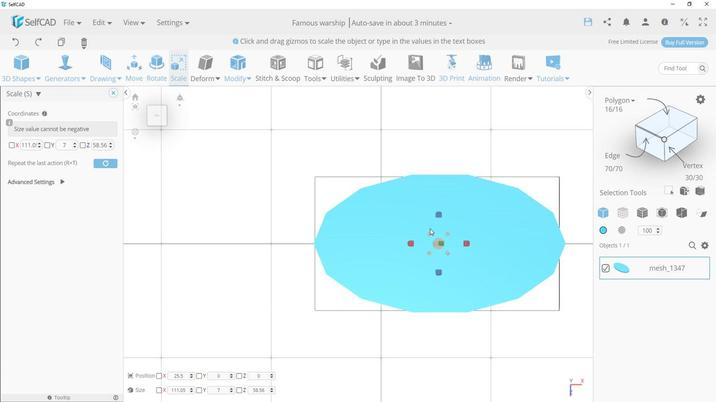 
Action: Mouse scrolled (409, 216) with delta (0, 0)
Screenshot: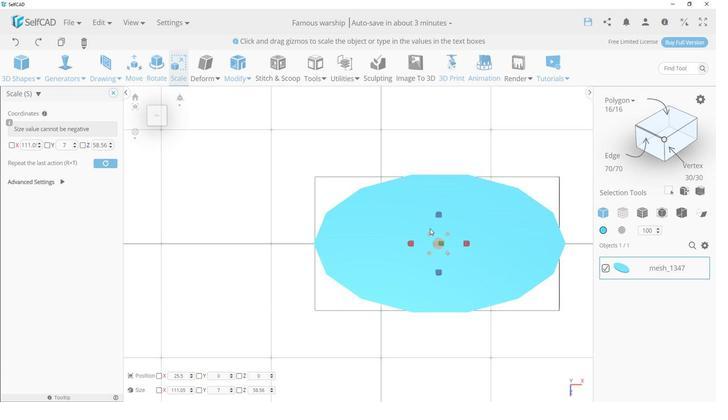 
Action: Mouse scrolled (409, 216) with delta (0, 0)
Screenshot: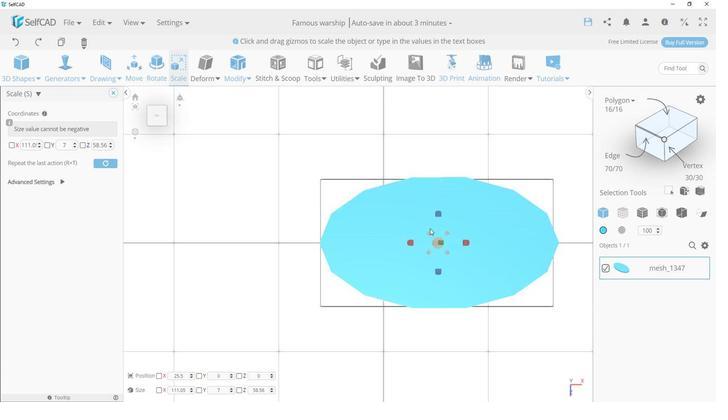 
Action: Mouse scrolled (409, 216) with delta (0, 0)
Screenshot: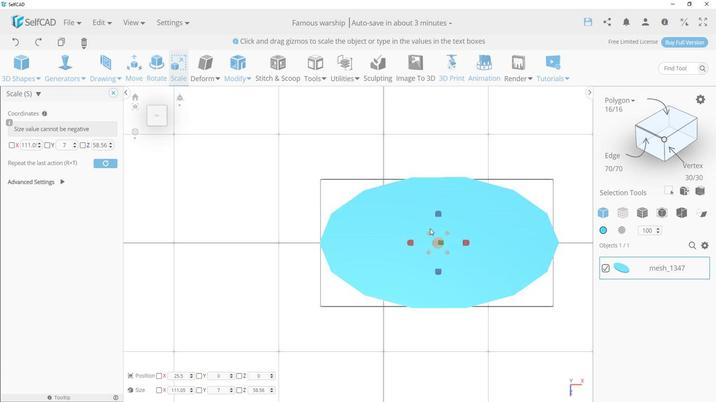 
Action: Mouse scrolled (409, 216) with delta (0, 0)
Screenshot: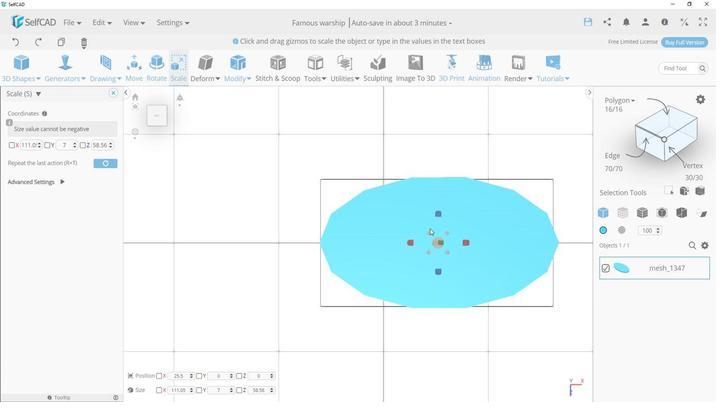 
Action: Mouse scrolled (409, 216) with delta (0, 0)
Screenshot: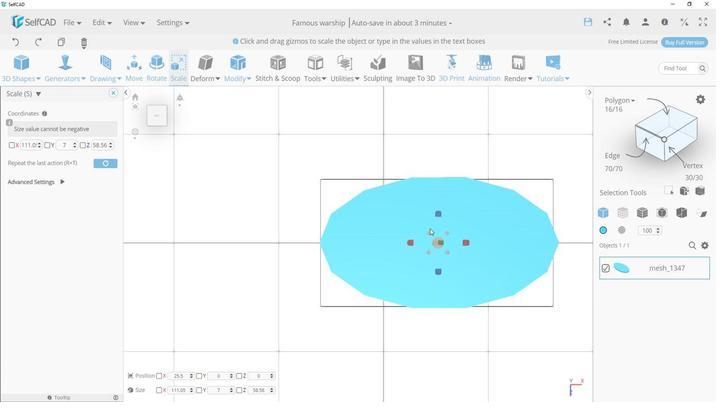 
Action: Mouse scrolled (409, 216) with delta (0, 0)
Screenshot: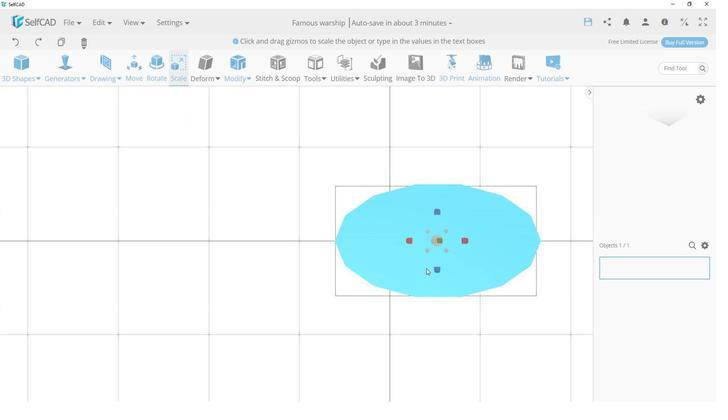 
Action: Mouse moved to (385, 306)
Screenshot: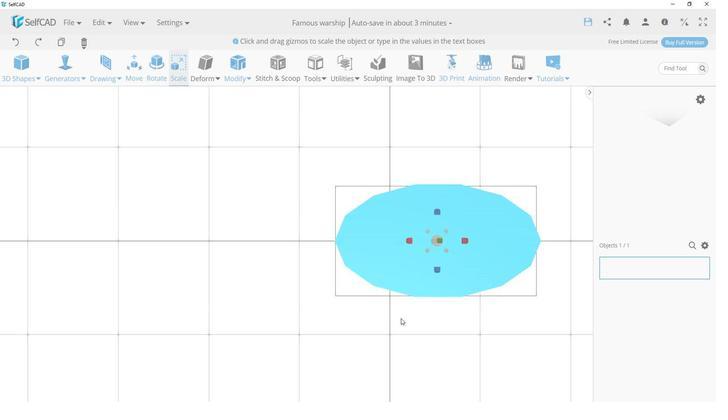 
Action: Mouse pressed left at (385, 306)
Screenshot: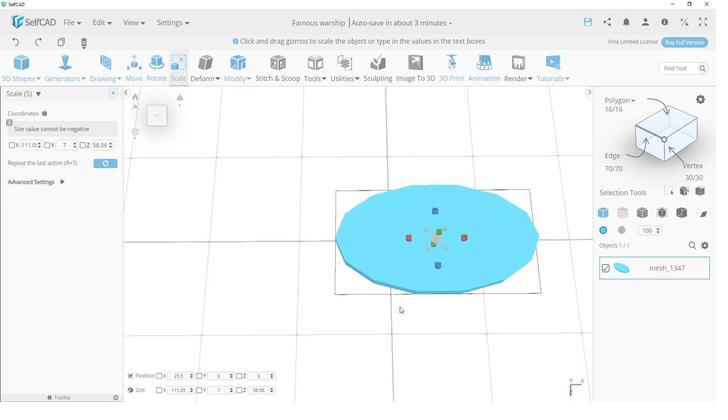 
Action: Mouse moved to (392, 228)
Screenshot: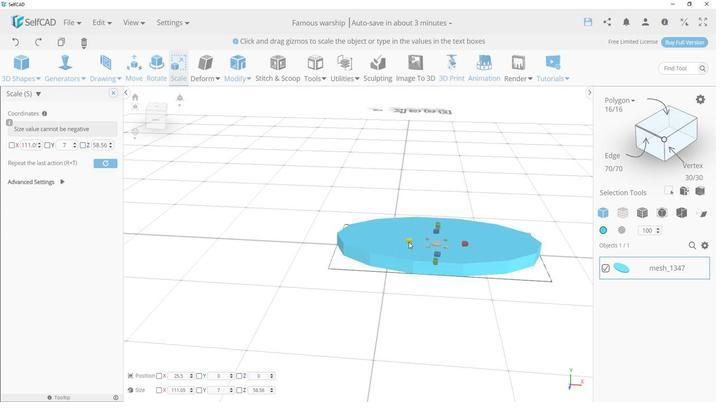 
Action: Mouse pressed left at (392, 228)
Screenshot: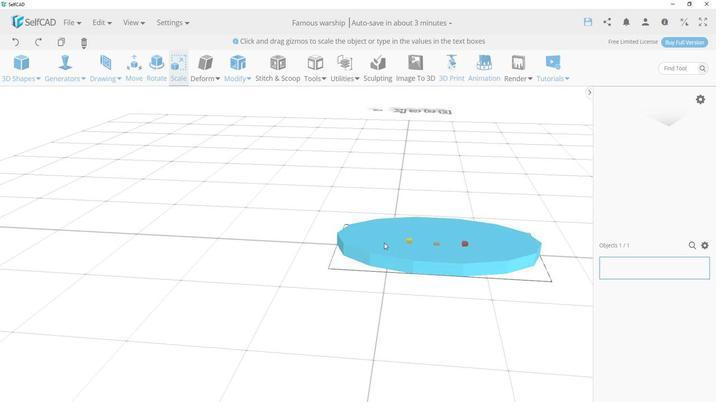 
Action: Mouse moved to (283, 289)
Screenshot: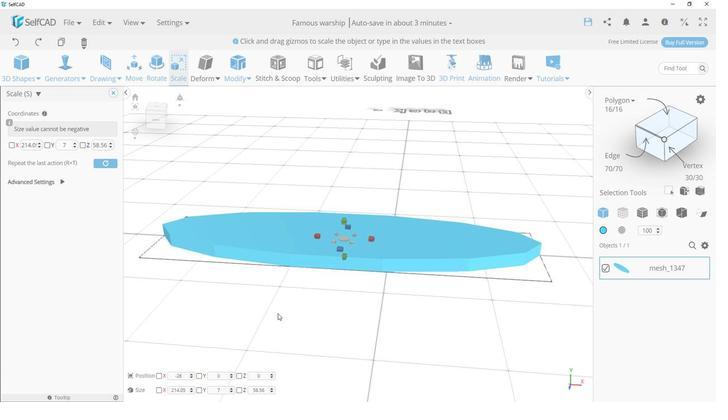 
Action: Mouse pressed left at (283, 289)
Screenshot: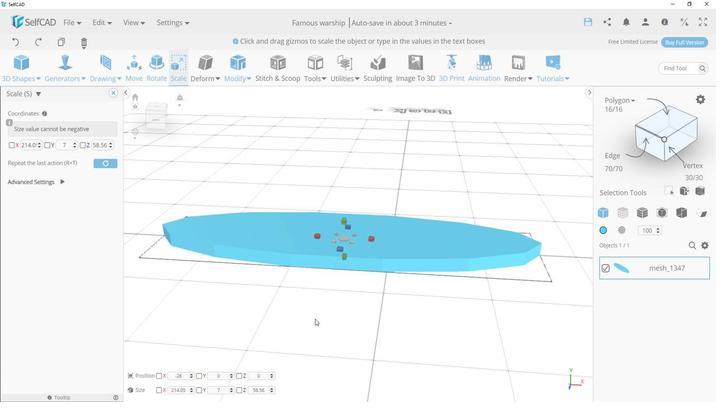 
Action: Mouse moved to (321, 235)
Screenshot: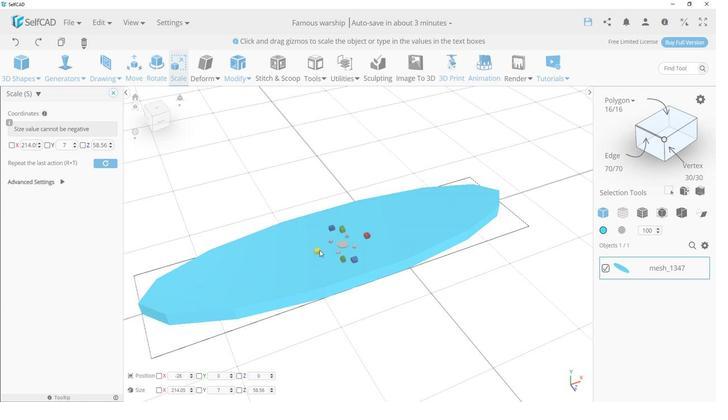 
Action: Mouse pressed left at (321, 235)
Screenshot: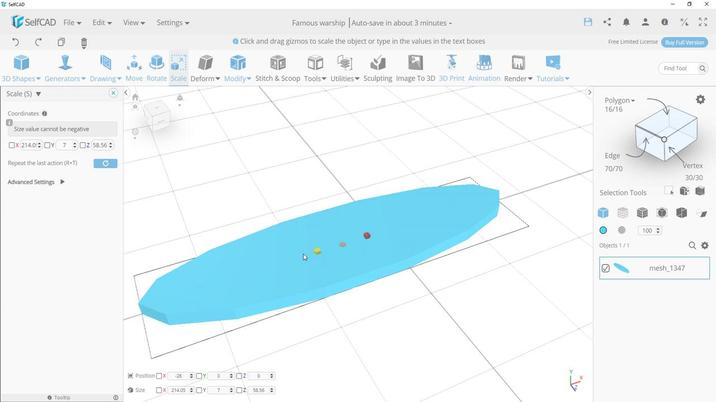 
Action: Mouse moved to (325, 332)
Screenshot: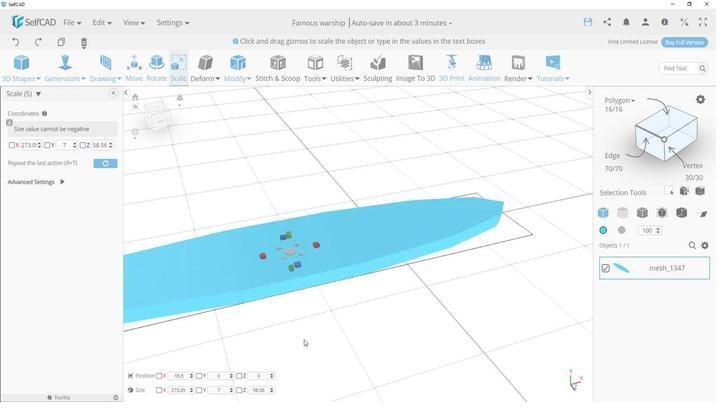 
Action: Mouse pressed left at (325, 332)
Screenshot: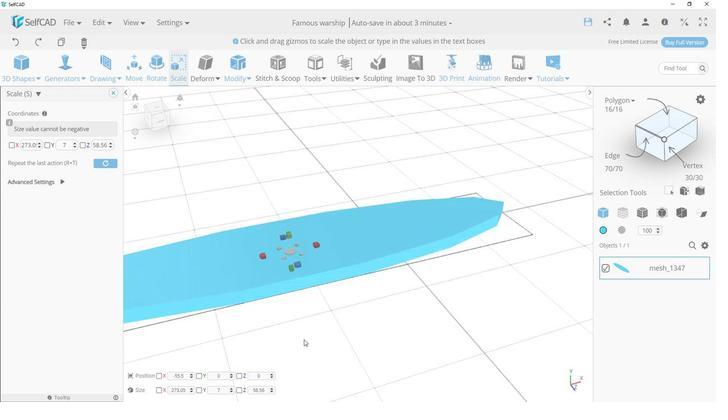 
Action: Mouse moved to (309, 294)
Screenshot: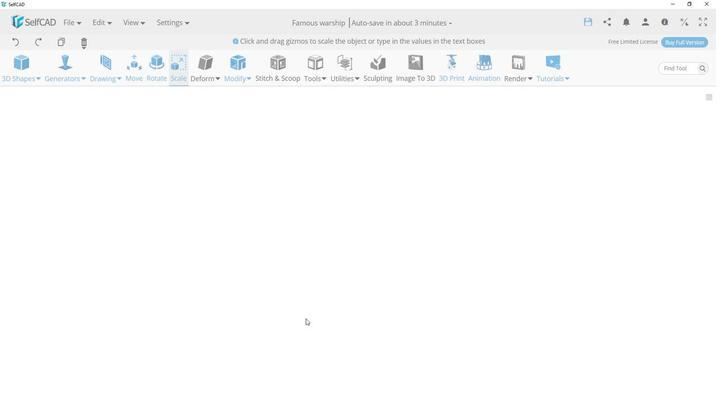 
Action: Mouse scrolled (309, 293) with delta (0, 0)
